 Task: Submit your pick sheet for the the "World Tour Soccer".
Action: Mouse moved to (659, 415)
Screenshot: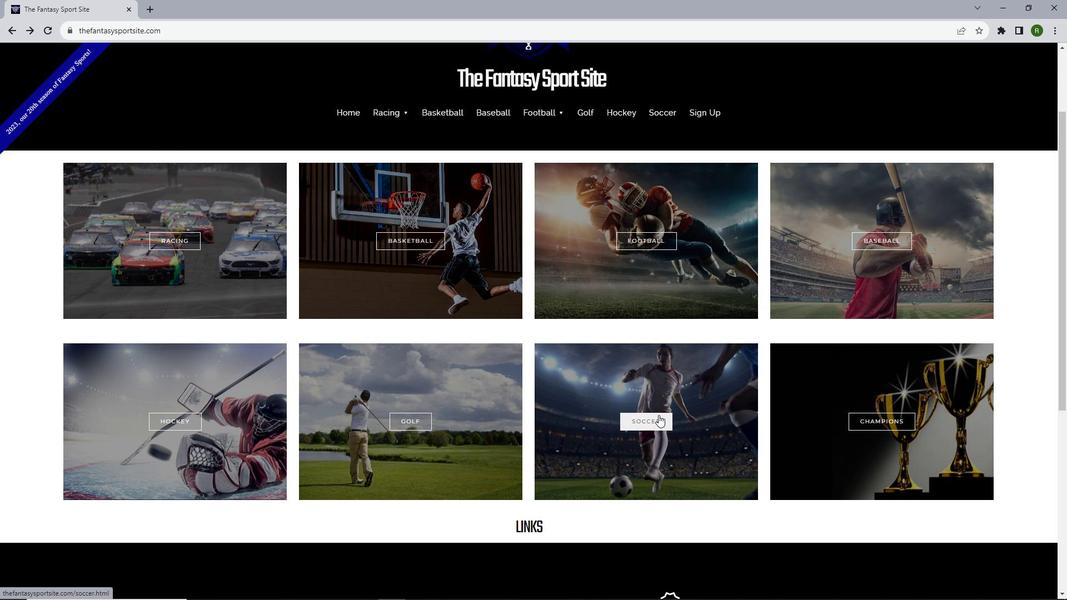 
Action: Mouse pressed left at (659, 415)
Screenshot: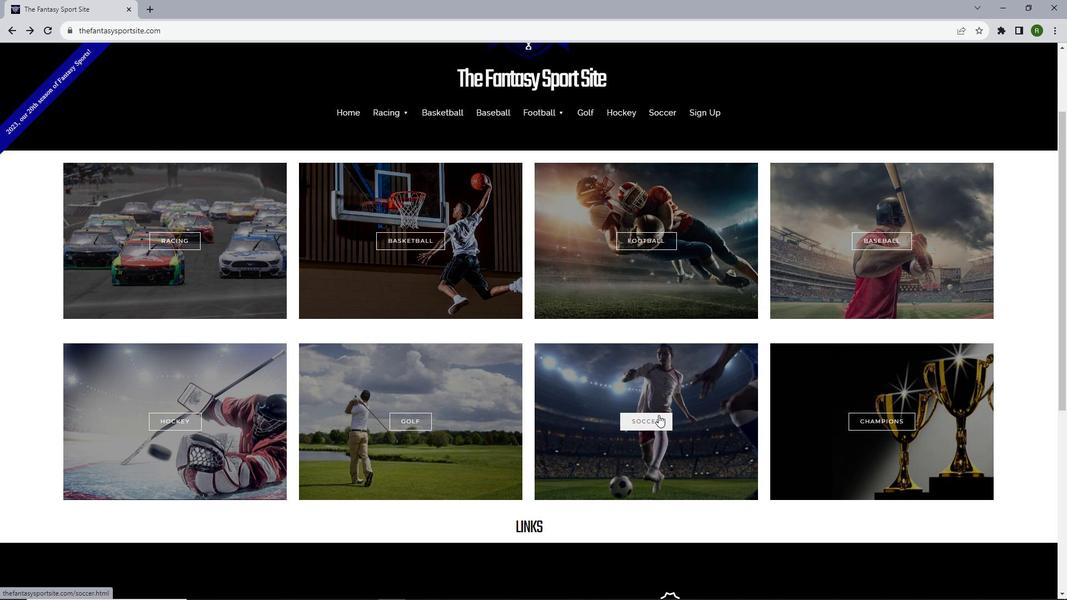 
Action: Mouse moved to (397, 224)
Screenshot: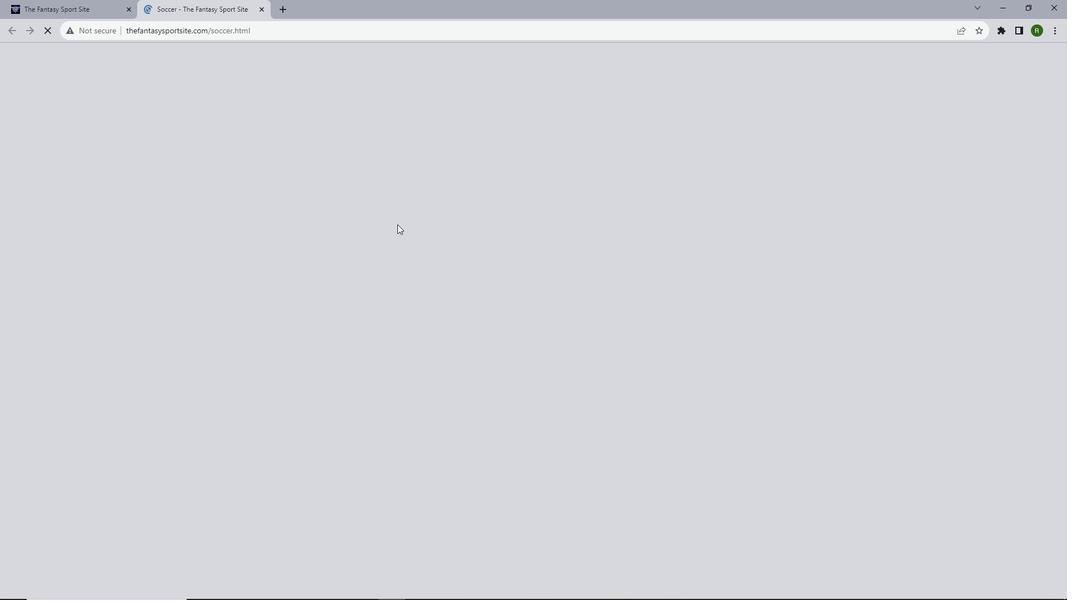 
Action: Mouse scrolled (397, 224) with delta (0, 0)
Screenshot: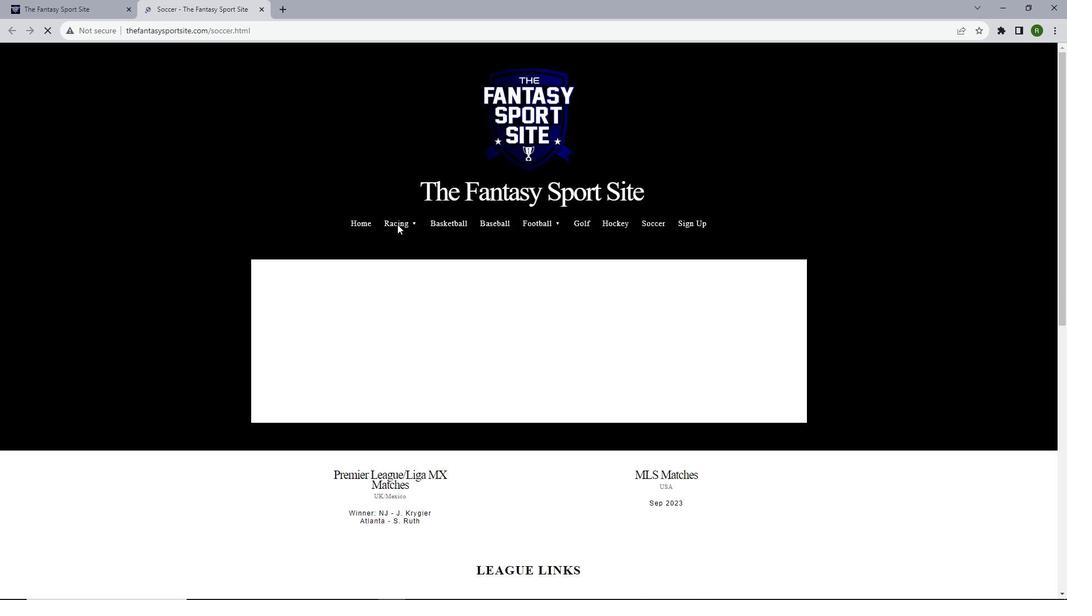 
Action: Mouse scrolled (397, 224) with delta (0, 0)
Screenshot: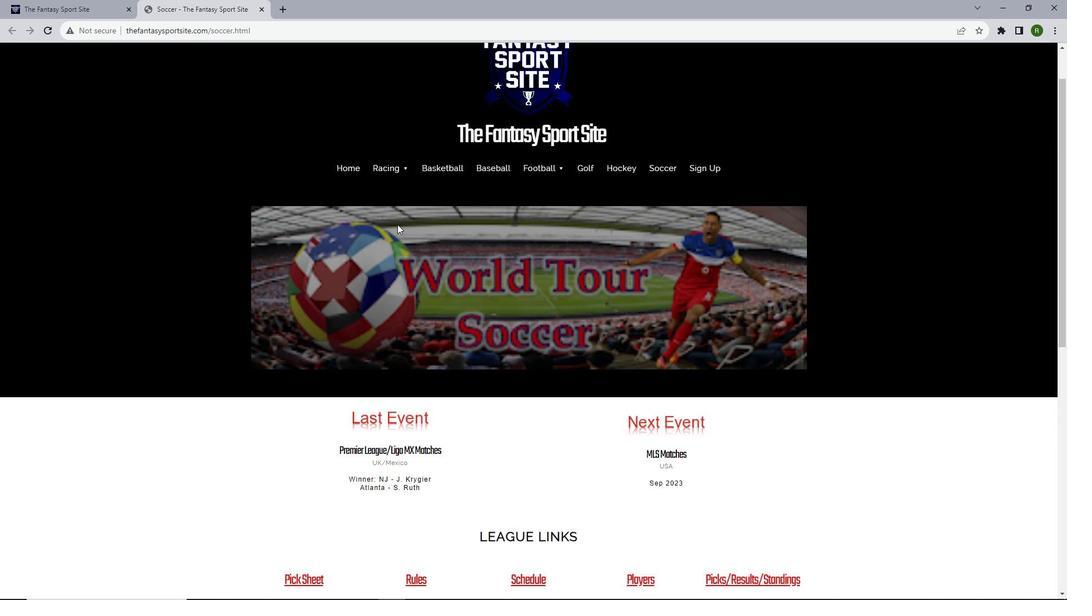 
Action: Mouse scrolled (397, 224) with delta (0, 0)
Screenshot: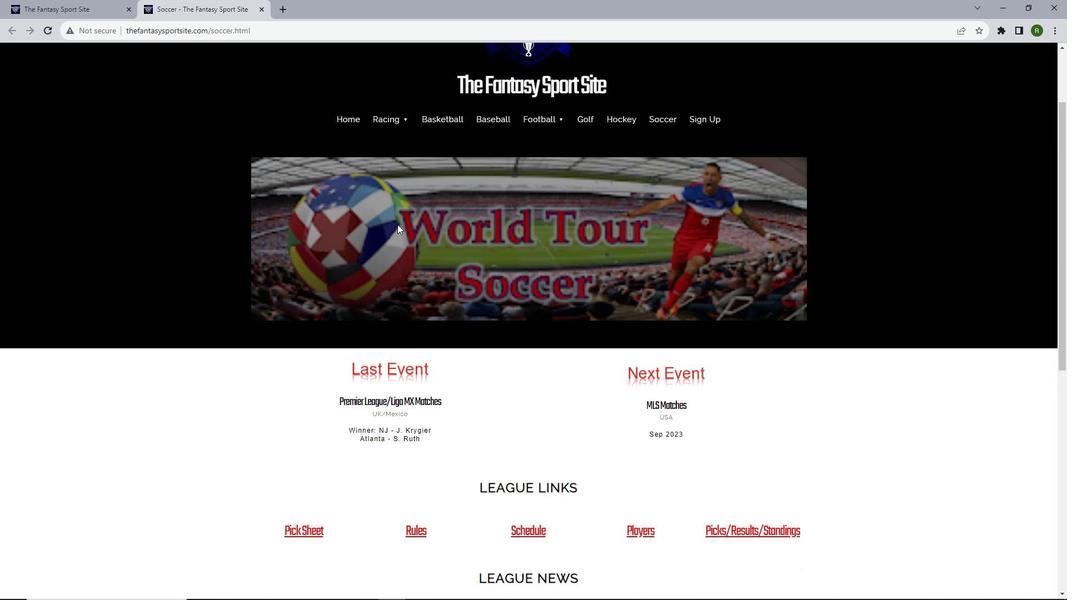
Action: Mouse scrolled (397, 224) with delta (0, 0)
Screenshot: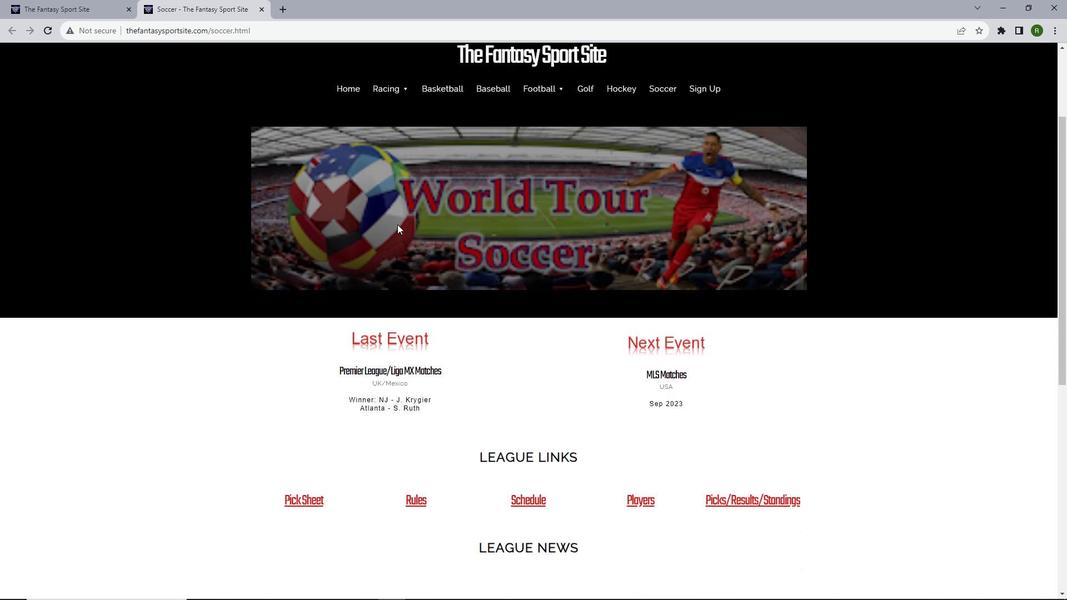 
Action: Mouse moved to (312, 412)
Screenshot: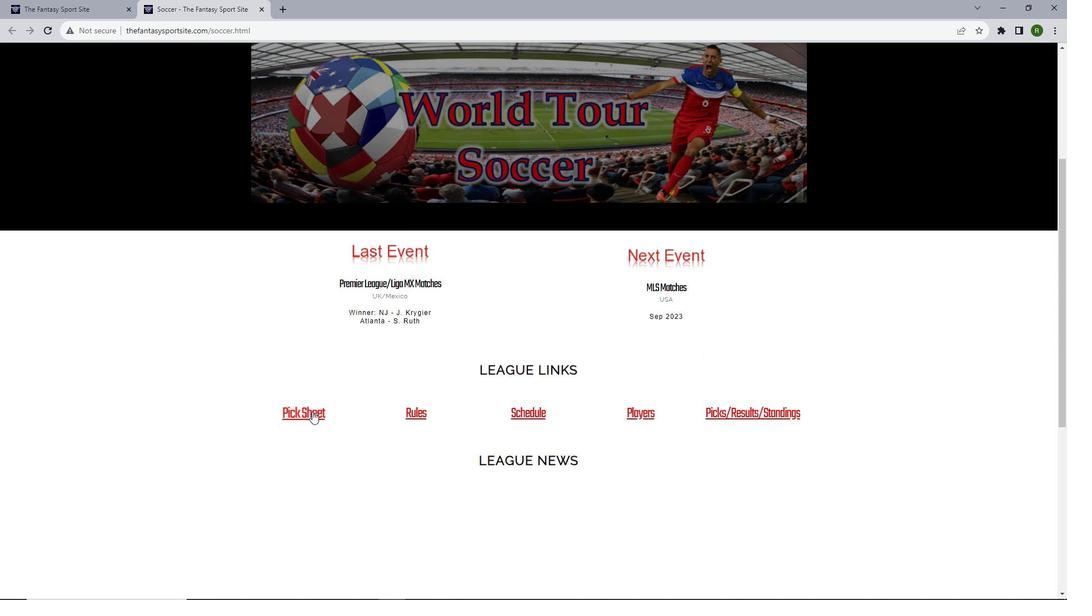 
Action: Mouse pressed left at (312, 412)
Screenshot: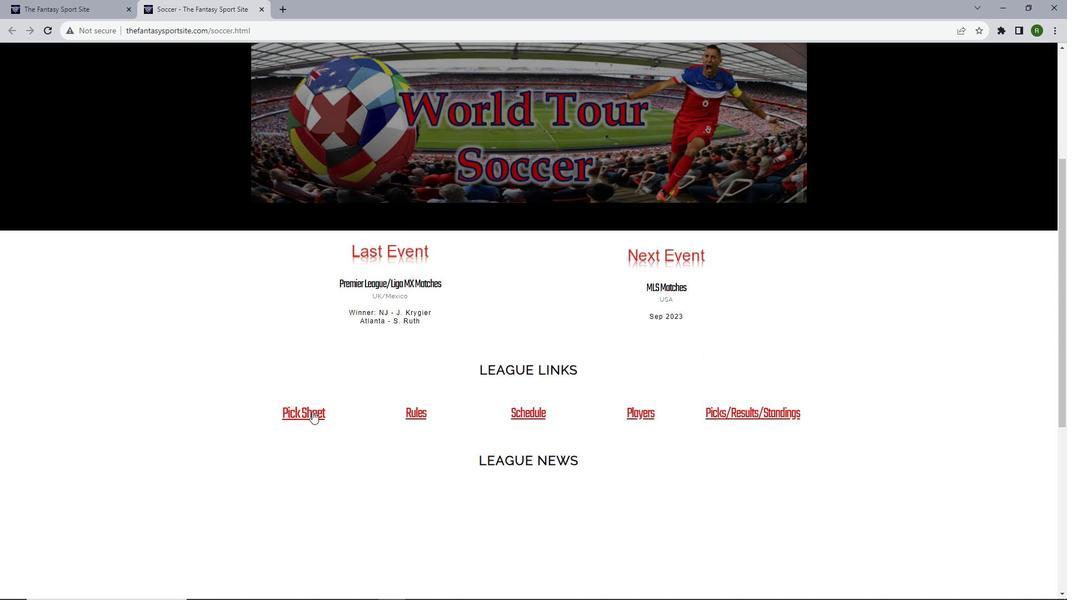 
Action: Mouse moved to (389, 359)
Screenshot: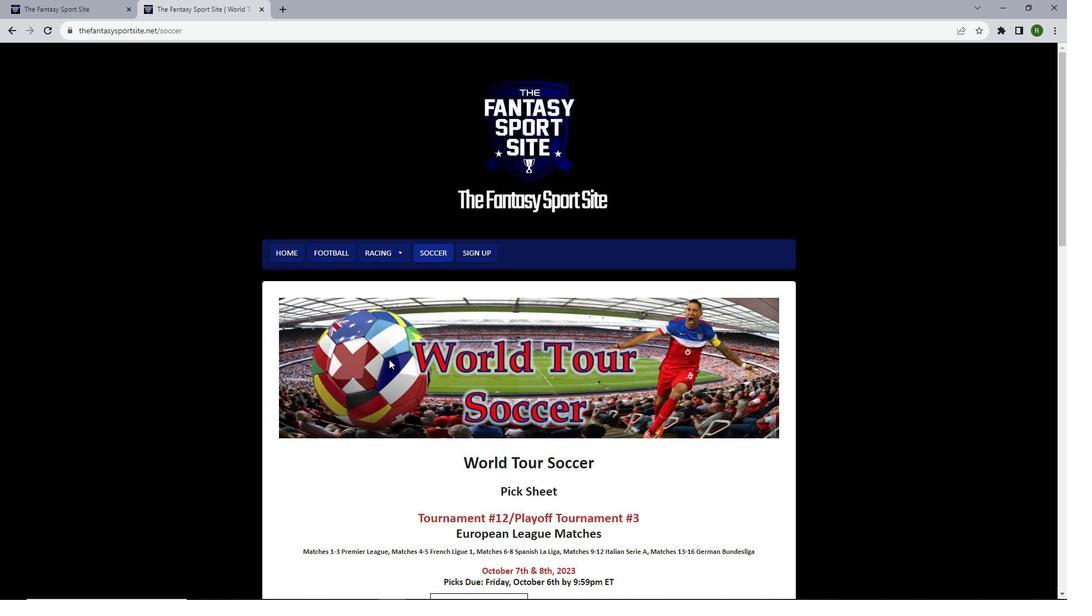 
Action: Mouse scrolled (389, 359) with delta (0, 0)
Screenshot: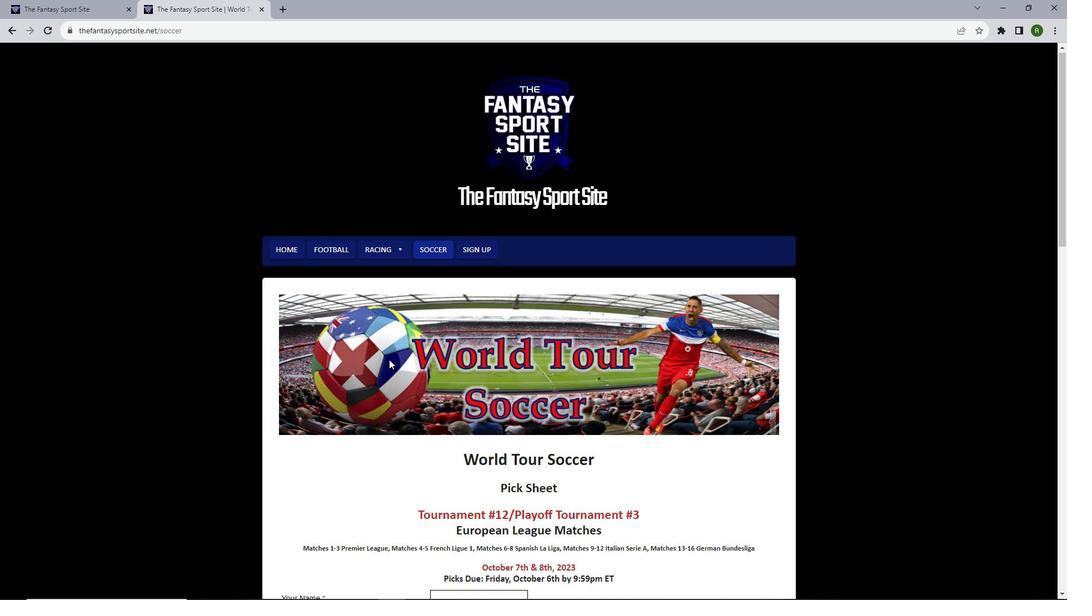 
Action: Mouse scrolled (389, 359) with delta (0, 0)
Screenshot: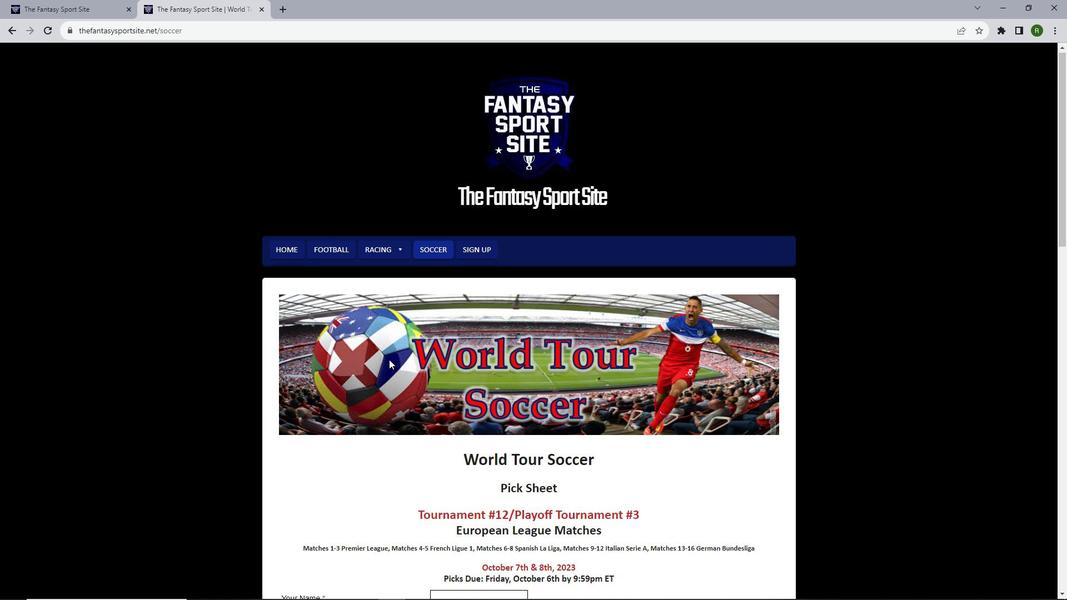
Action: Mouse scrolled (389, 359) with delta (0, 0)
Screenshot: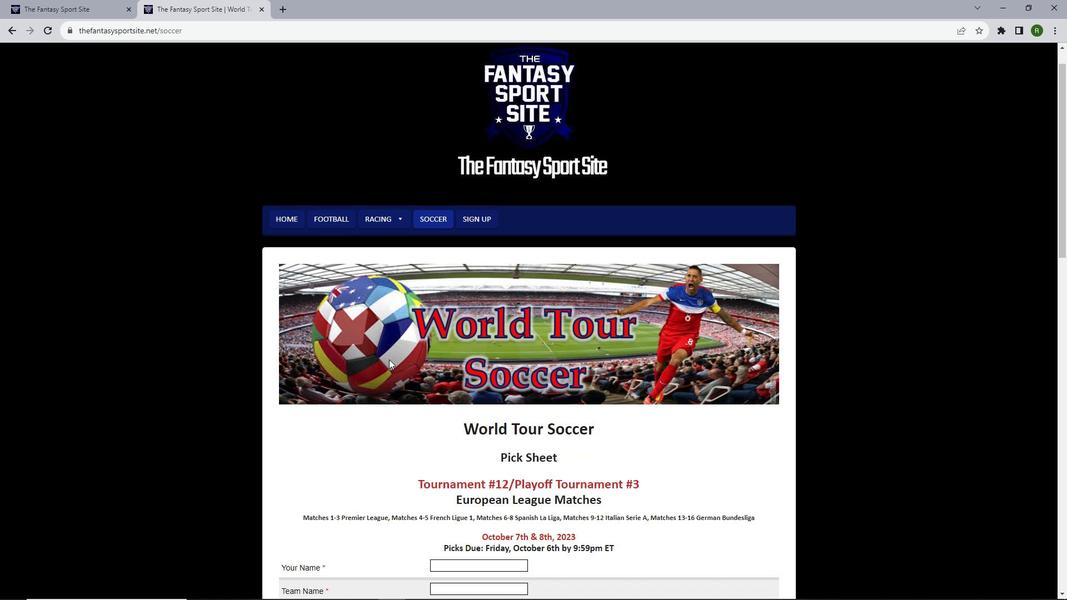 
Action: Mouse moved to (446, 438)
Screenshot: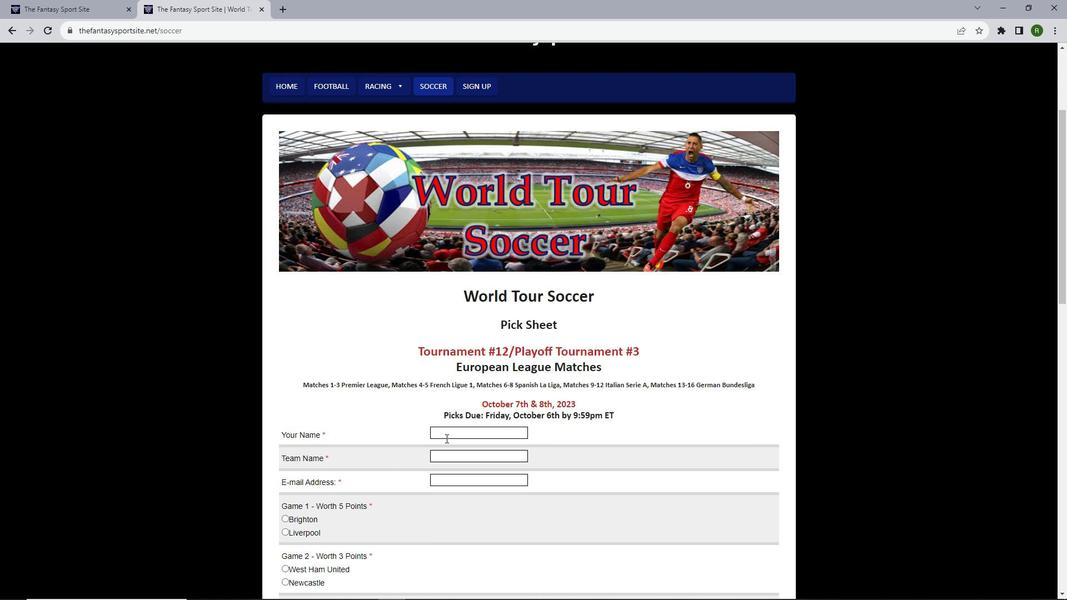 
Action: Mouse pressed left at (446, 438)
Screenshot: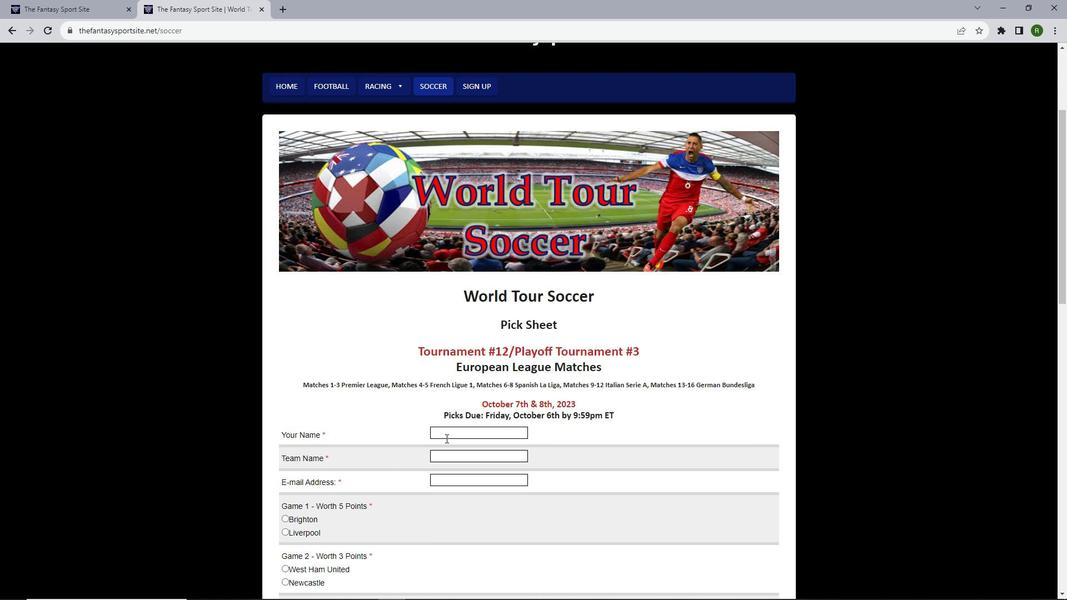
Action: Key pressed <Key.shift>Christian<Key.space><Key.shift>Smith
Screenshot: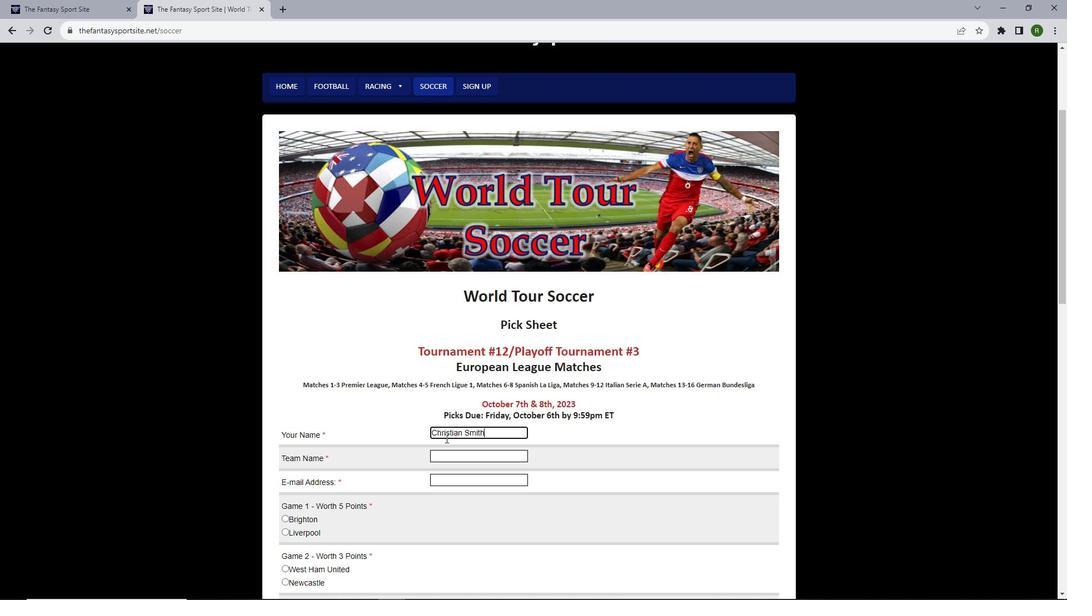 
Action: Mouse moved to (444, 453)
Screenshot: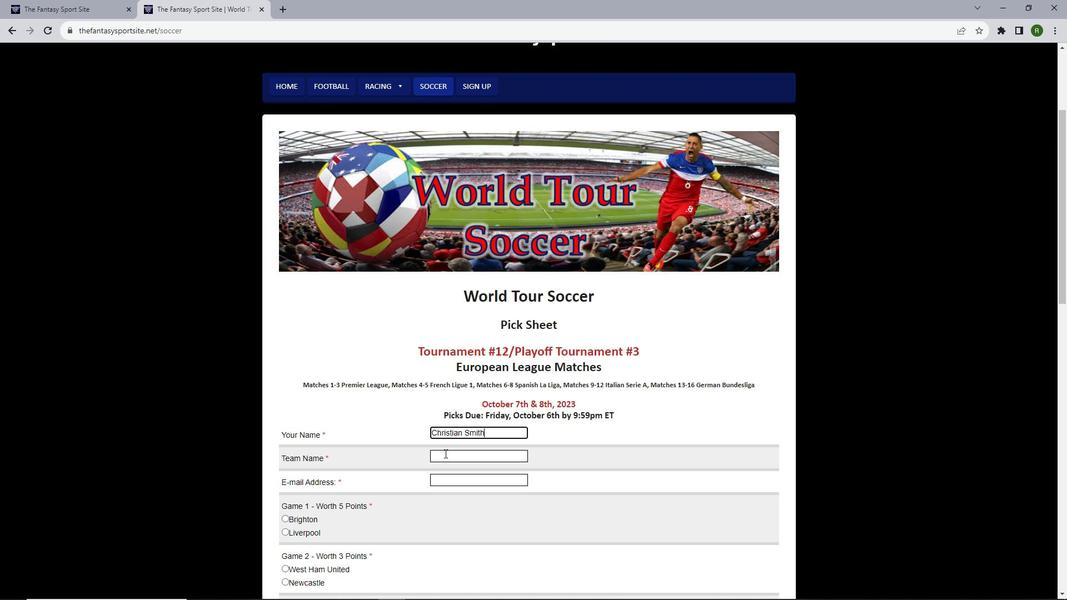 
Action: Mouse pressed left at (444, 453)
Screenshot: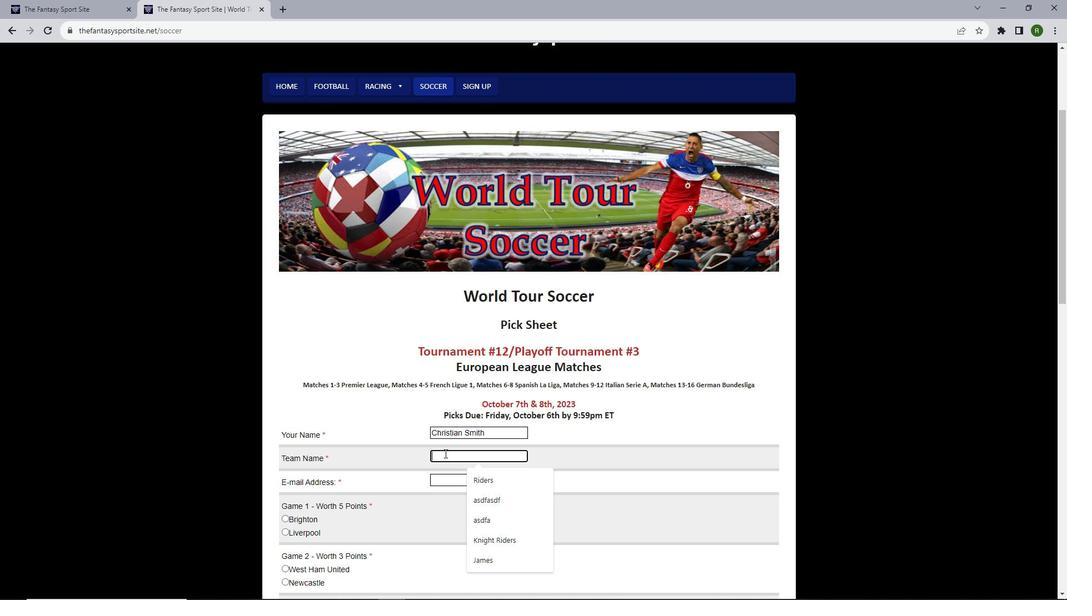 
Action: Mouse pressed left at (444, 453)
Screenshot: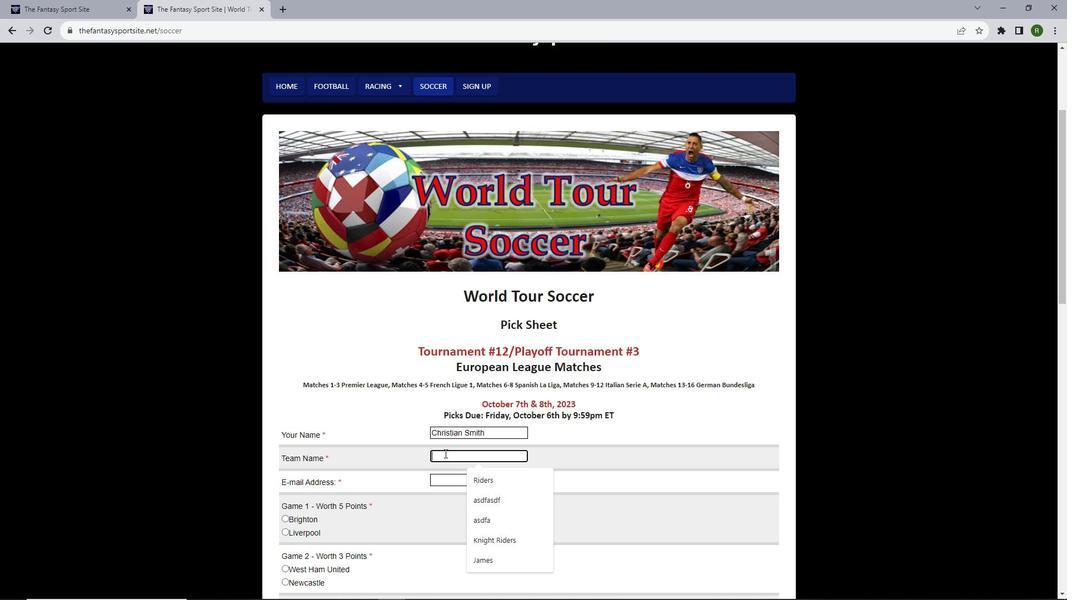 
Action: Mouse moved to (446, 454)
Screenshot: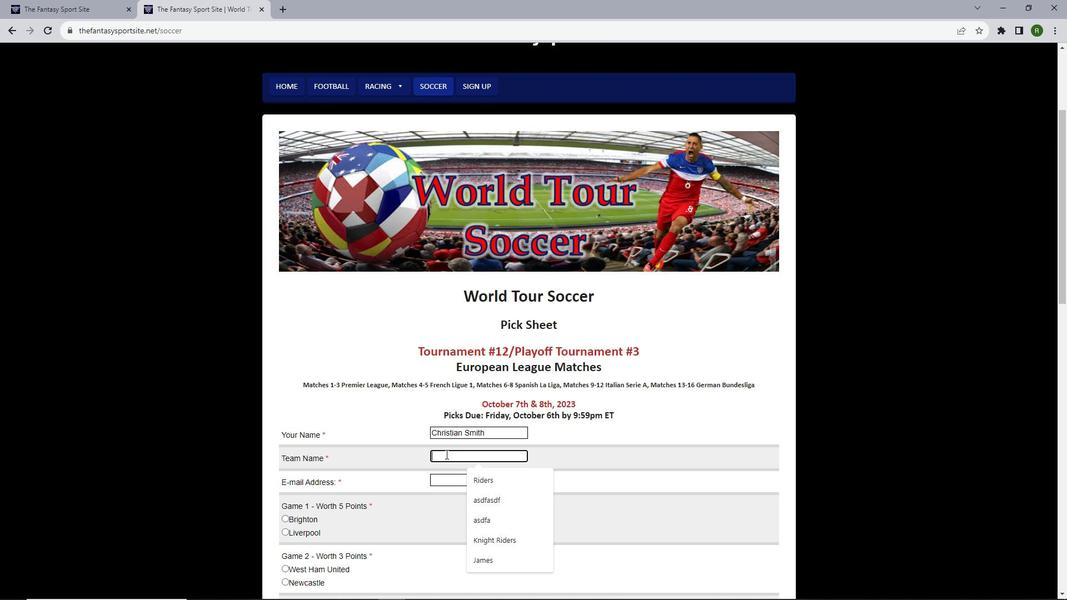 
Action: Mouse pressed left at (446, 454)
Screenshot: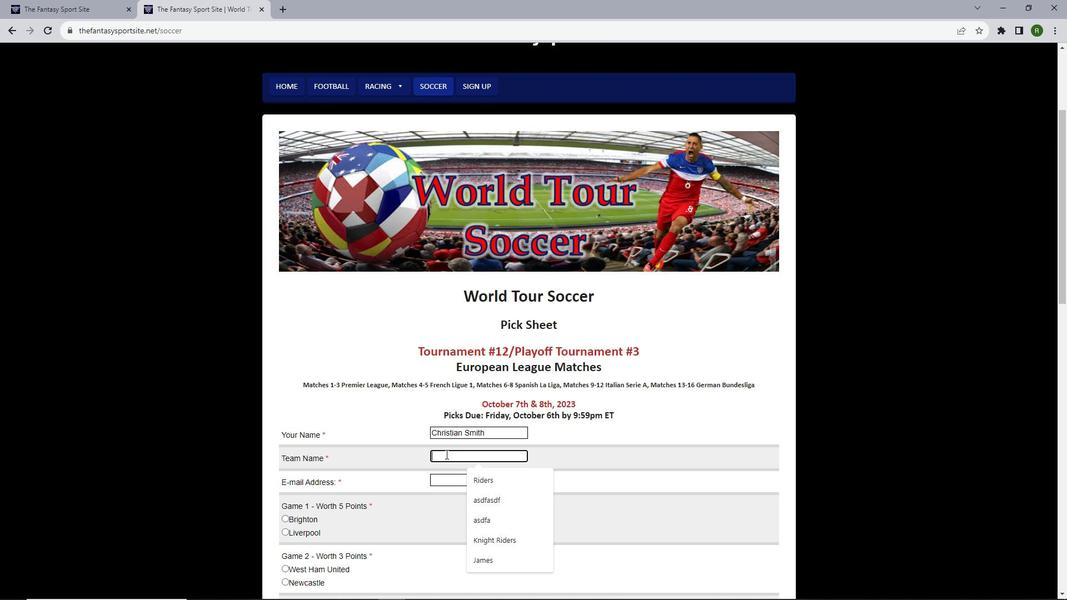 
Action: Key pressed <Key.shift>Manchester<Key.space><Key.shift>Madness
Screenshot: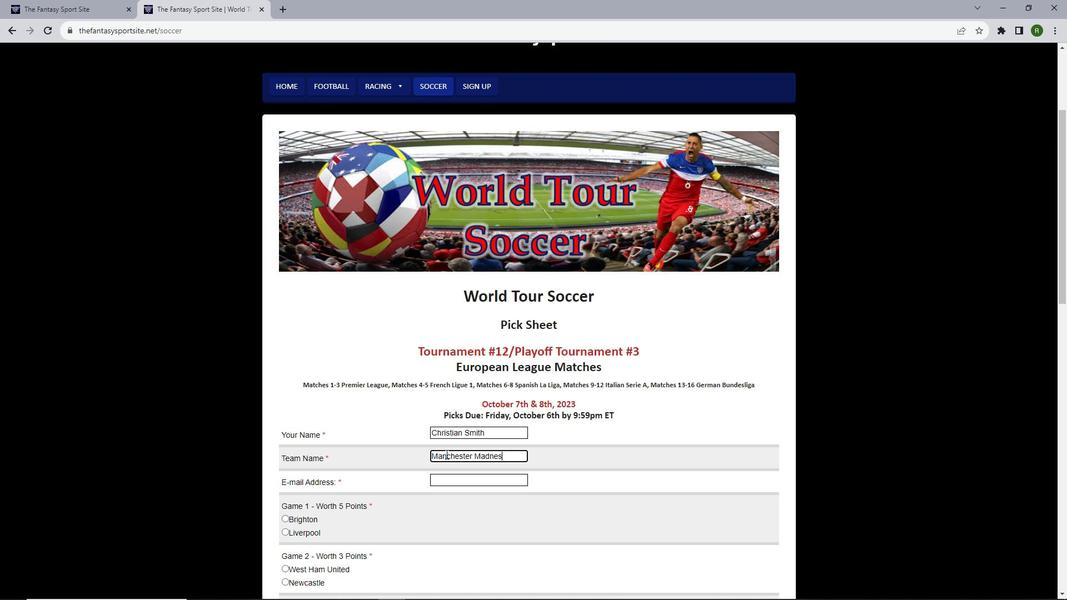 
Action: Mouse moved to (453, 481)
Screenshot: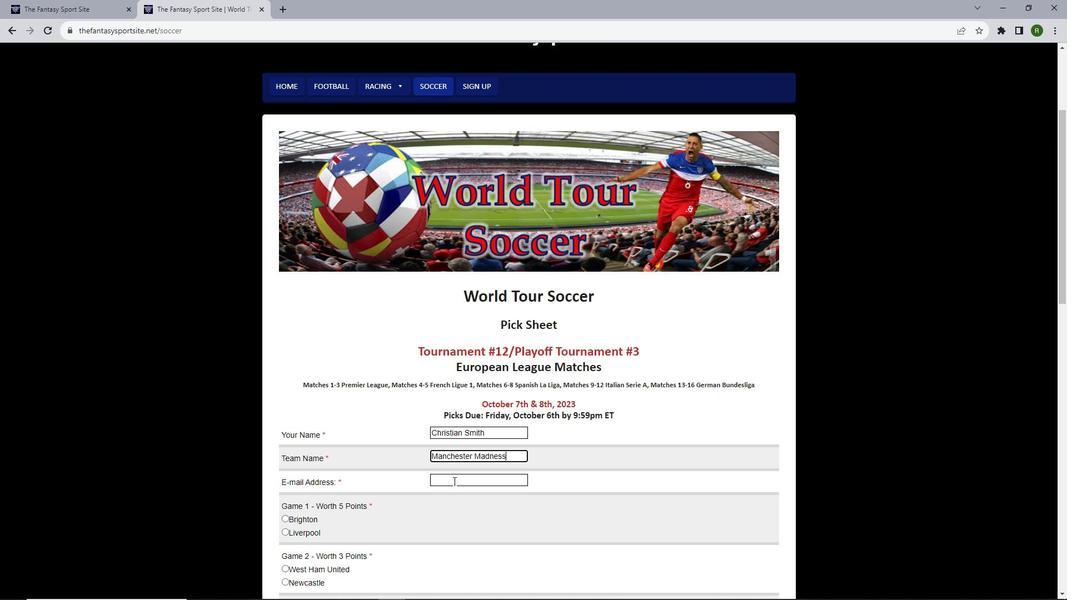 
Action: Mouse pressed left at (453, 481)
Screenshot: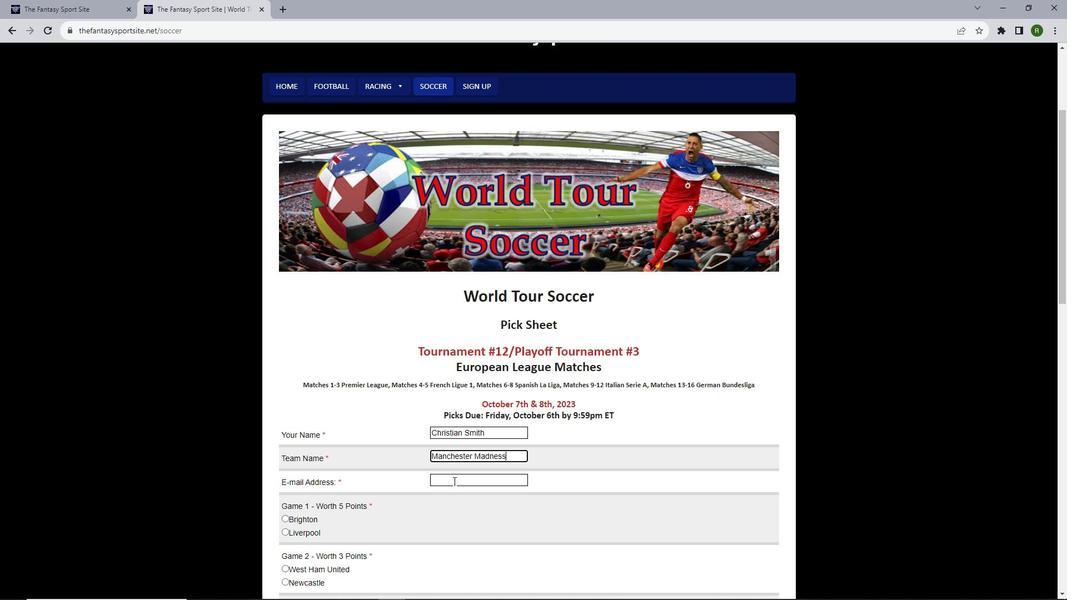 
Action: Key pressed christiansmith192<Key.shift_r>@gmail.com
Screenshot: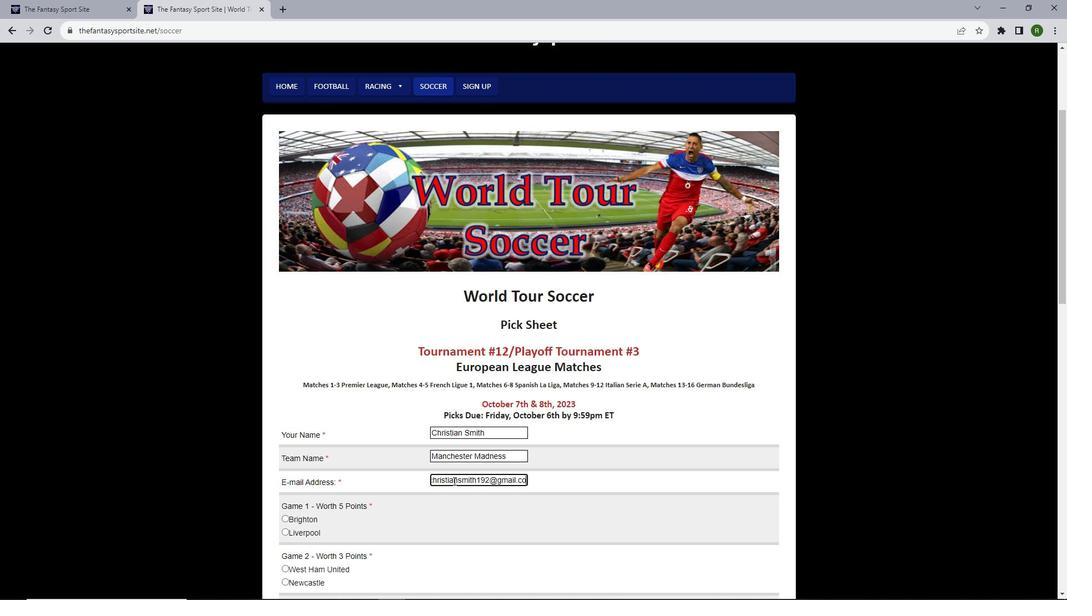 
Action: Mouse moved to (390, 511)
Screenshot: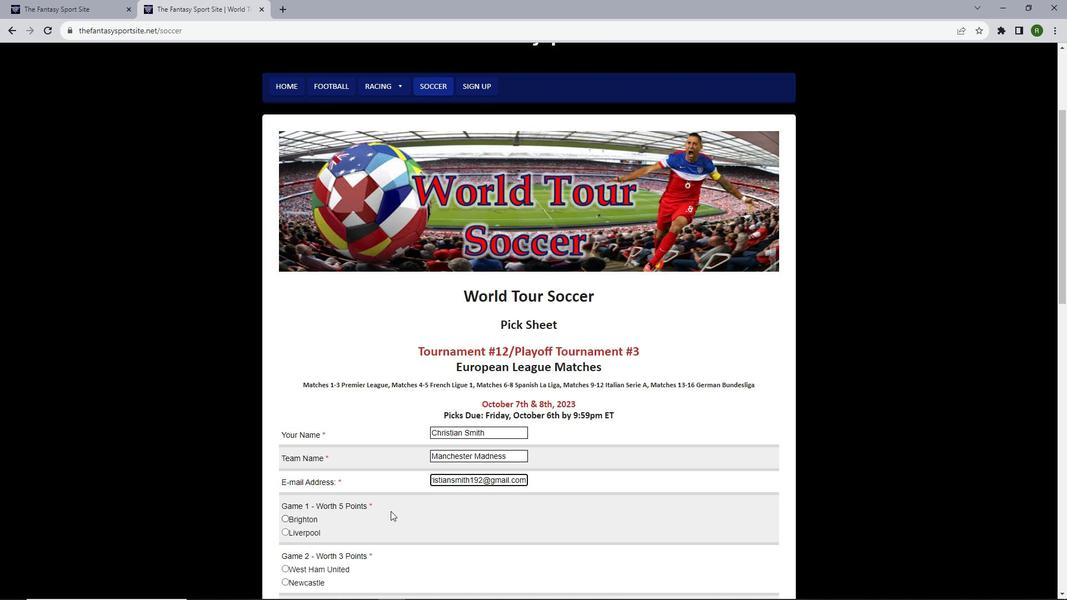 
Action: Mouse pressed left at (390, 511)
Screenshot: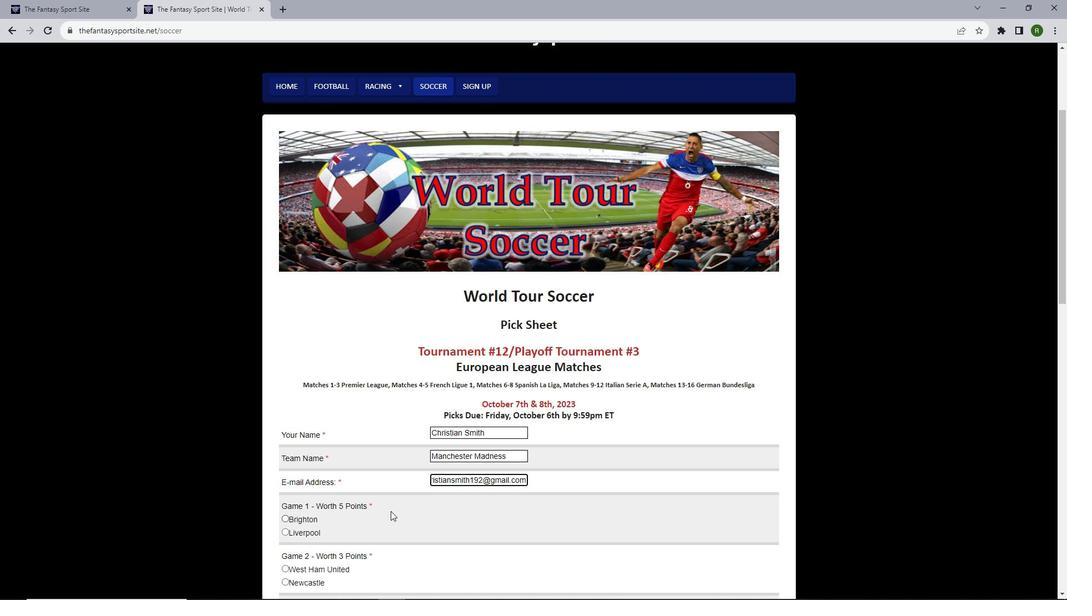 
Action: Mouse scrolled (390, 511) with delta (0, 0)
Screenshot: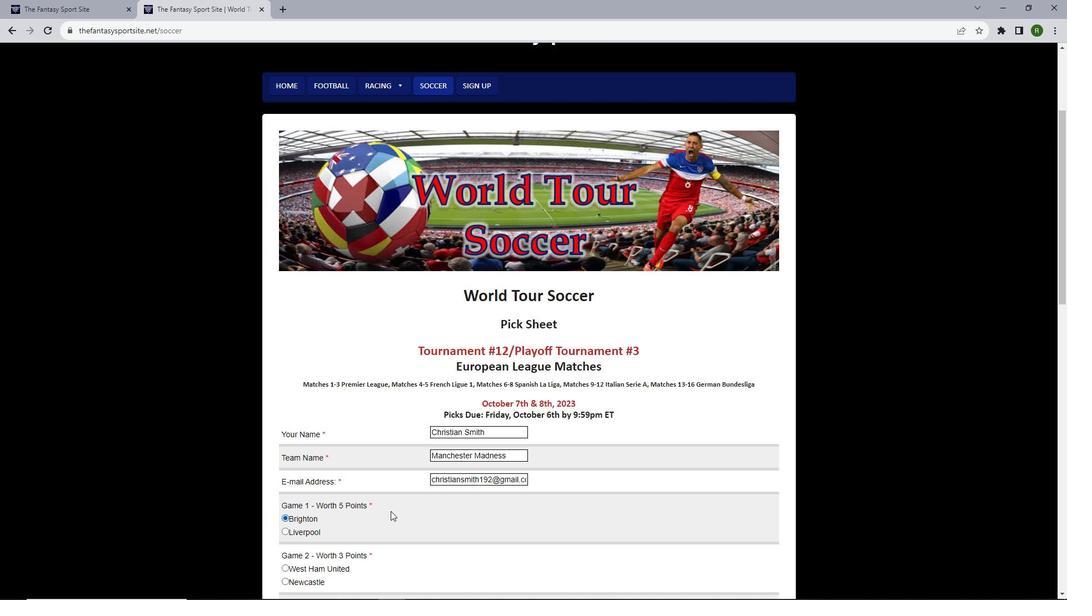 
Action: Mouse scrolled (390, 511) with delta (0, 0)
Screenshot: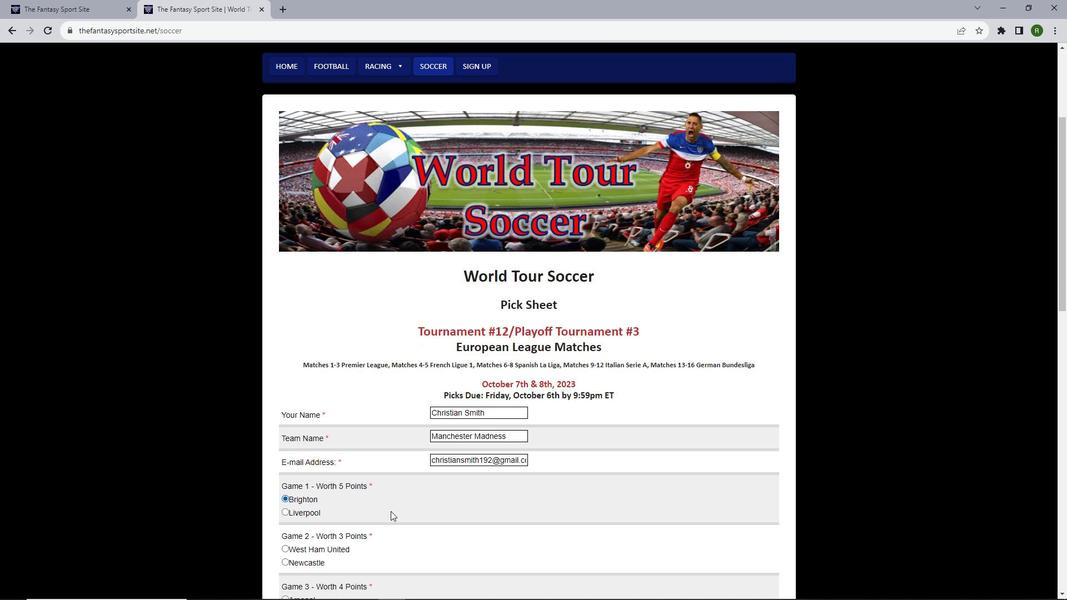 
Action: Mouse moved to (283, 472)
Screenshot: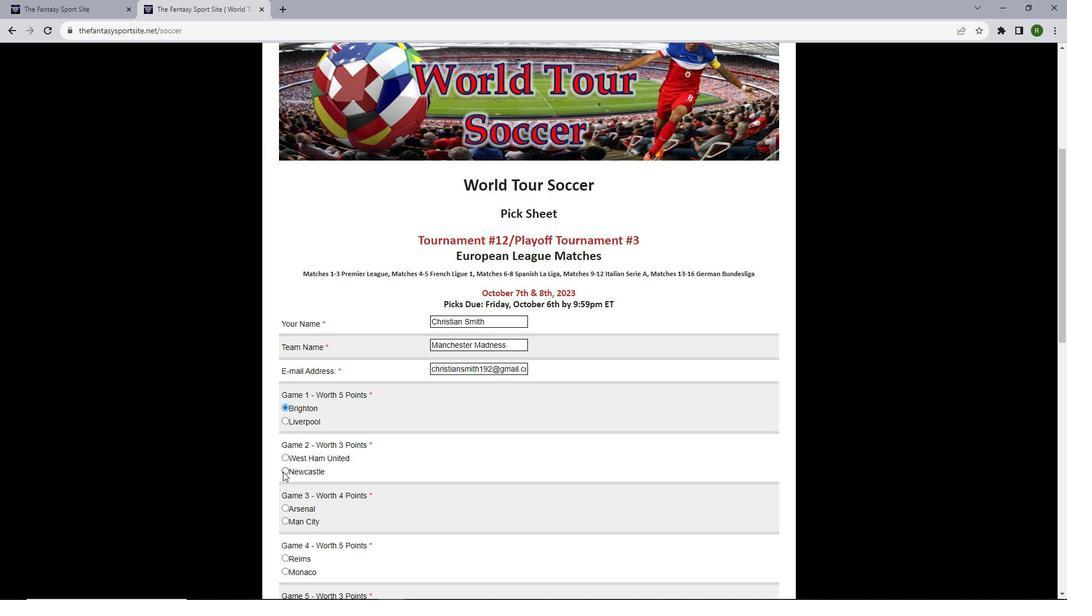 
Action: Mouse pressed left at (283, 472)
Screenshot: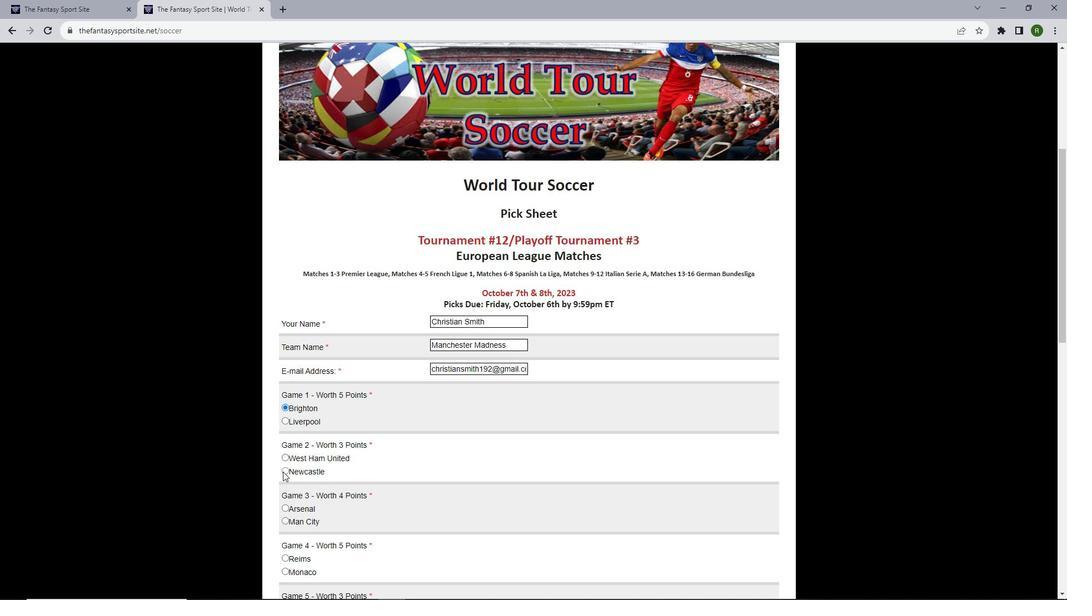 
Action: Mouse moved to (334, 423)
Screenshot: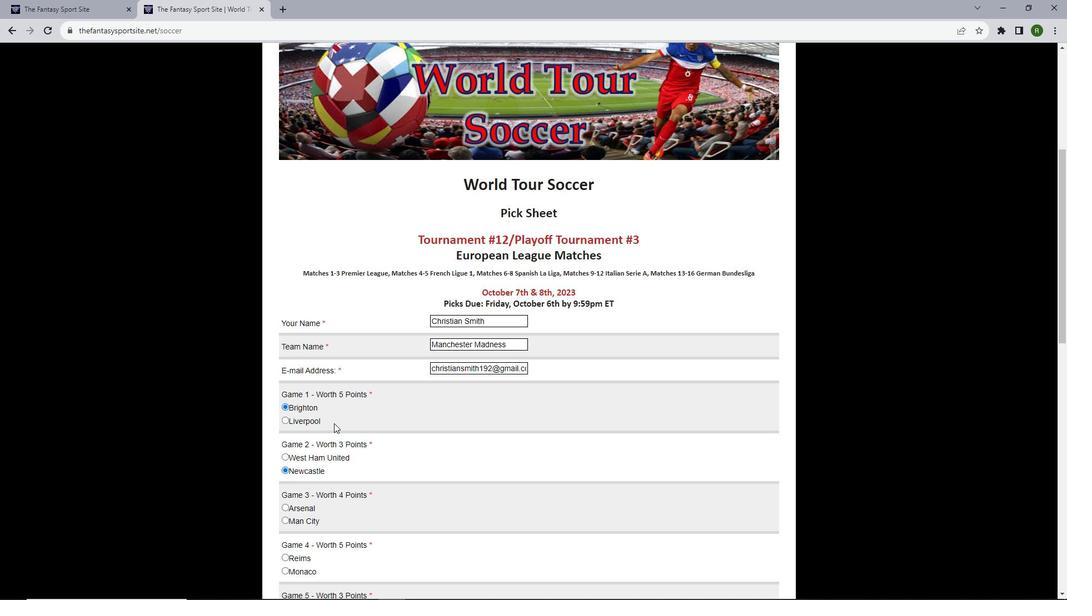 
Action: Mouse scrolled (334, 423) with delta (0, 0)
Screenshot: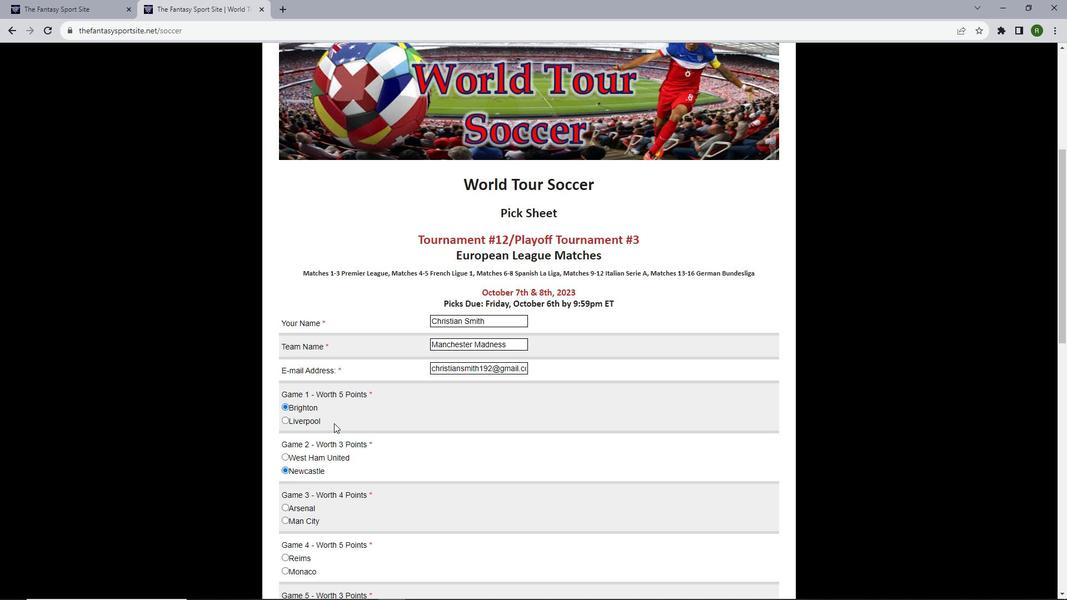 
Action: Mouse scrolled (334, 423) with delta (0, 0)
Screenshot: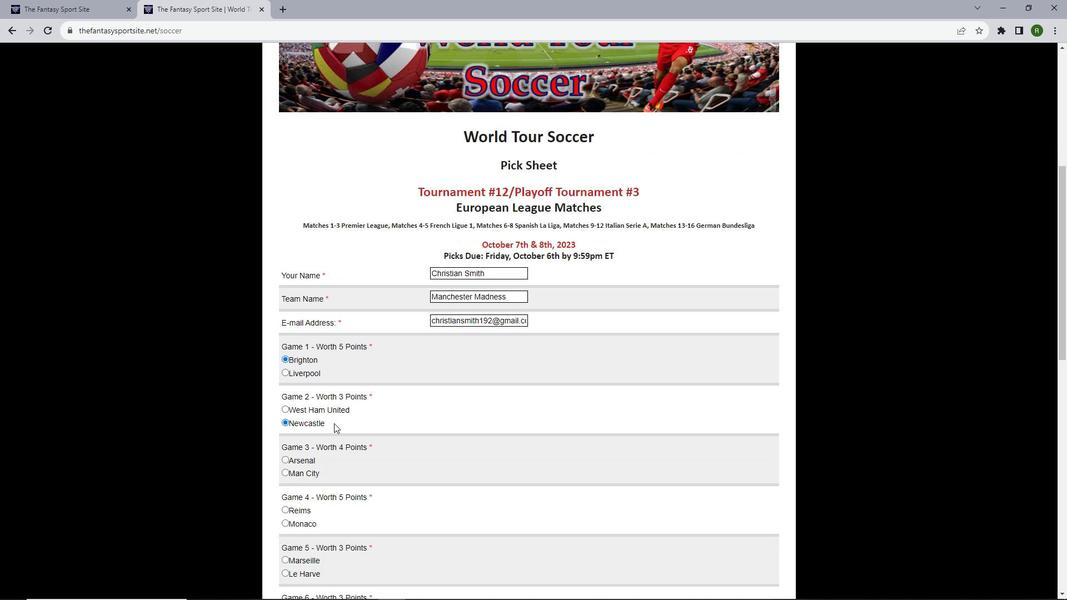 
Action: Mouse moved to (283, 397)
Screenshot: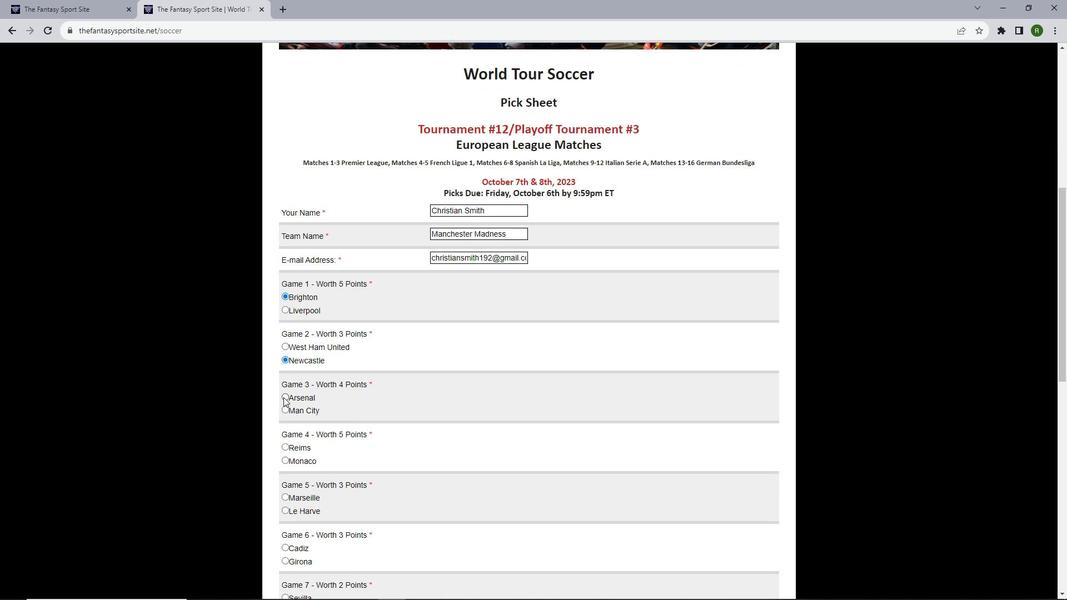 
Action: Mouse pressed left at (283, 397)
Screenshot: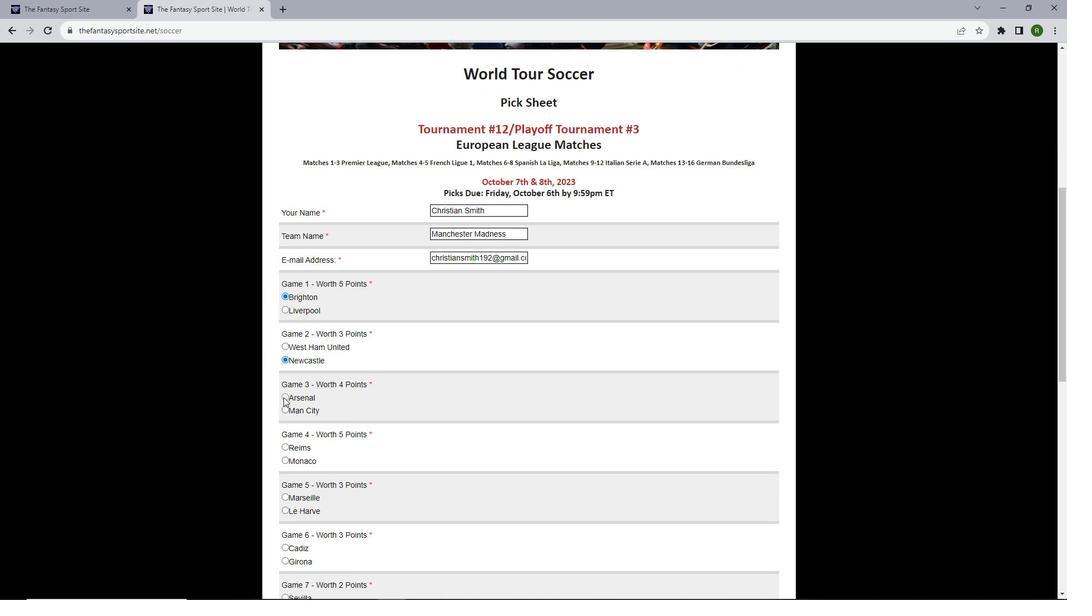 
Action: Mouse moved to (335, 377)
Screenshot: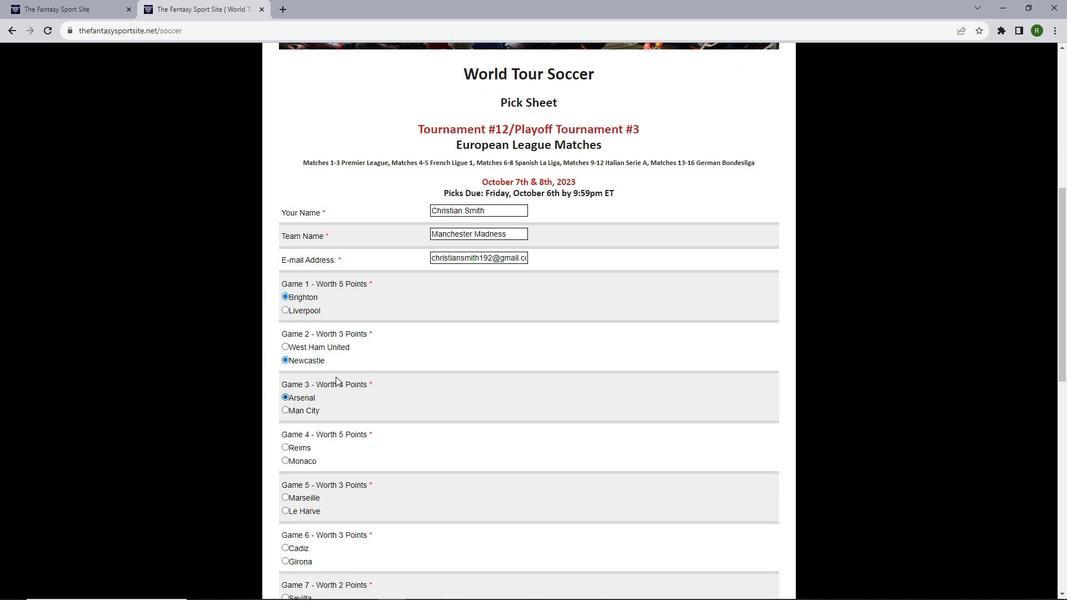 
Action: Mouse scrolled (335, 376) with delta (0, 0)
Screenshot: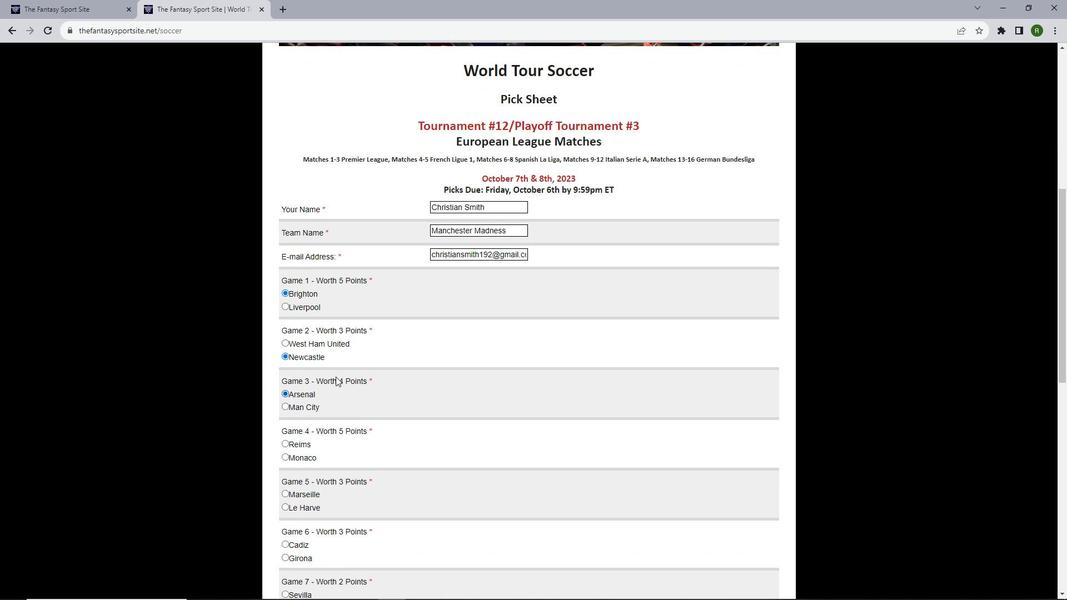 
Action: Mouse scrolled (335, 376) with delta (0, 0)
Screenshot: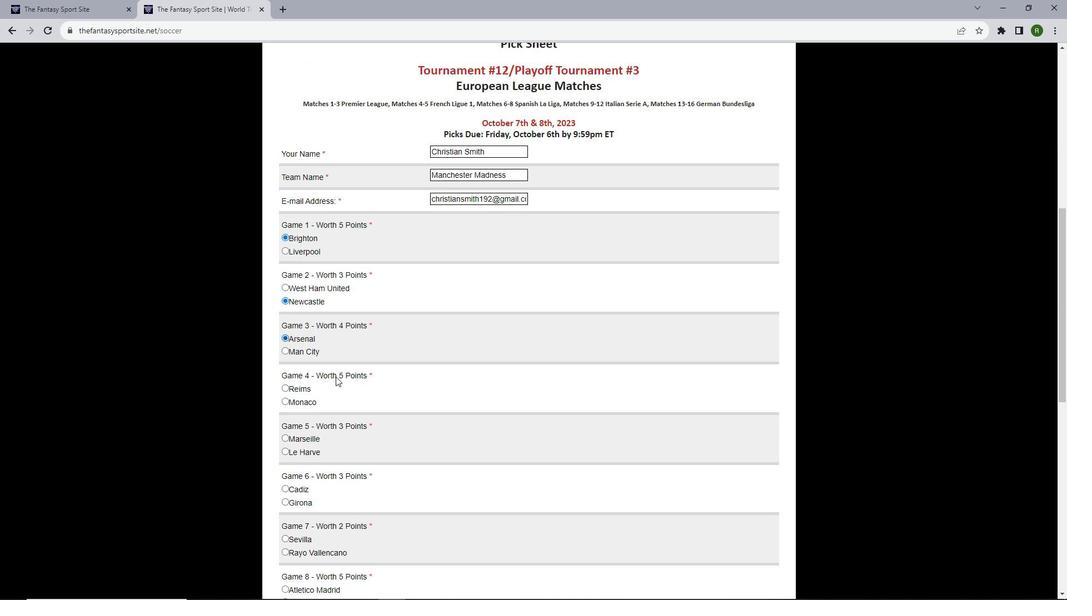 
Action: Mouse moved to (284, 350)
Screenshot: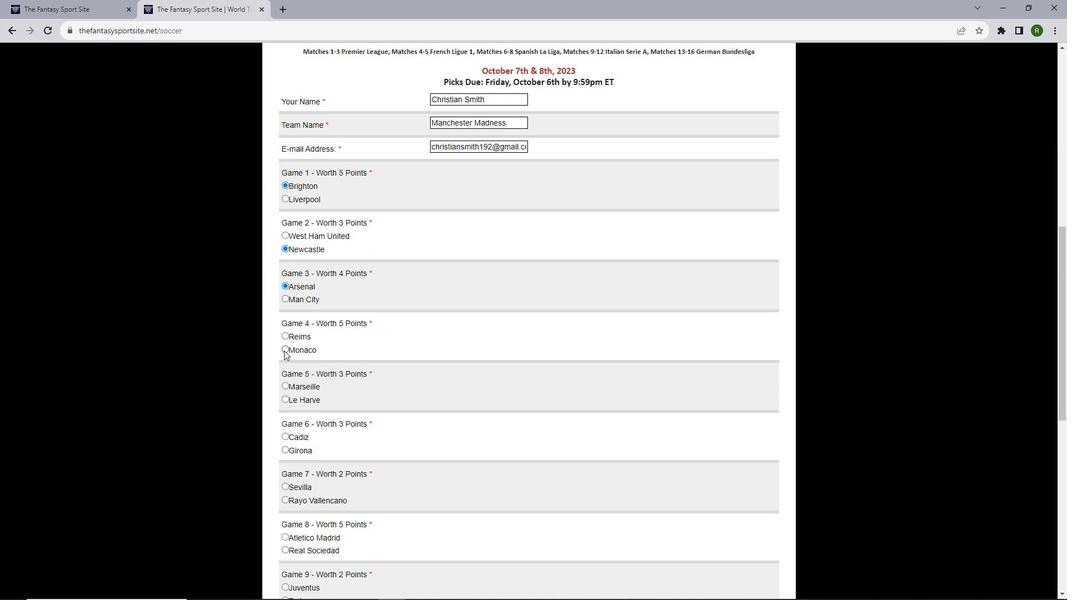
Action: Mouse pressed left at (284, 350)
Screenshot: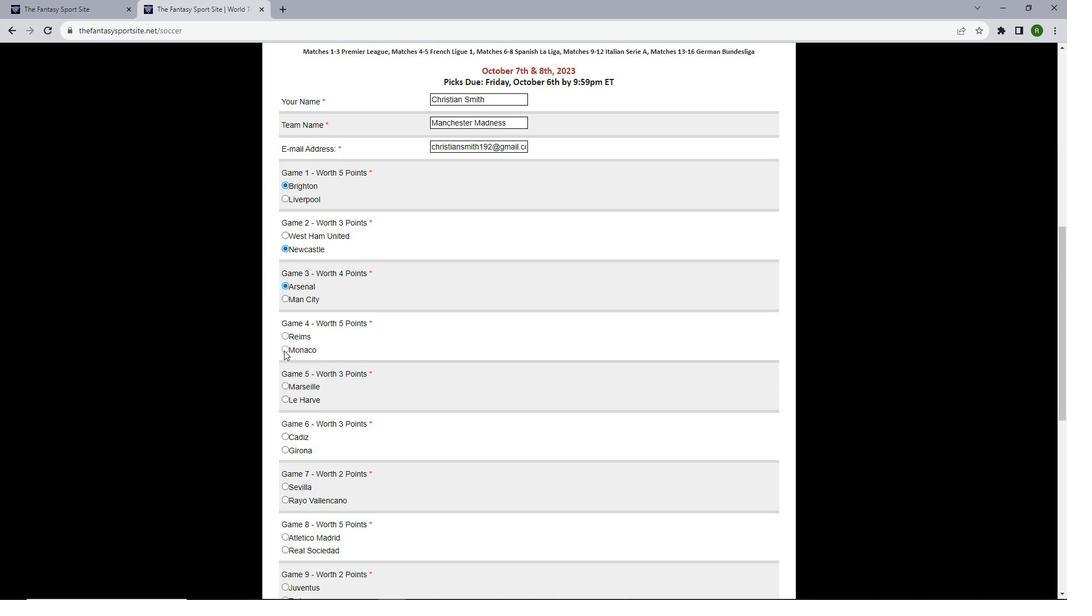 
Action: Mouse moved to (317, 339)
Screenshot: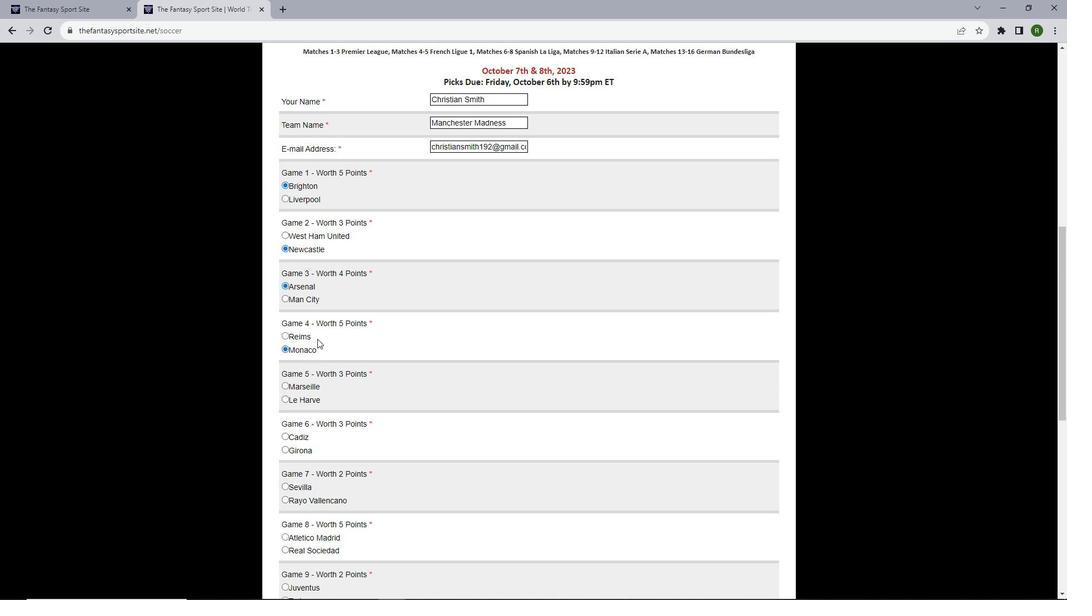 
Action: Mouse scrolled (317, 338) with delta (0, 0)
Screenshot: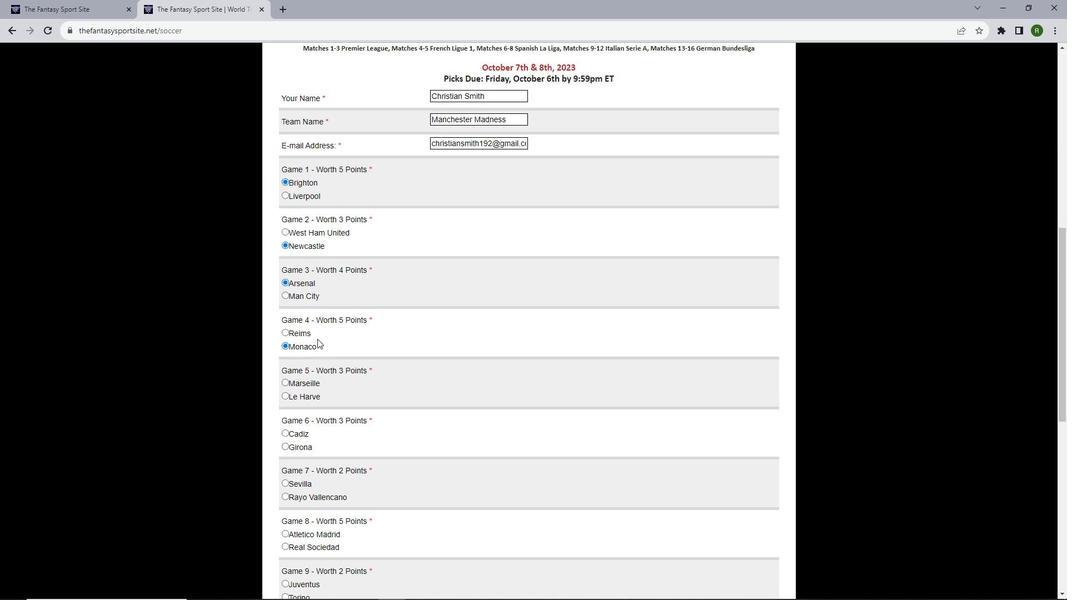 
Action: Mouse scrolled (317, 338) with delta (0, 0)
Screenshot: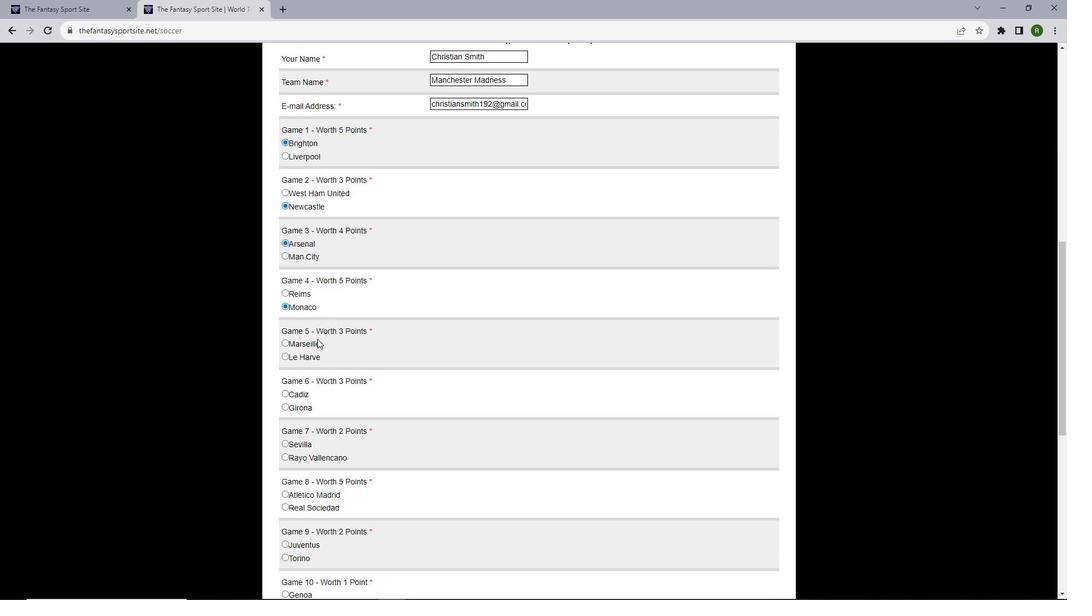 
Action: Mouse moved to (283, 276)
Screenshot: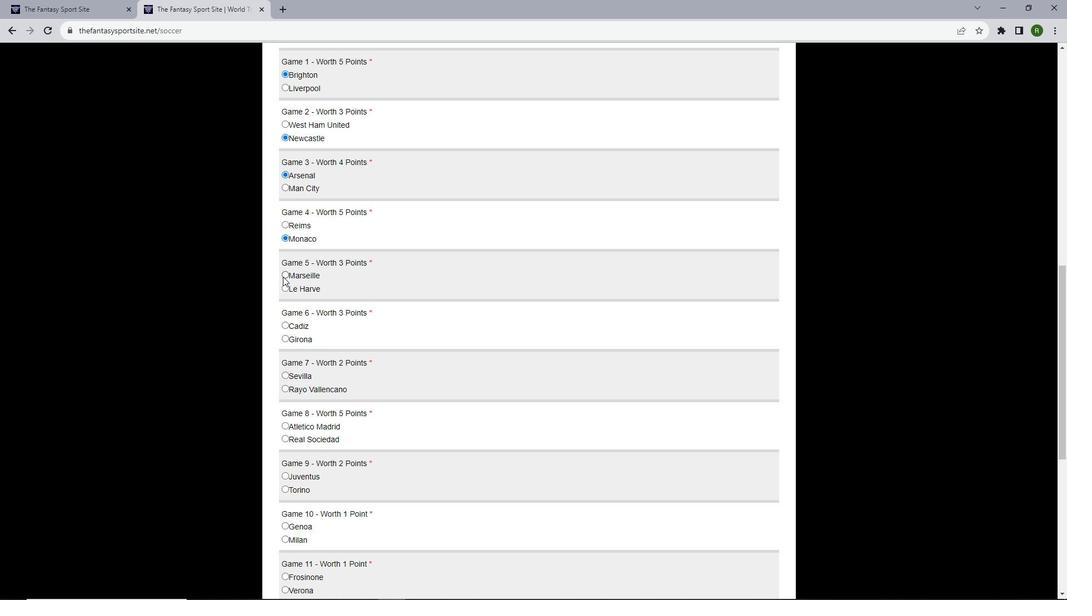 
Action: Mouse pressed left at (283, 276)
Screenshot: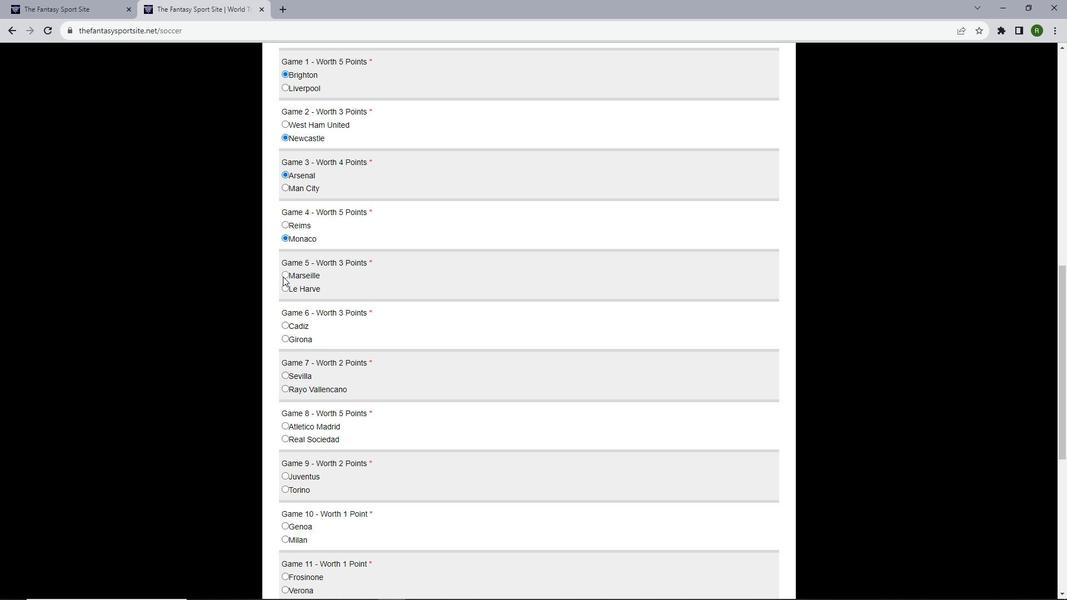 
Action: Mouse moved to (314, 296)
Screenshot: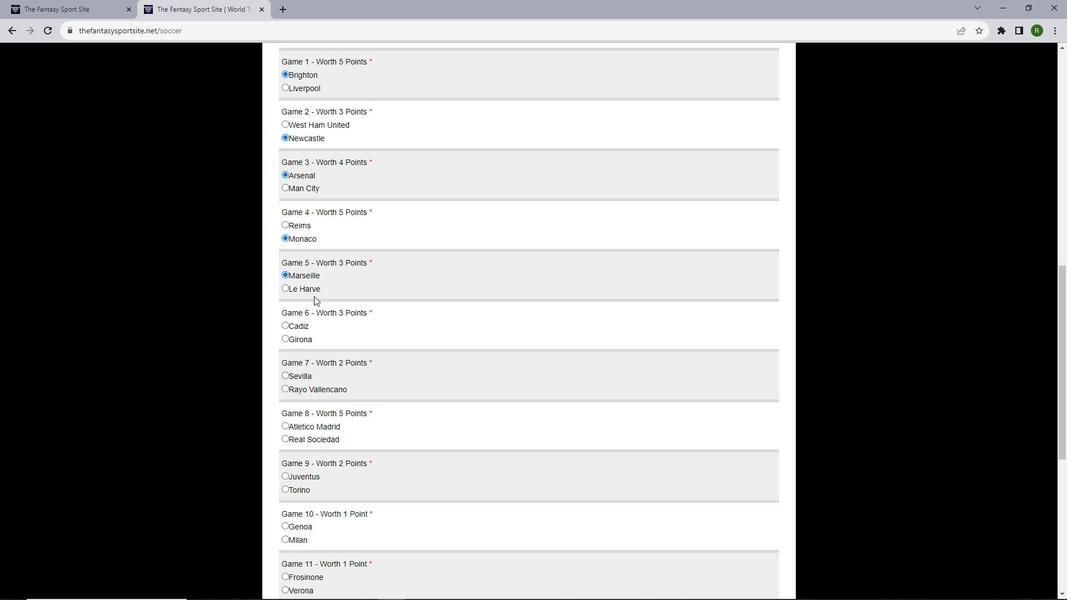 
Action: Mouse scrolled (314, 295) with delta (0, 0)
Screenshot: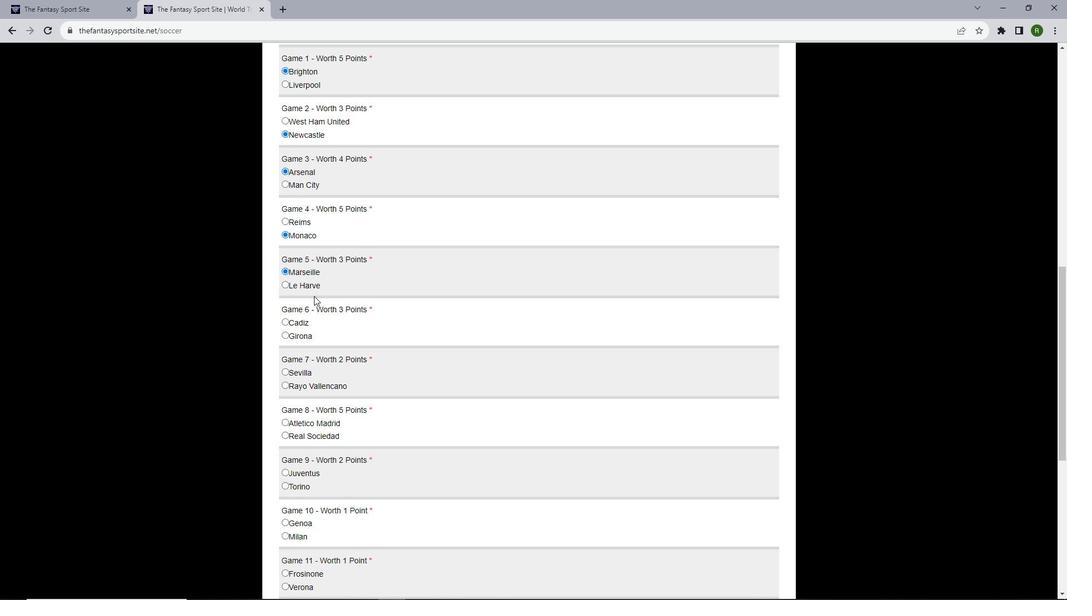 
Action: Mouse scrolled (314, 295) with delta (0, 0)
Screenshot: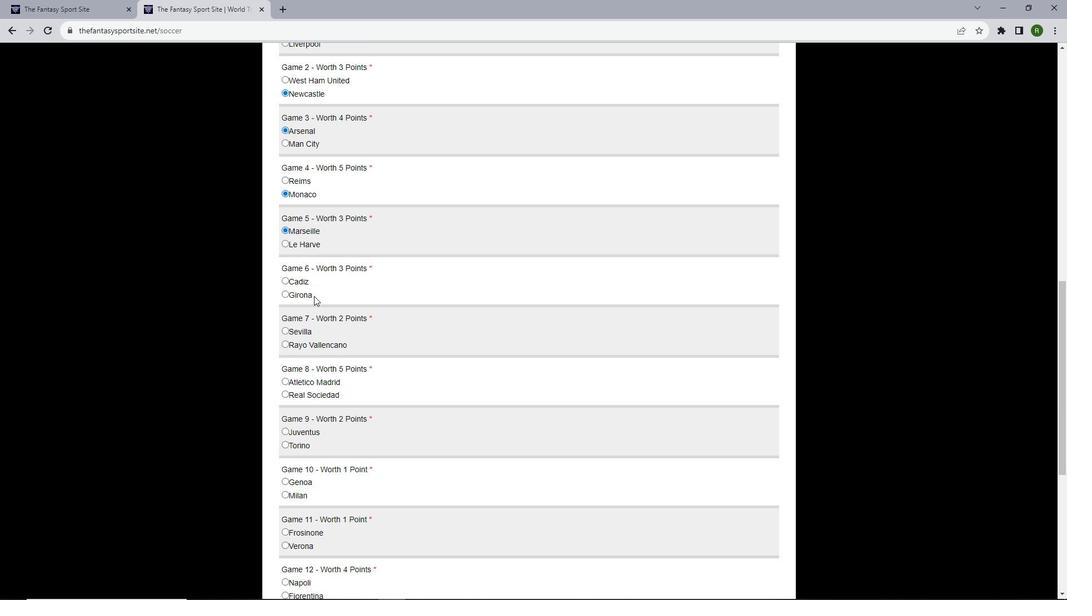 
Action: Mouse moved to (286, 230)
Screenshot: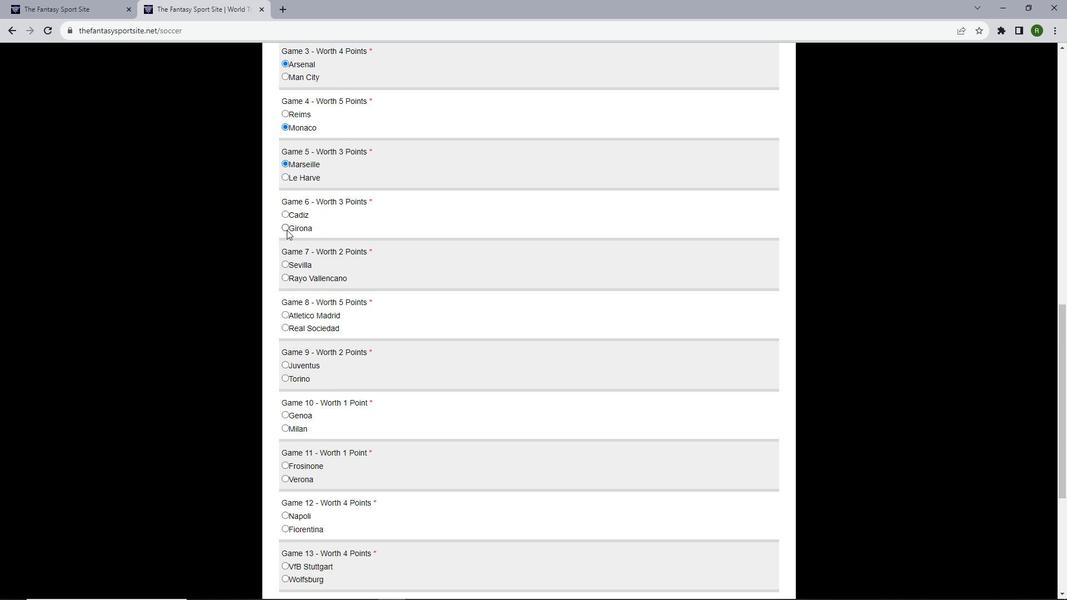 
Action: Mouse pressed left at (286, 230)
Screenshot: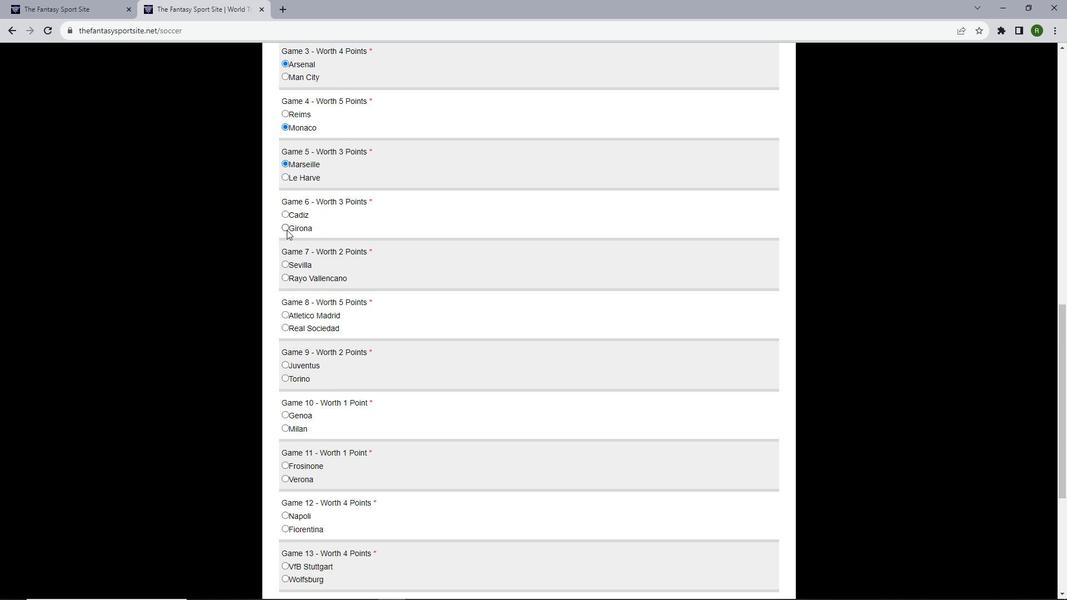 
Action: Mouse moved to (285, 263)
Screenshot: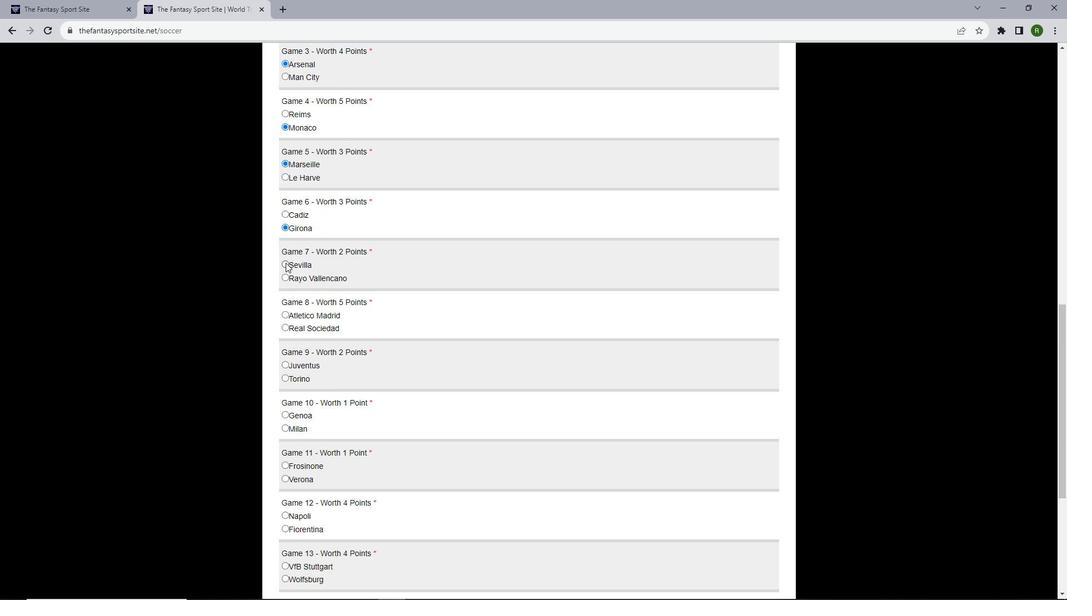 
Action: Mouse pressed left at (285, 263)
Screenshot: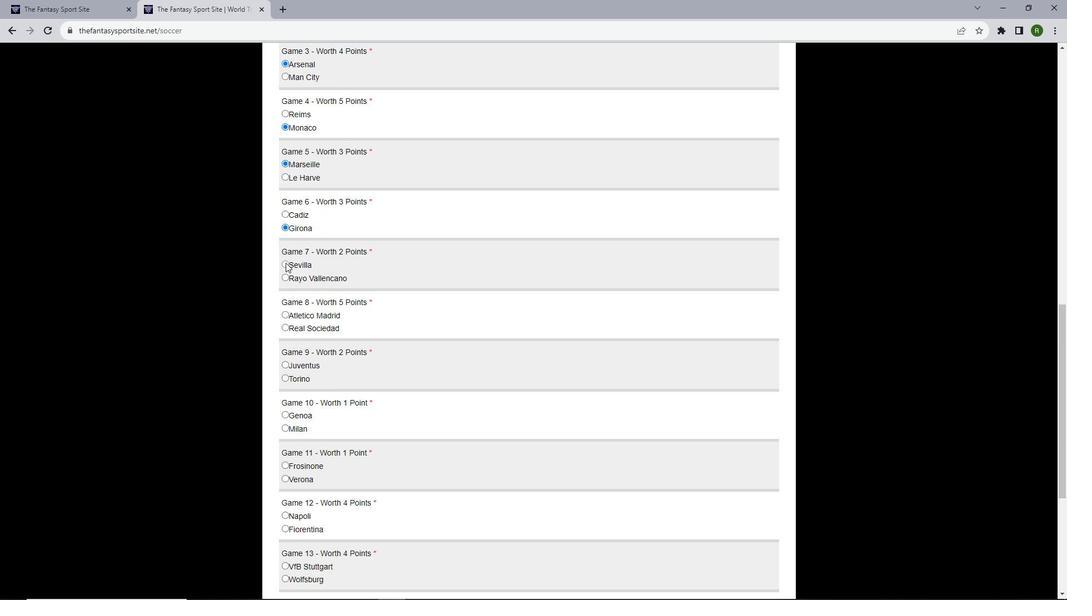 
Action: Mouse moved to (284, 313)
Screenshot: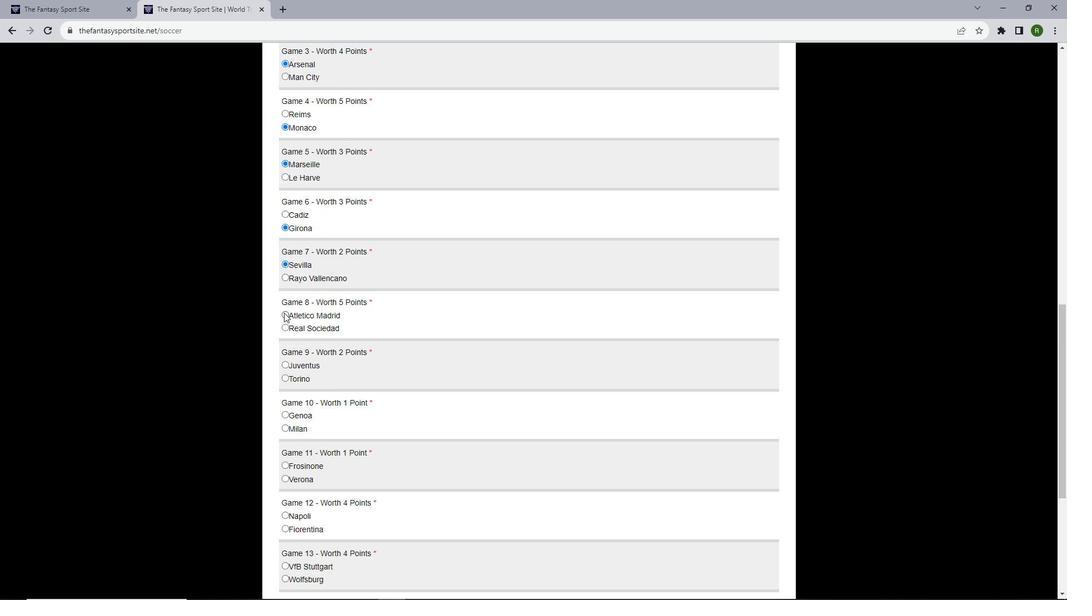 
Action: Mouse pressed left at (284, 313)
Screenshot: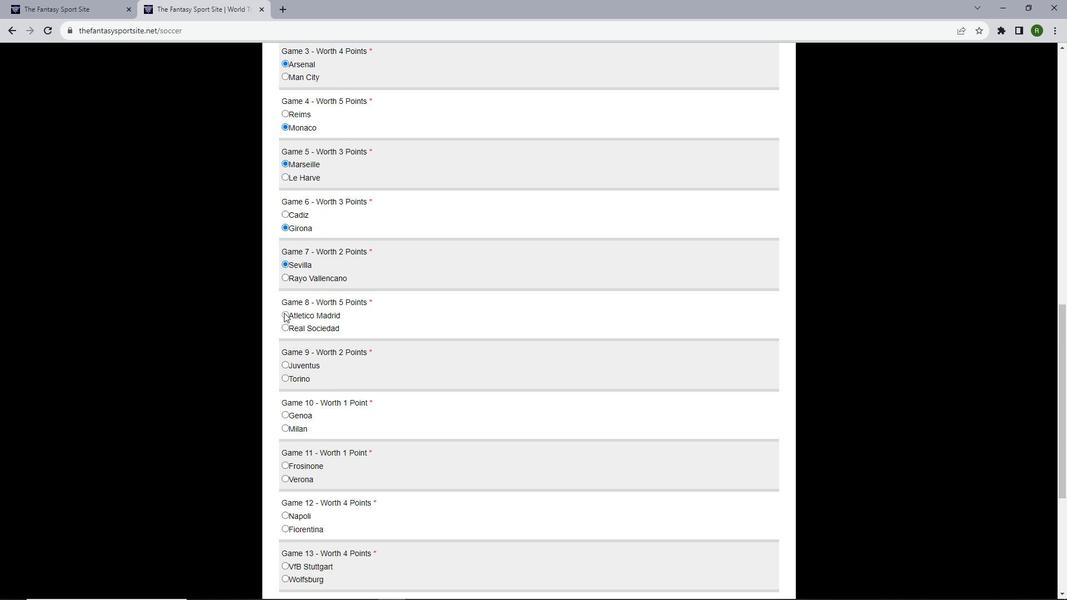 
Action: Mouse moved to (353, 277)
Screenshot: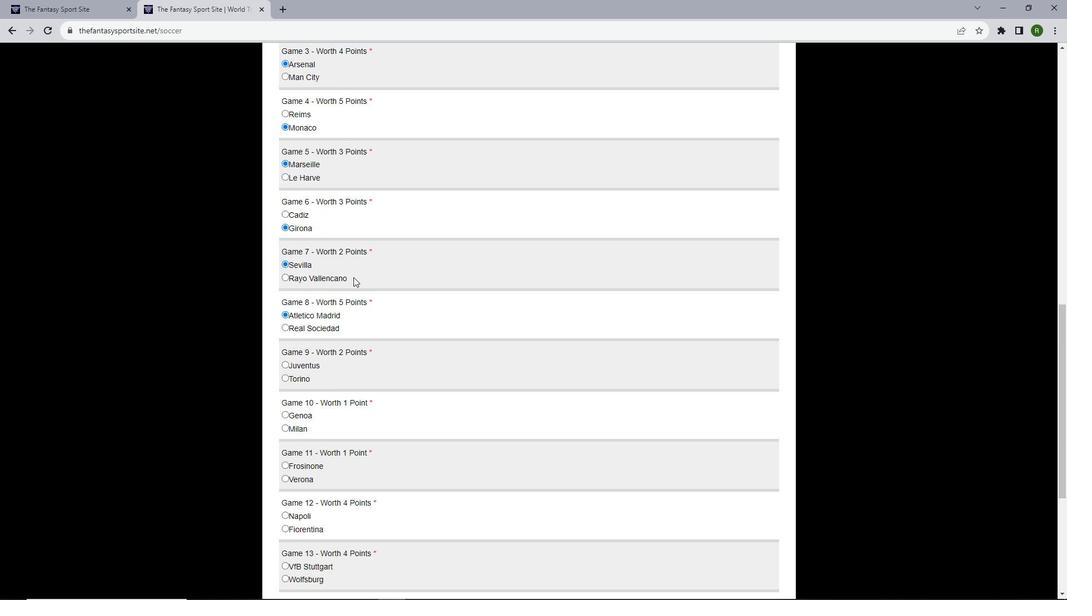 
Action: Mouse scrolled (353, 276) with delta (0, 0)
Screenshot: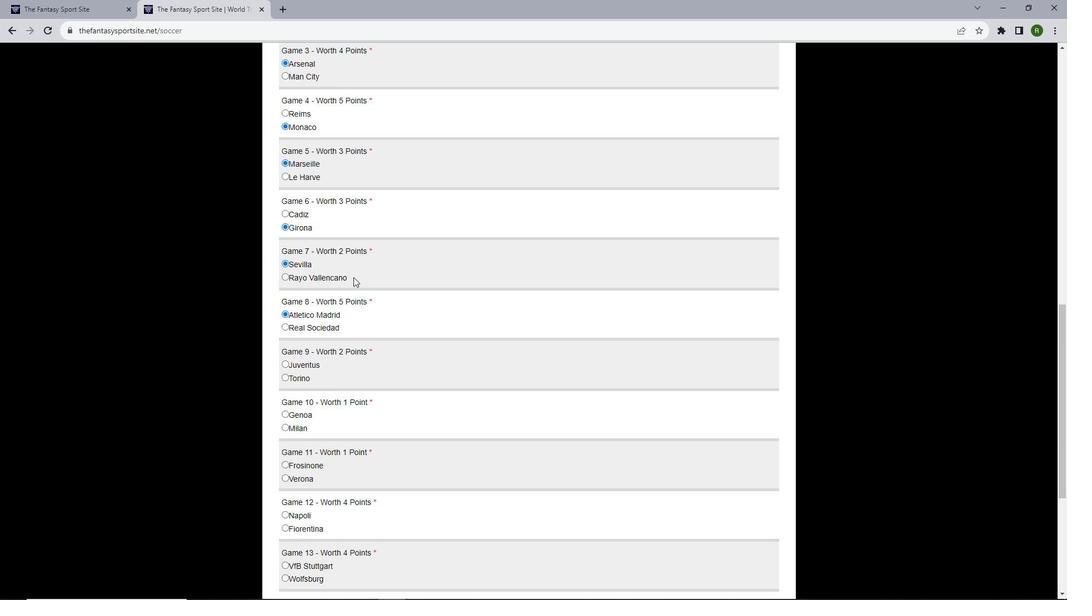 
Action: Mouse scrolled (353, 276) with delta (0, 0)
Screenshot: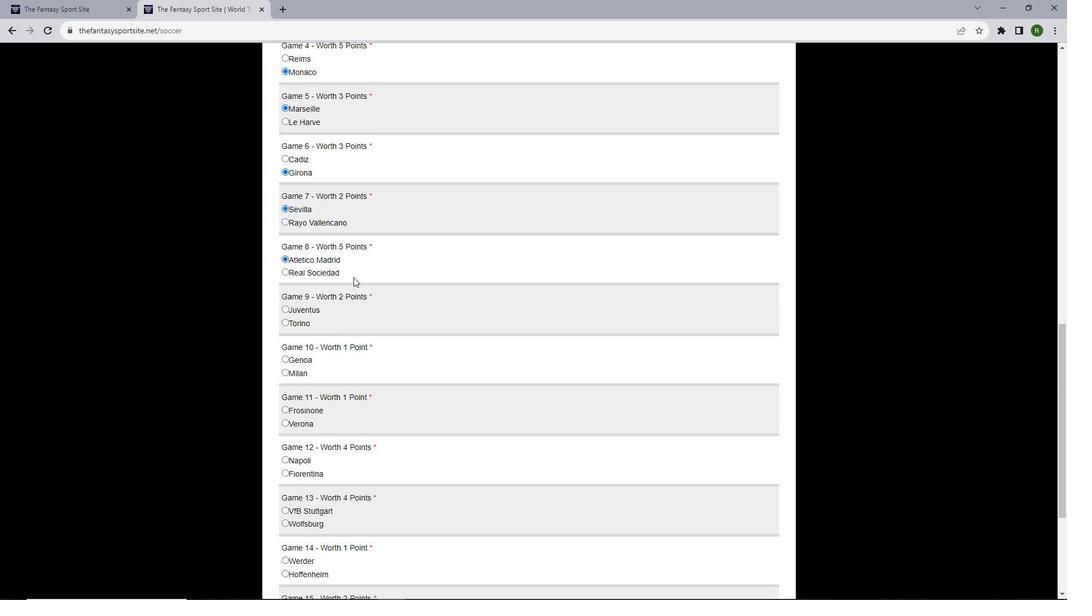 
Action: Mouse scrolled (353, 276) with delta (0, 0)
Screenshot: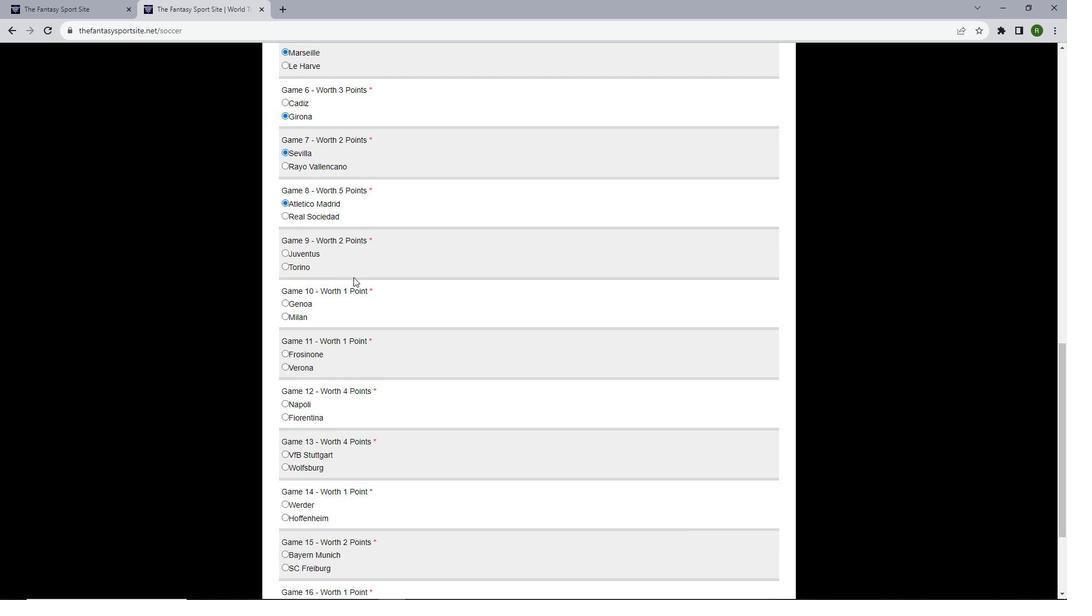 
Action: Mouse scrolled (353, 276) with delta (0, 0)
Screenshot: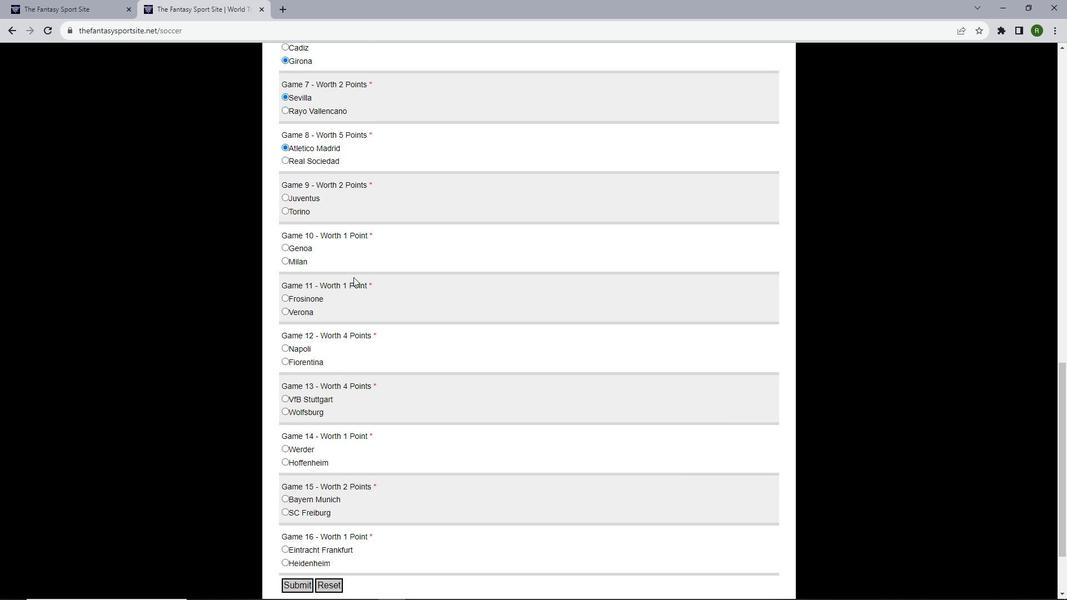 
Action: Mouse scrolled (353, 276) with delta (0, 0)
Screenshot: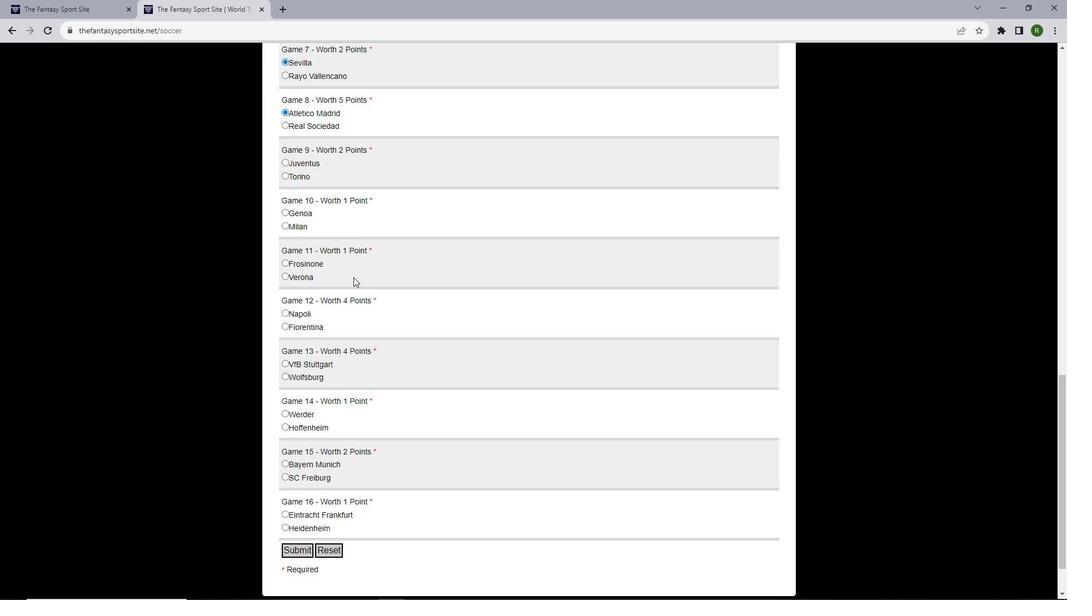
Action: Mouse moved to (285, 100)
Screenshot: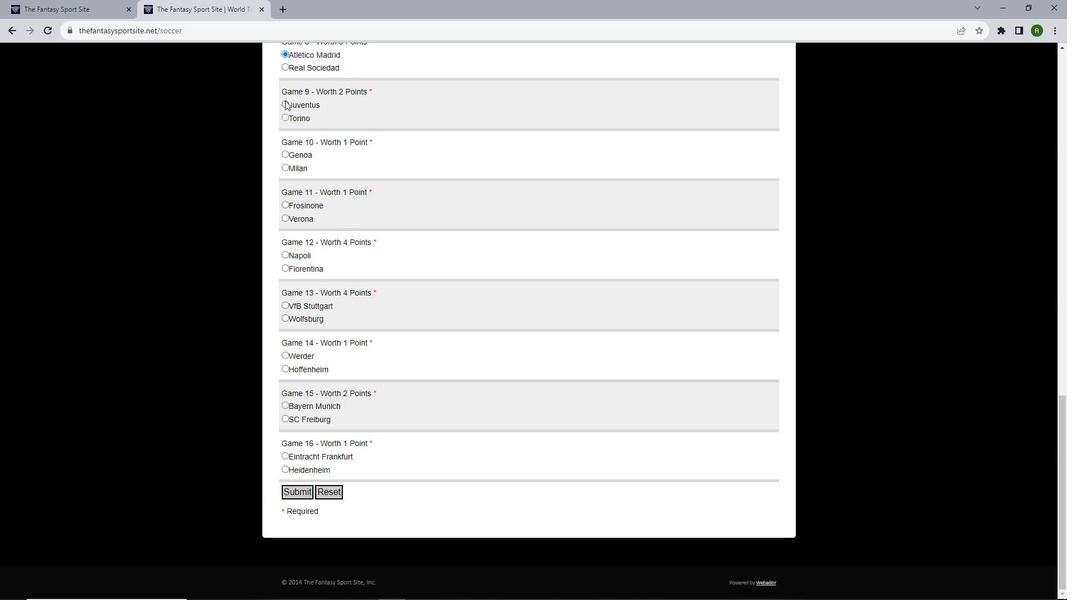 
Action: Mouse pressed left at (285, 100)
Screenshot: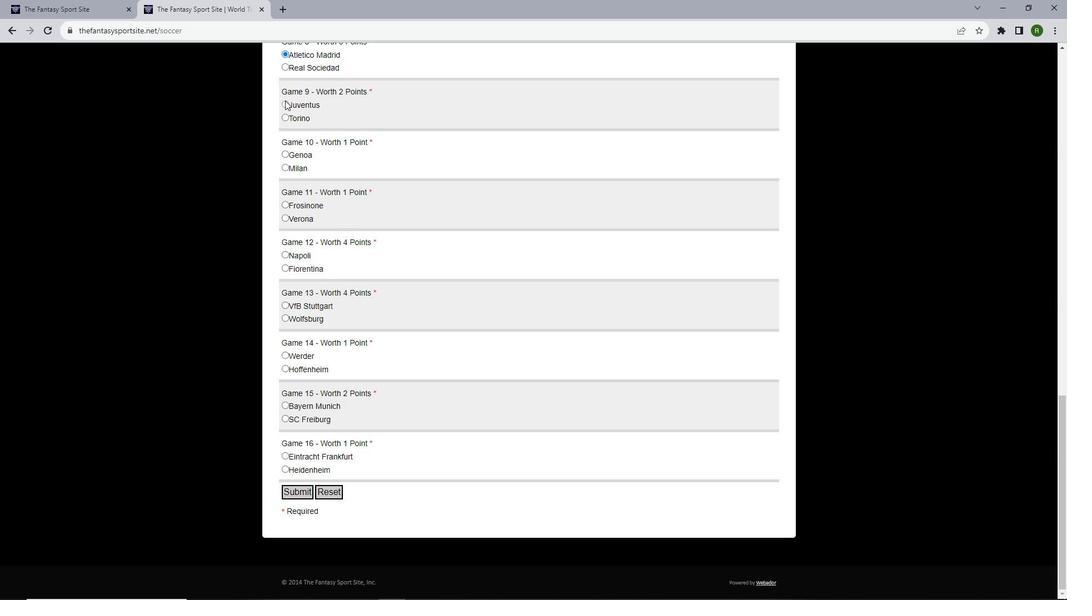 
Action: Mouse moved to (374, 147)
Screenshot: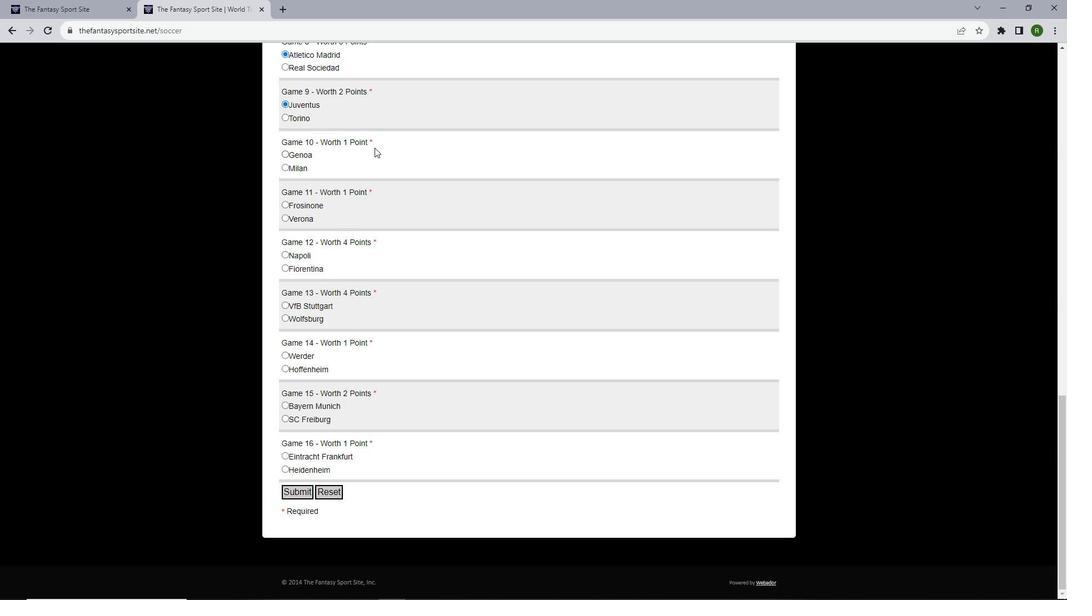
Action: Mouse scrolled (374, 148) with delta (0, 0)
Screenshot: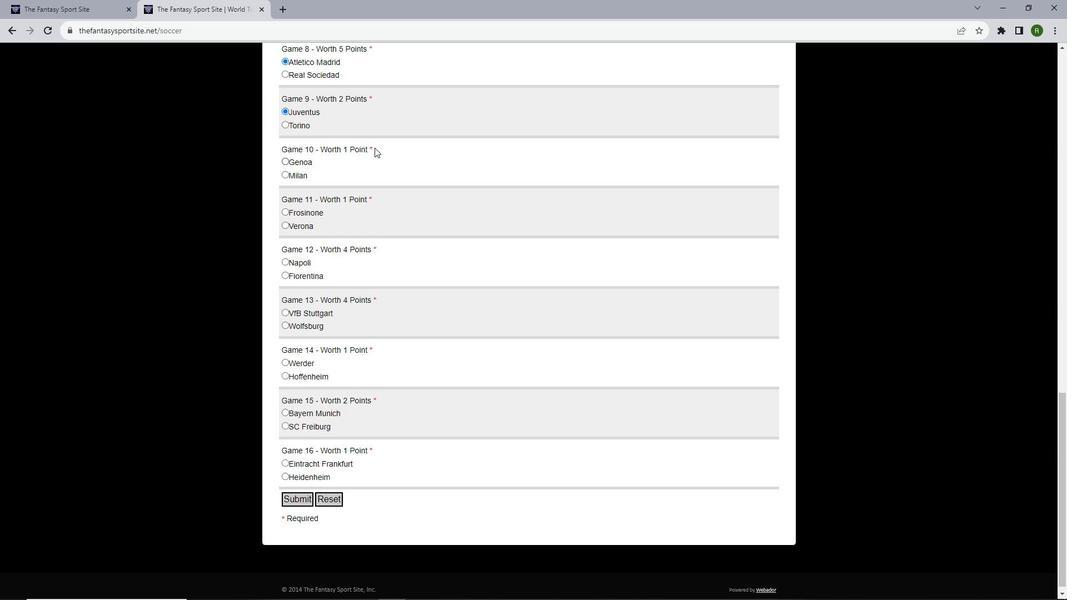 
Action: Mouse scrolled (374, 148) with delta (0, 0)
Screenshot: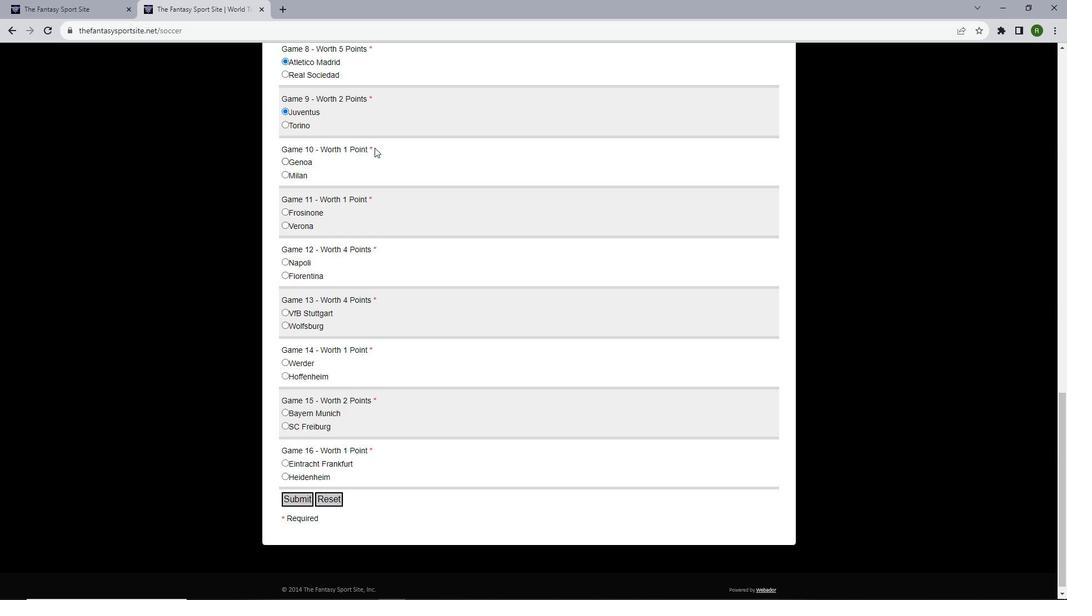 
Action: Mouse scrolled (374, 148) with delta (0, 0)
Screenshot: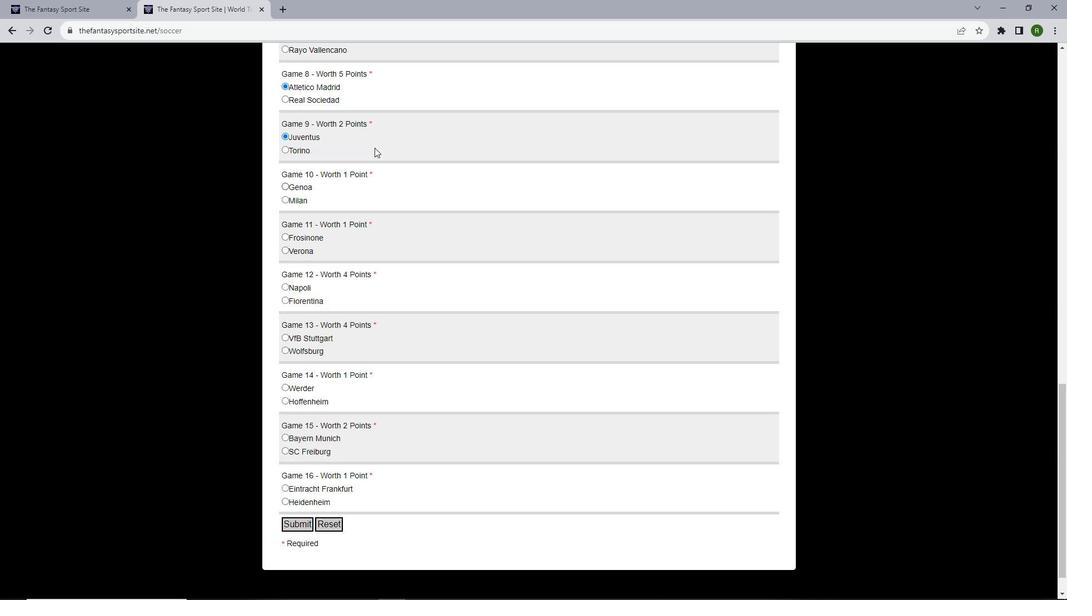 
Action: Mouse scrolled (374, 148) with delta (0, 0)
Screenshot: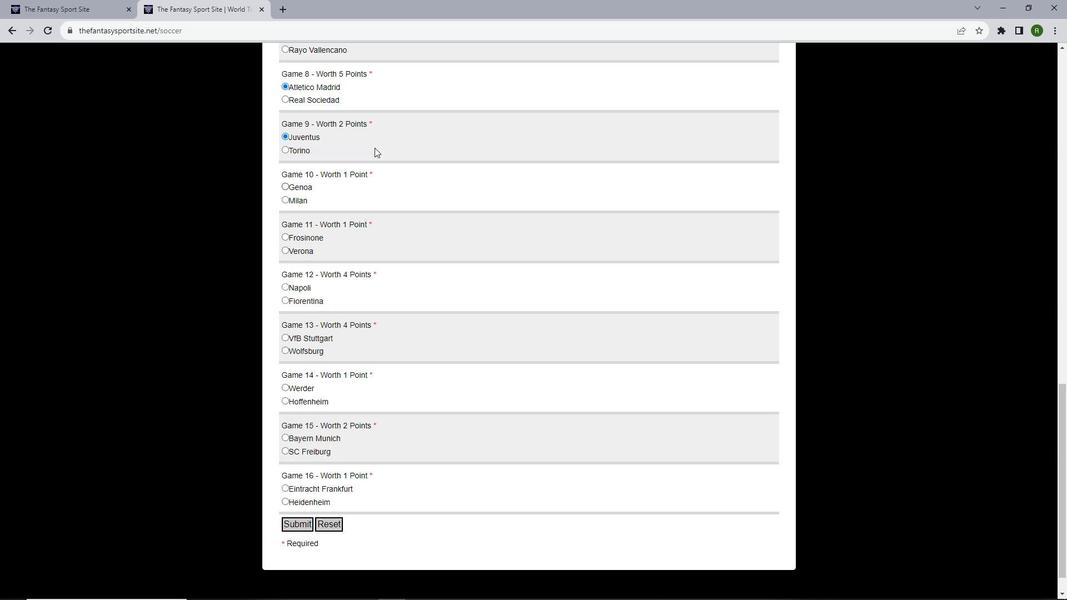 
Action: Mouse scrolled (374, 148) with delta (0, 0)
Screenshot: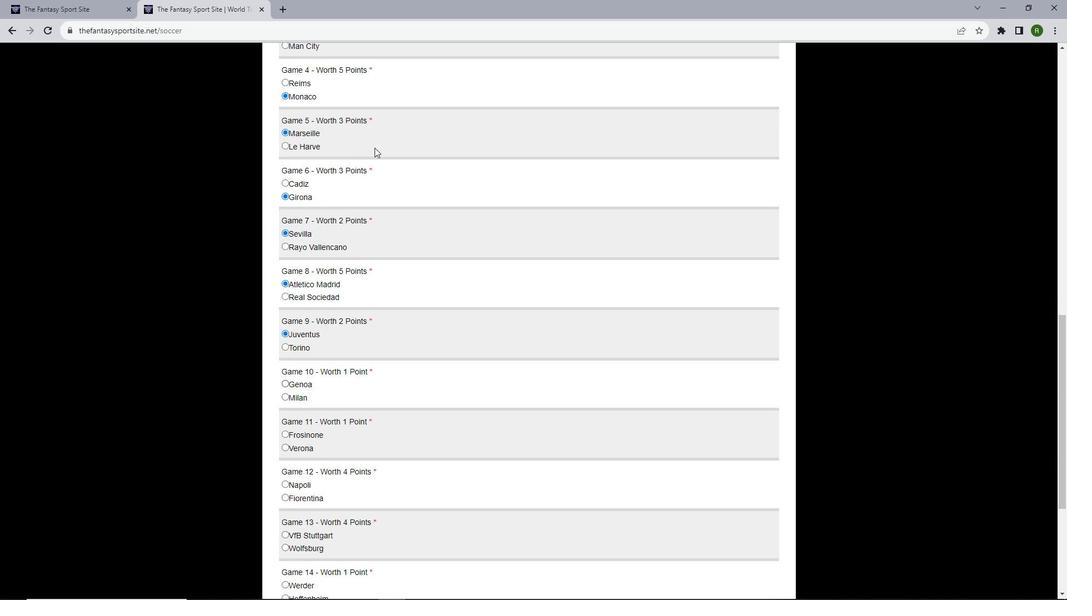 
Action: Mouse scrolled (374, 148) with delta (0, 0)
Screenshot: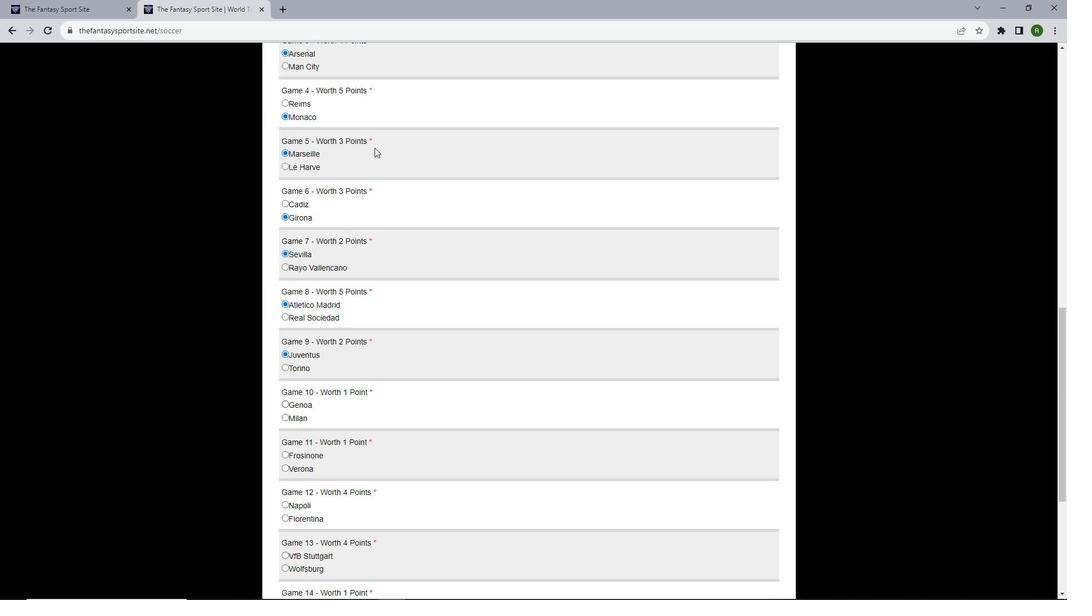 
Action: Mouse scrolled (374, 148) with delta (0, 0)
Screenshot: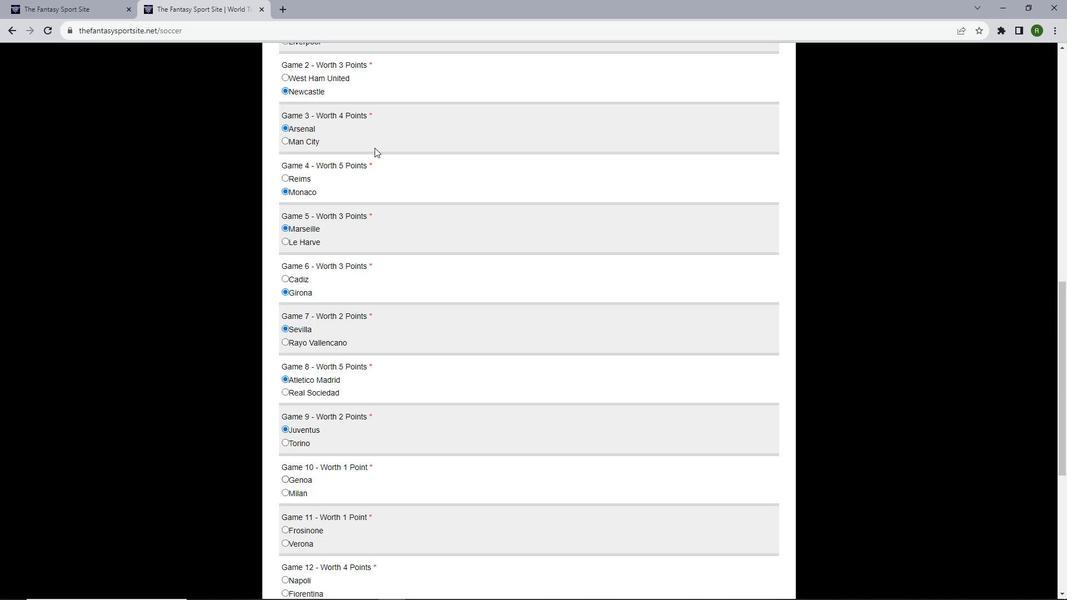 
Action: Mouse scrolled (374, 147) with delta (0, 0)
Screenshot: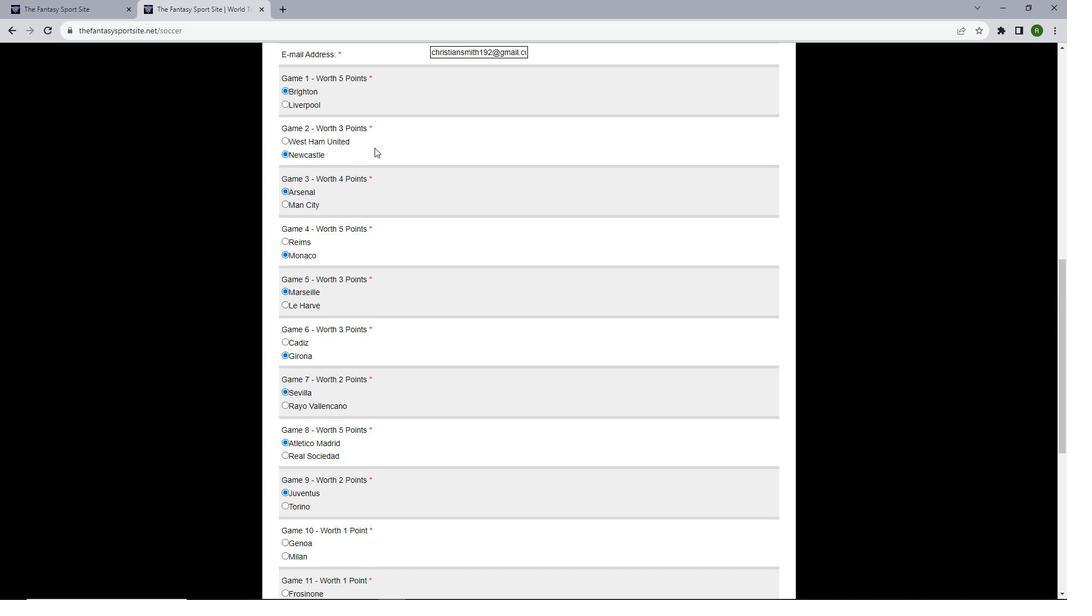 
Action: Mouse scrolled (374, 147) with delta (0, 0)
Screenshot: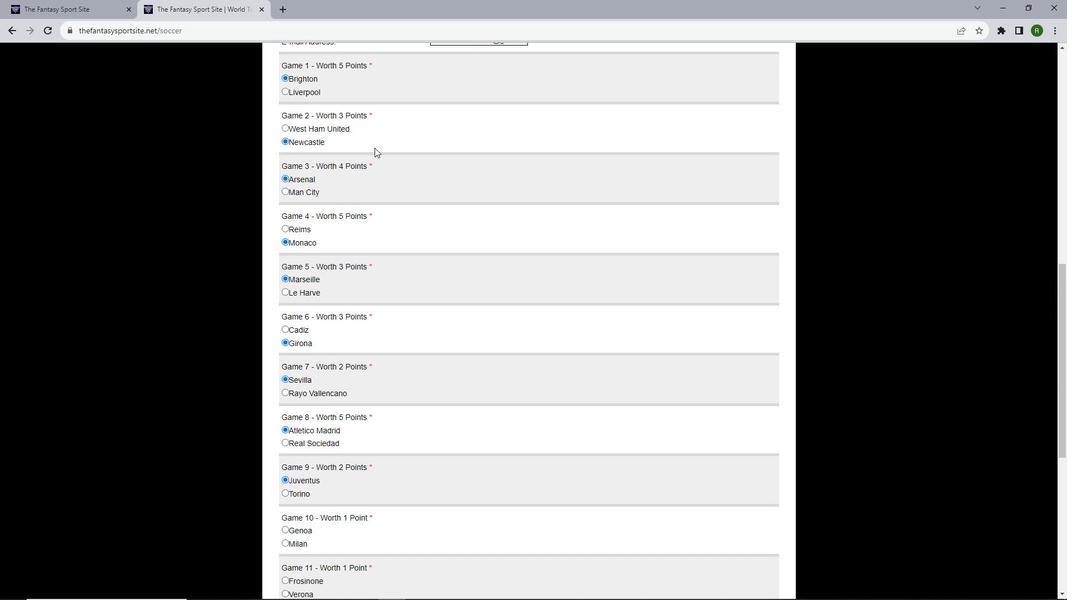 
Action: Mouse scrolled (374, 147) with delta (0, 0)
Screenshot: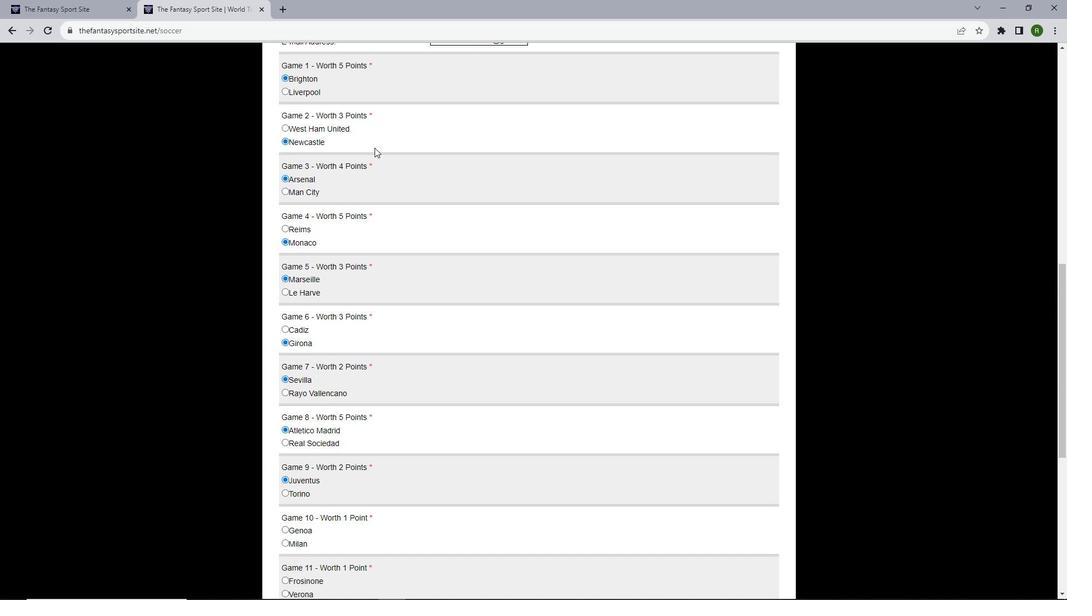 
Action: Mouse scrolled (374, 147) with delta (0, 0)
Screenshot: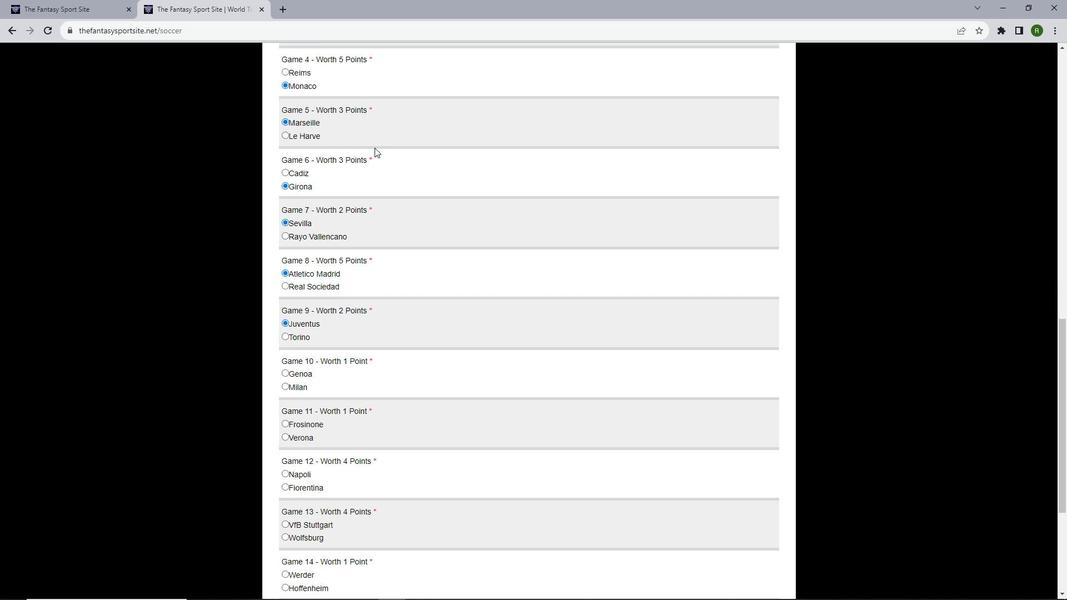 
Action: Mouse scrolled (374, 147) with delta (0, 0)
Screenshot: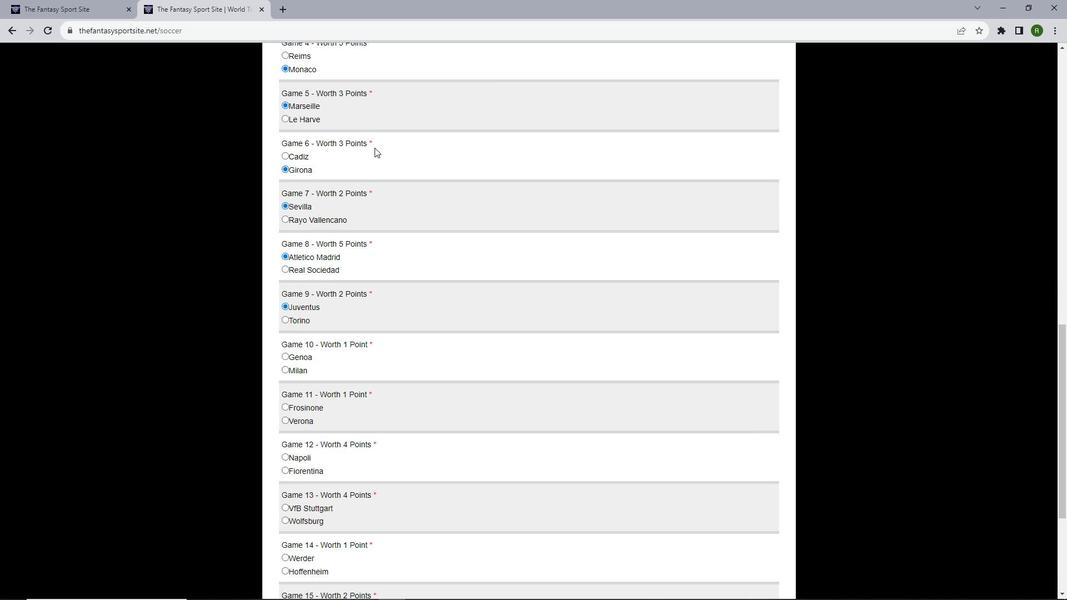 
Action: Mouse scrolled (374, 147) with delta (0, 0)
Screenshot: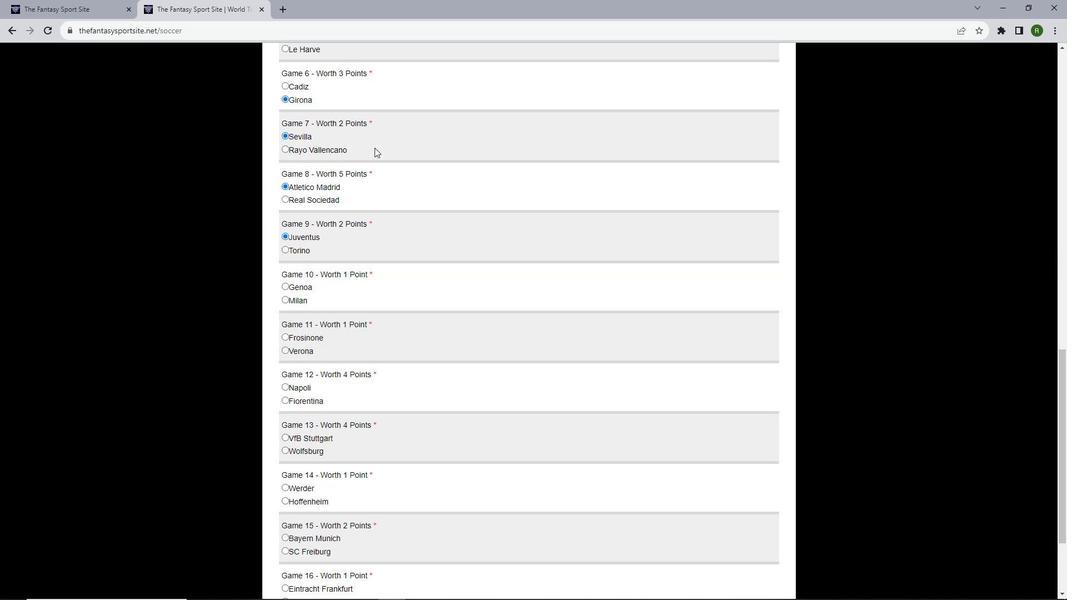 
Action: Mouse moved to (281, 221)
Screenshot: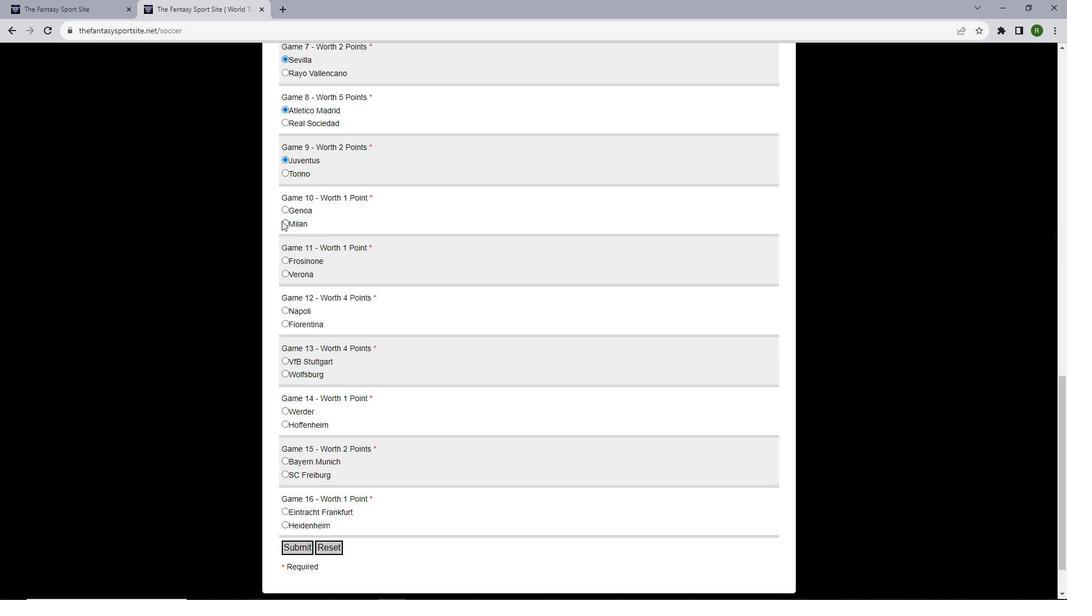 
Action: Mouse pressed left at (281, 221)
Screenshot: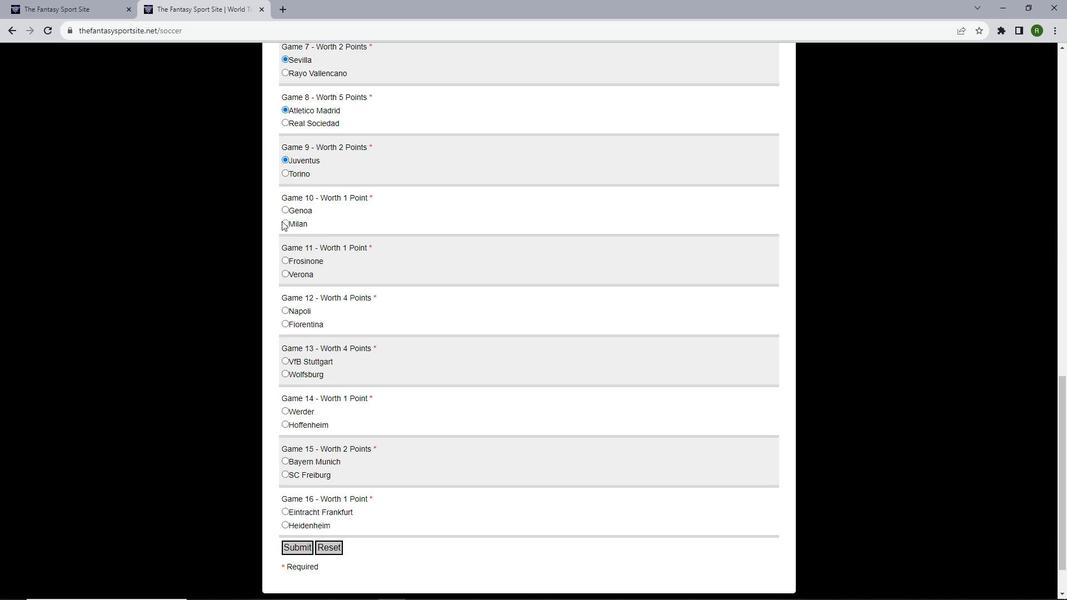
Action: Mouse moved to (287, 256)
Screenshot: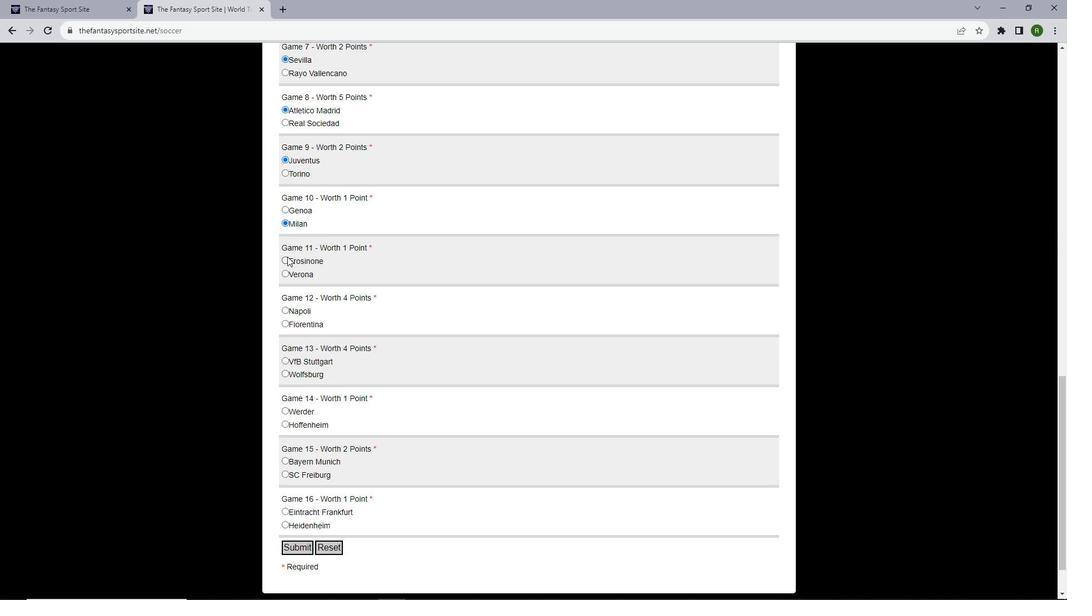 
Action: Mouse pressed left at (287, 256)
Screenshot: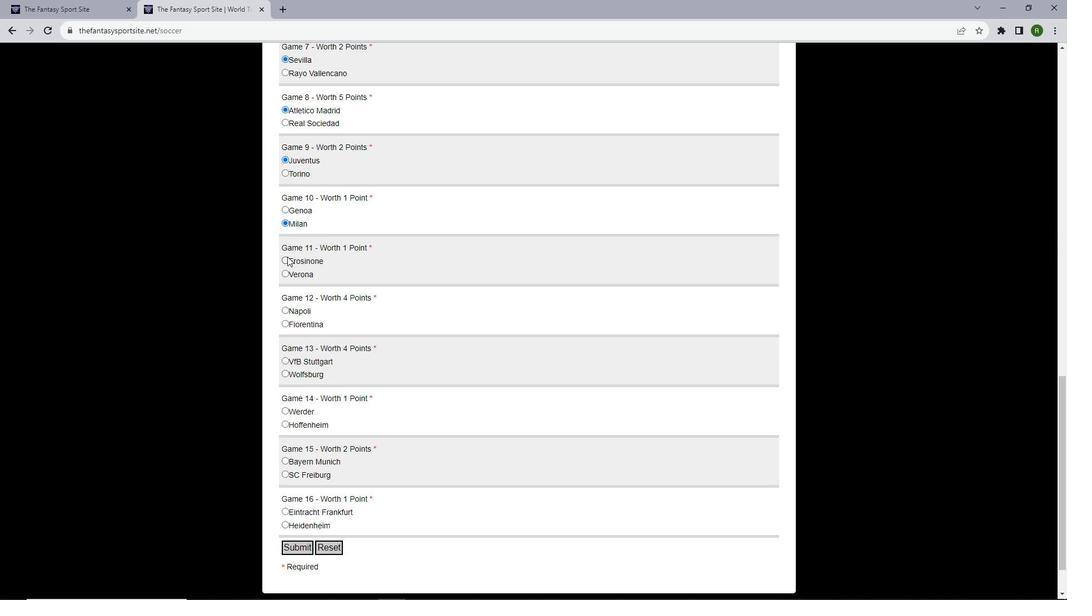 
Action: Mouse moved to (289, 257)
Screenshot: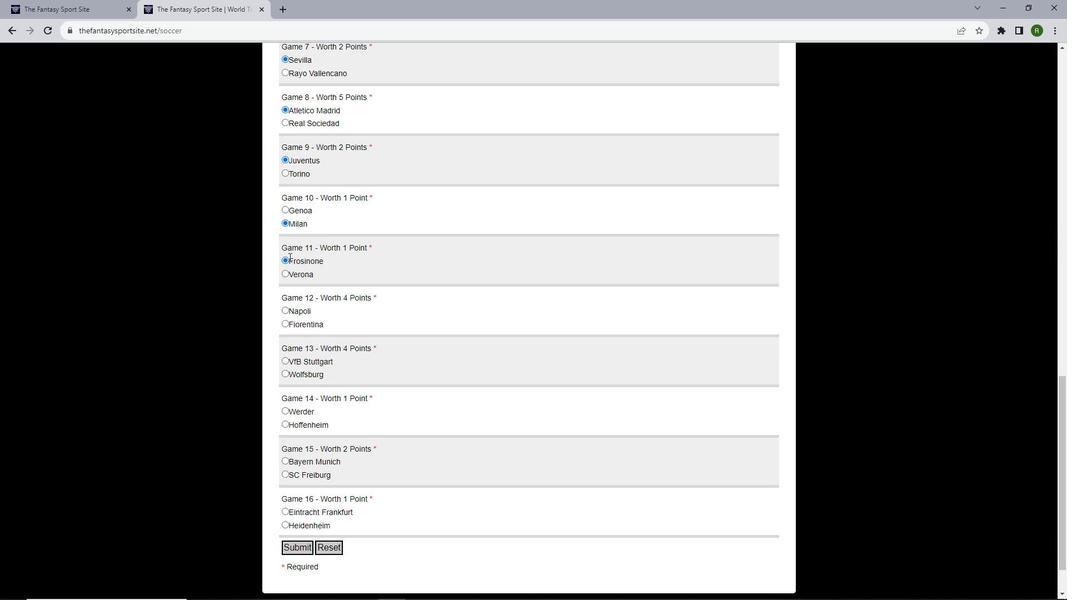 
Action: Mouse scrolled (289, 256) with delta (0, 0)
Screenshot: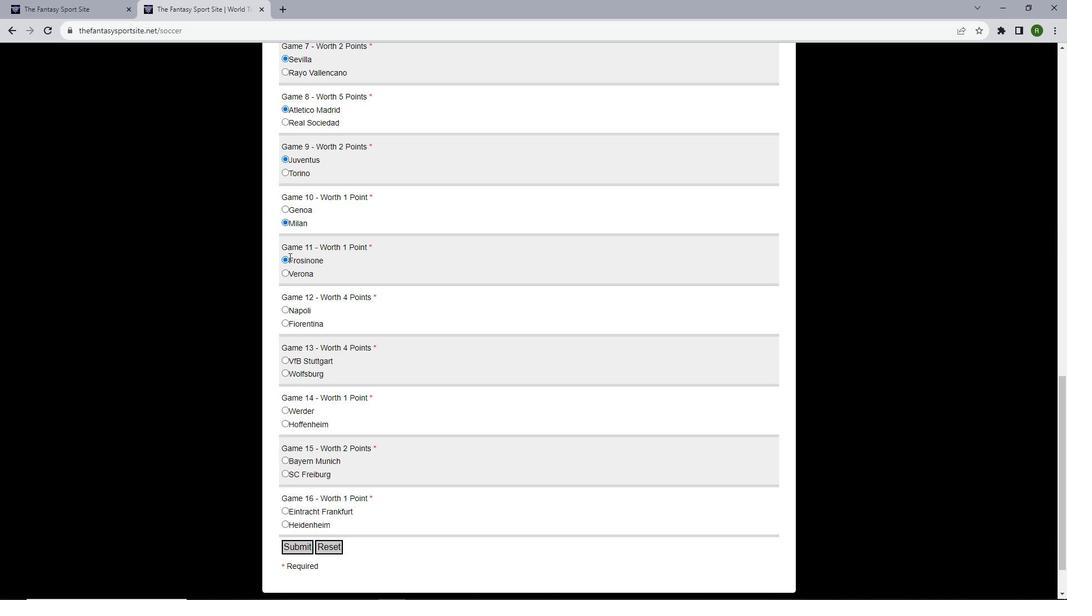 
Action: Mouse scrolled (289, 256) with delta (0, 0)
Screenshot: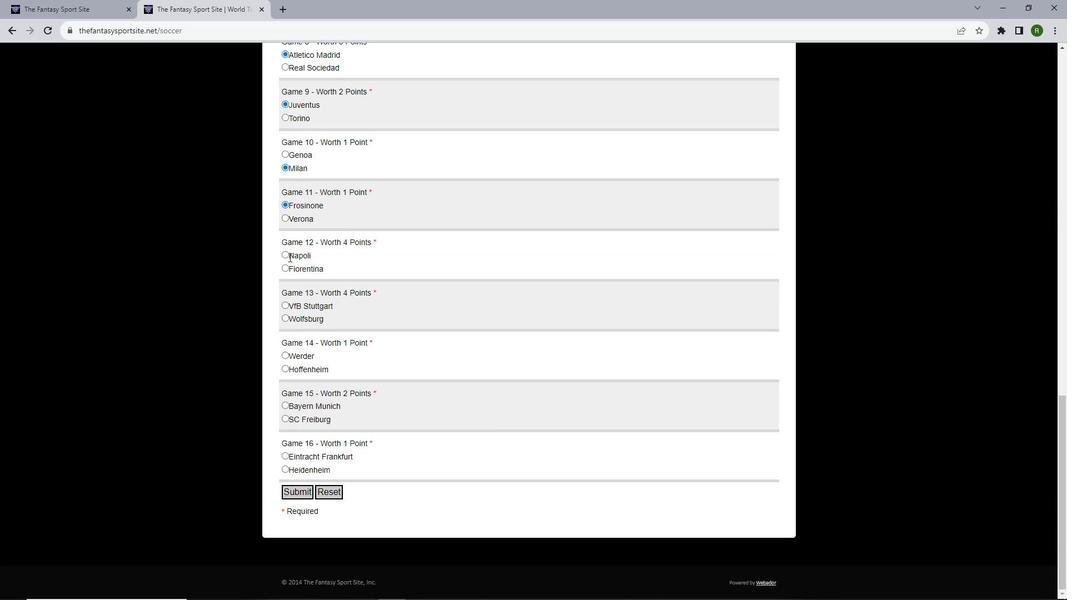 
Action: Mouse moved to (286, 267)
Screenshot: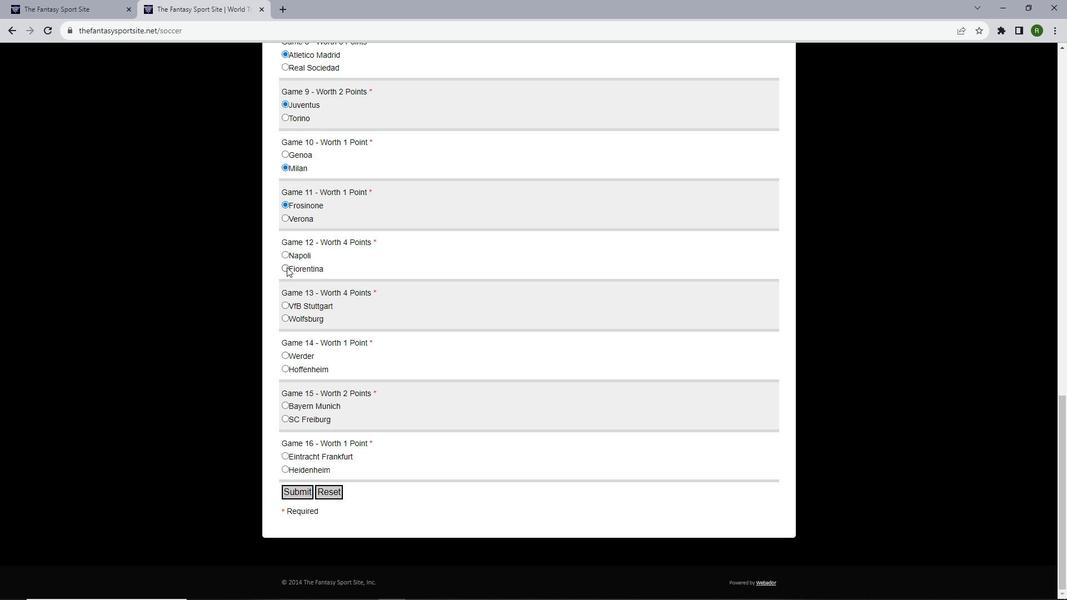 
Action: Mouse pressed left at (286, 267)
Screenshot: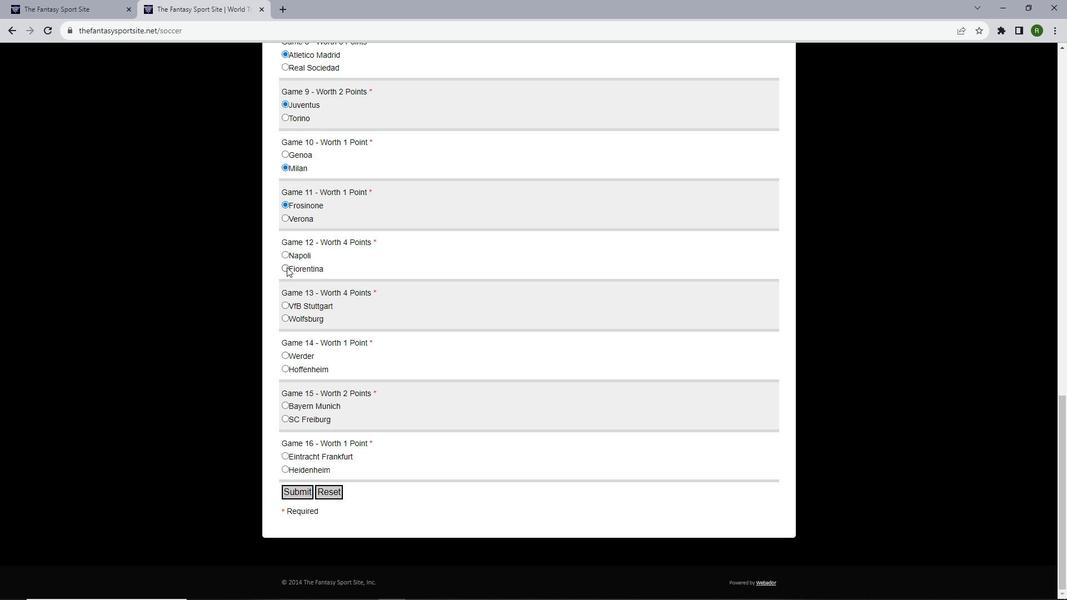 
Action: Mouse moved to (284, 305)
Screenshot: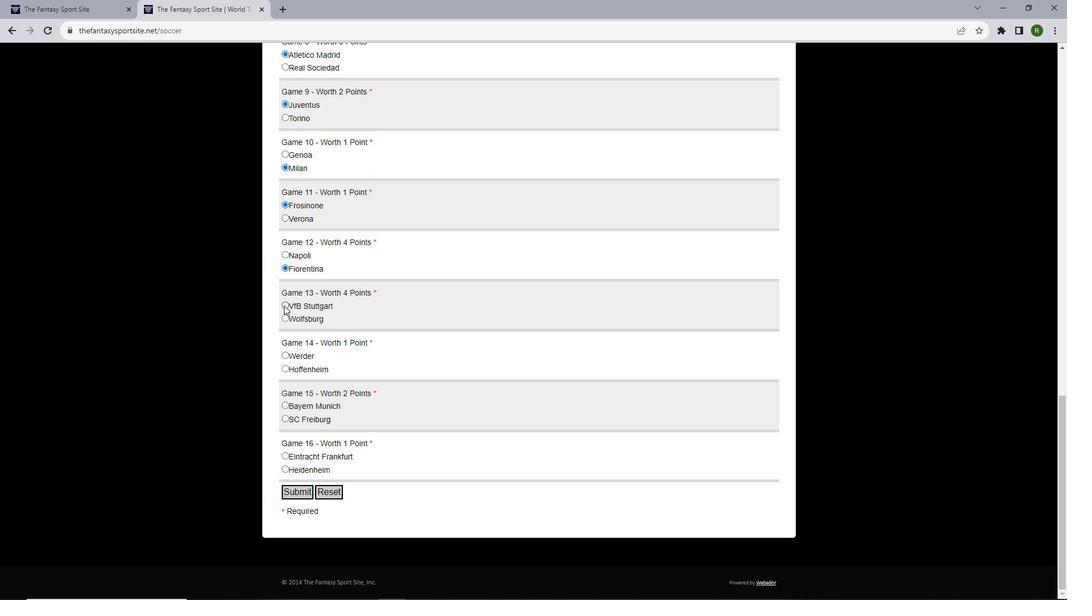 
Action: Mouse pressed left at (284, 305)
Screenshot: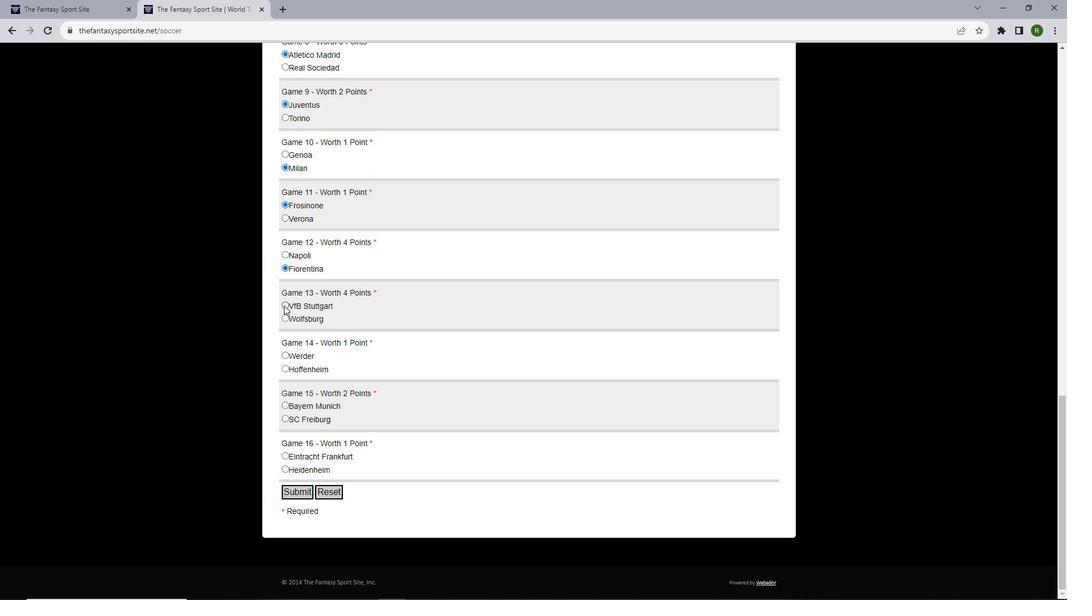 
Action: Mouse moved to (283, 367)
Screenshot: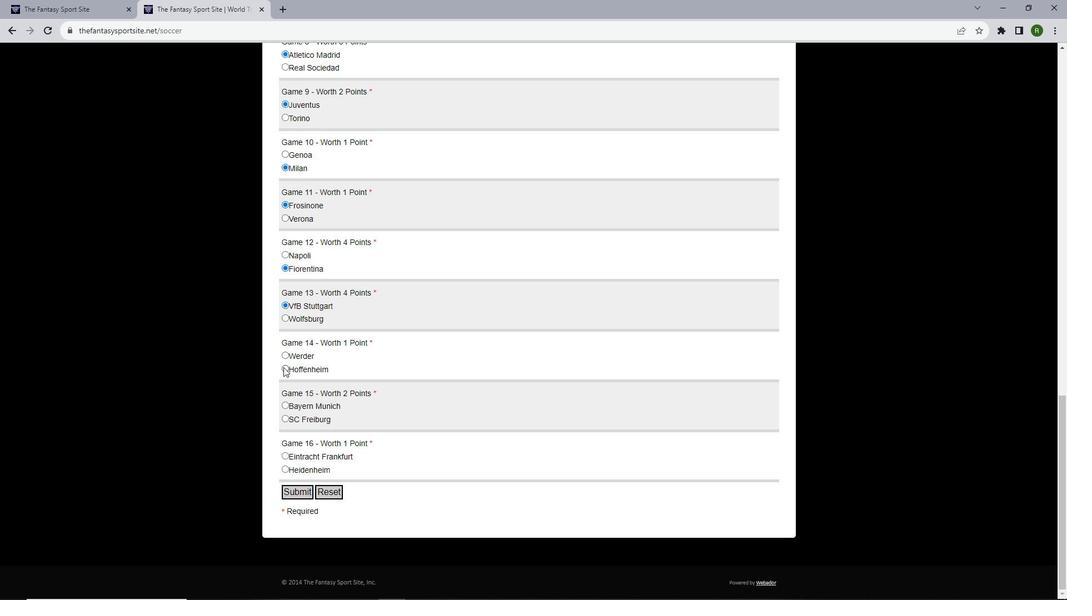 
Action: Mouse pressed left at (283, 367)
Screenshot: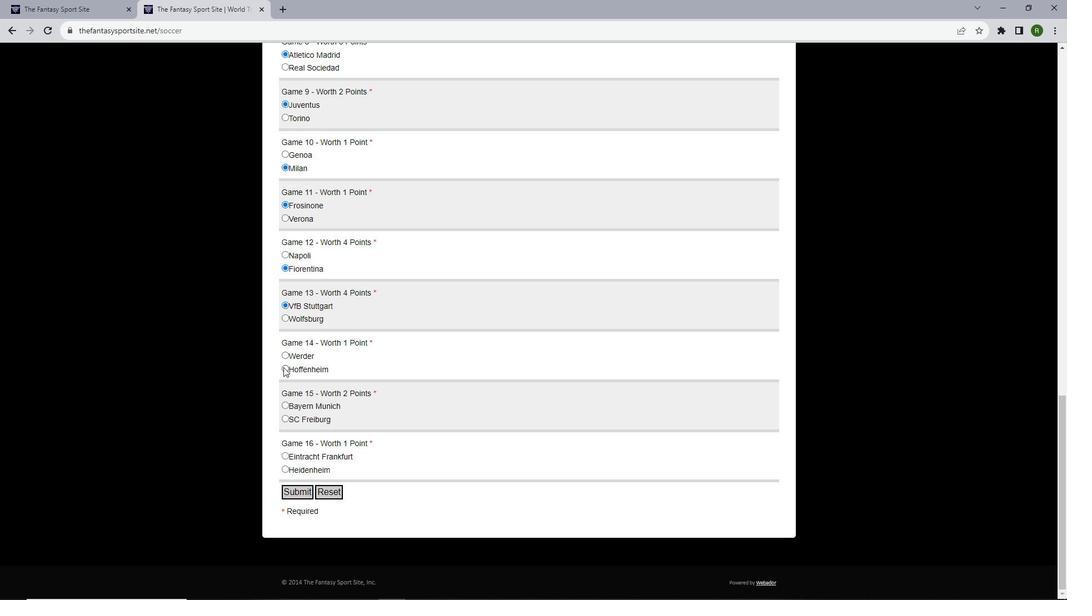 
Action: Mouse moved to (285, 402)
Screenshot: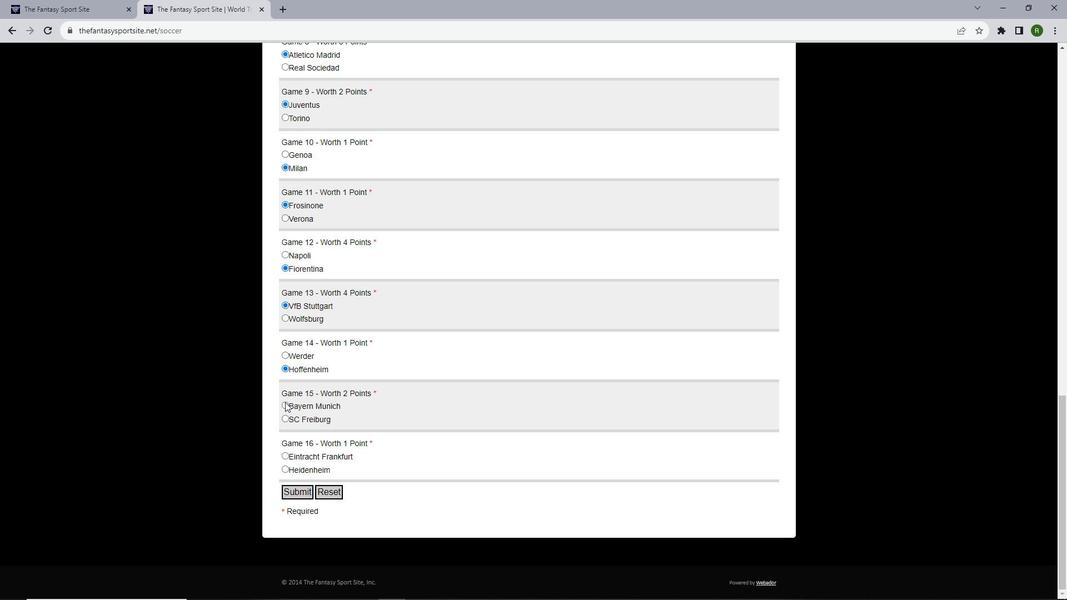 
Action: Mouse pressed left at (285, 402)
Screenshot: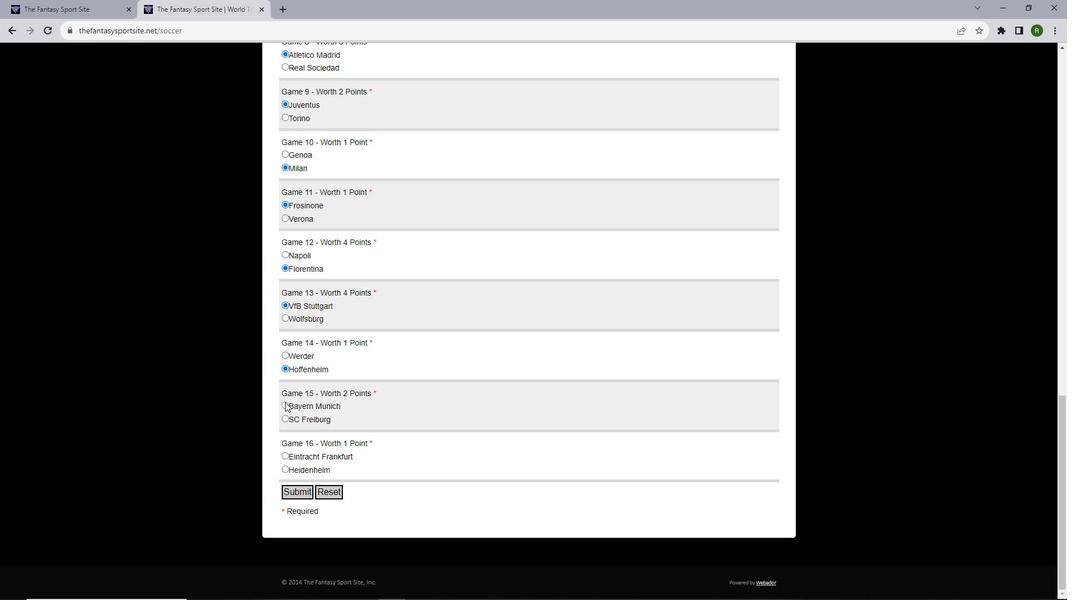 
Action: Mouse moved to (285, 455)
Screenshot: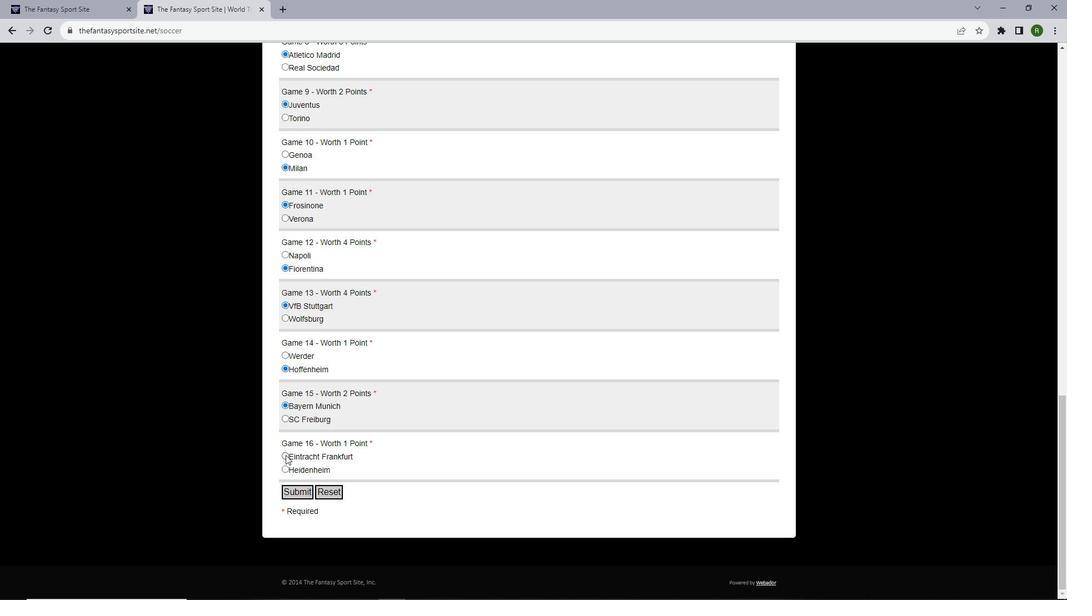 
Action: Mouse pressed left at (285, 455)
Screenshot: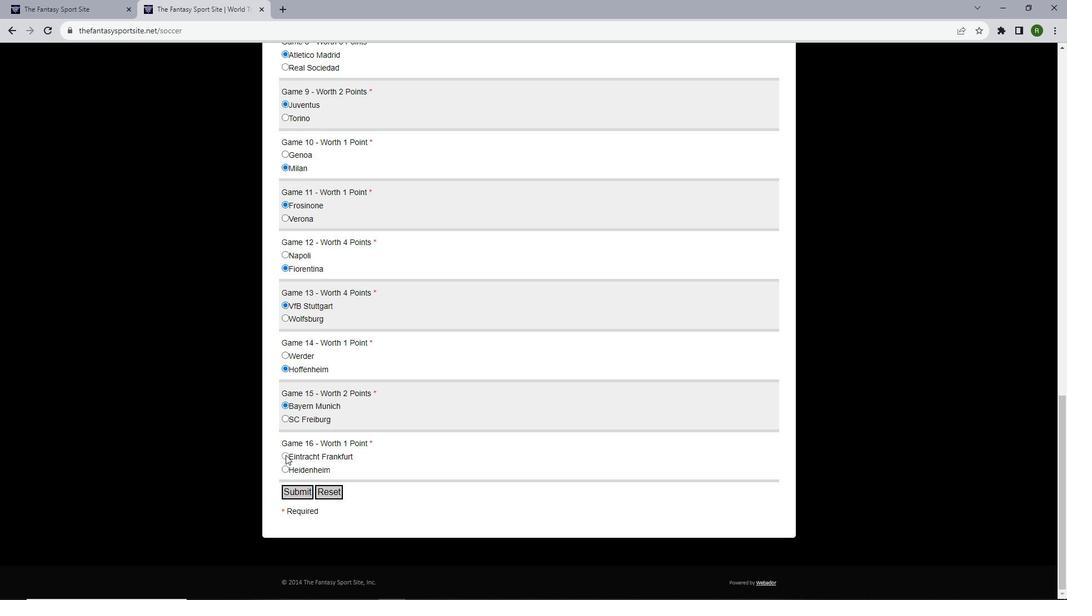 
Action: Mouse moved to (348, 431)
Screenshot: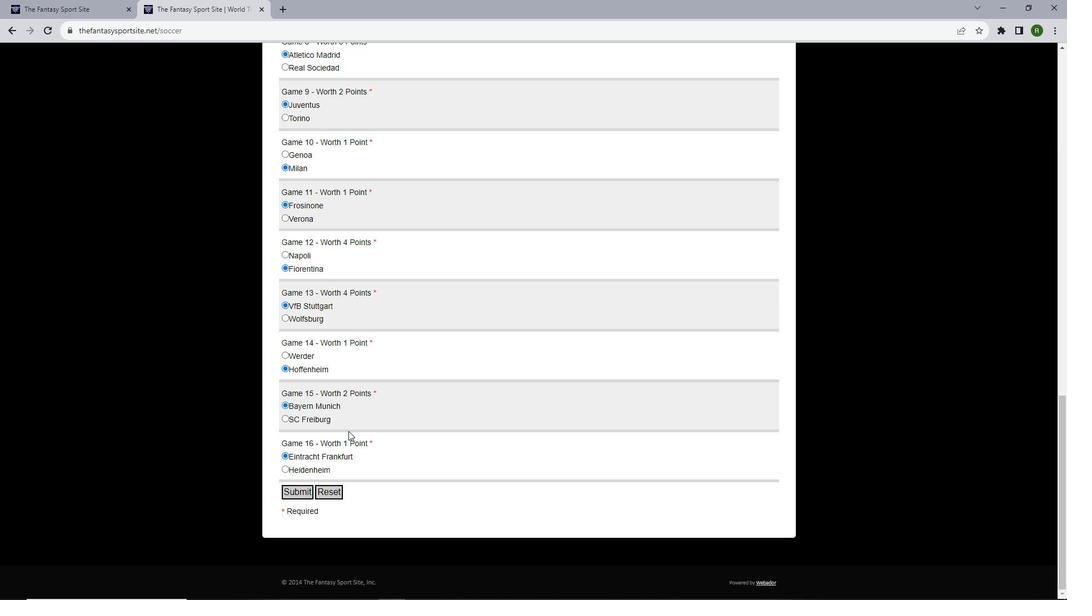 
Action: Mouse scrolled (348, 432) with delta (0, 0)
Screenshot: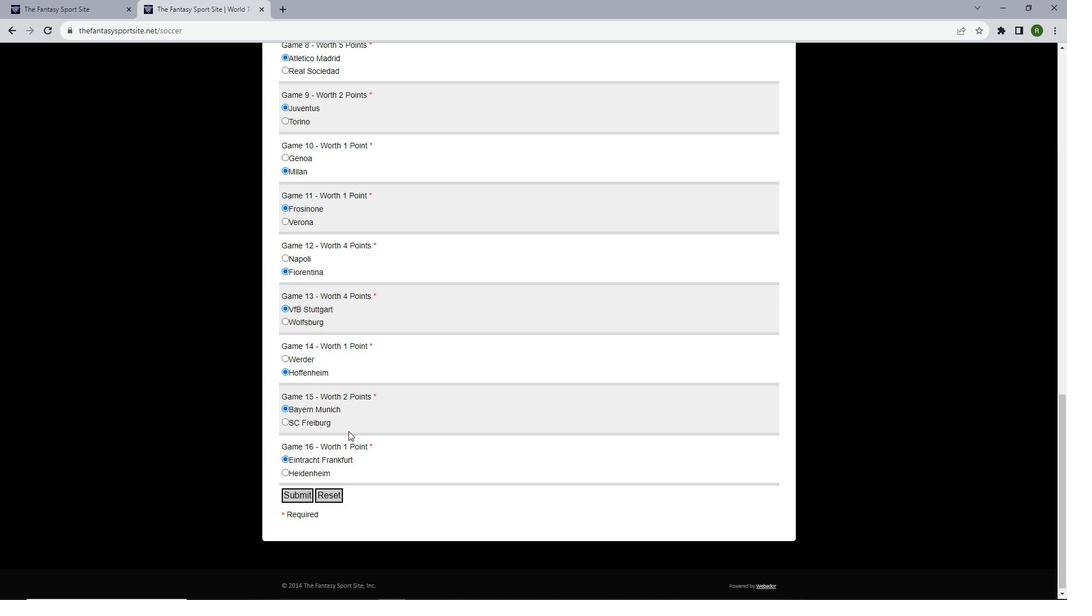 
Action: Mouse scrolled (348, 432) with delta (0, 0)
Screenshot: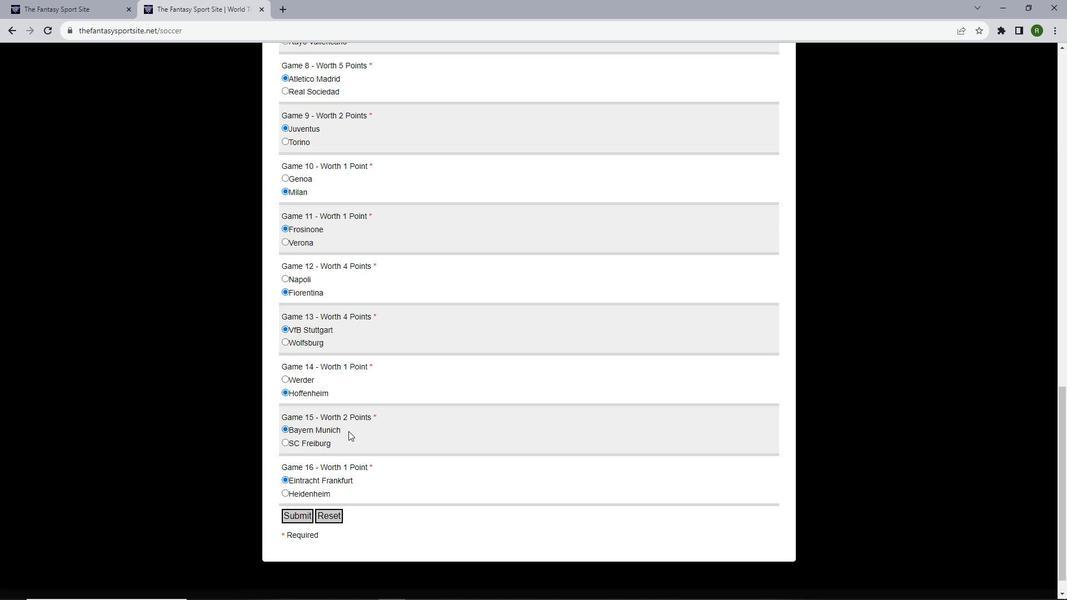 
Action: Mouse scrolled (348, 432) with delta (0, 0)
Screenshot: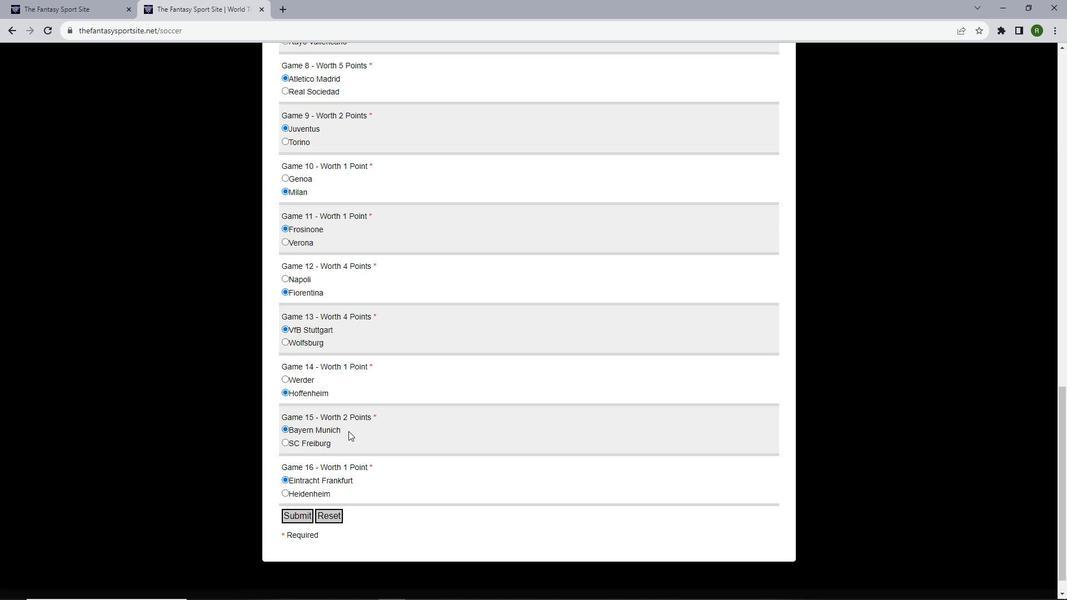 
Action: Mouse scrolled (348, 432) with delta (0, 0)
Screenshot: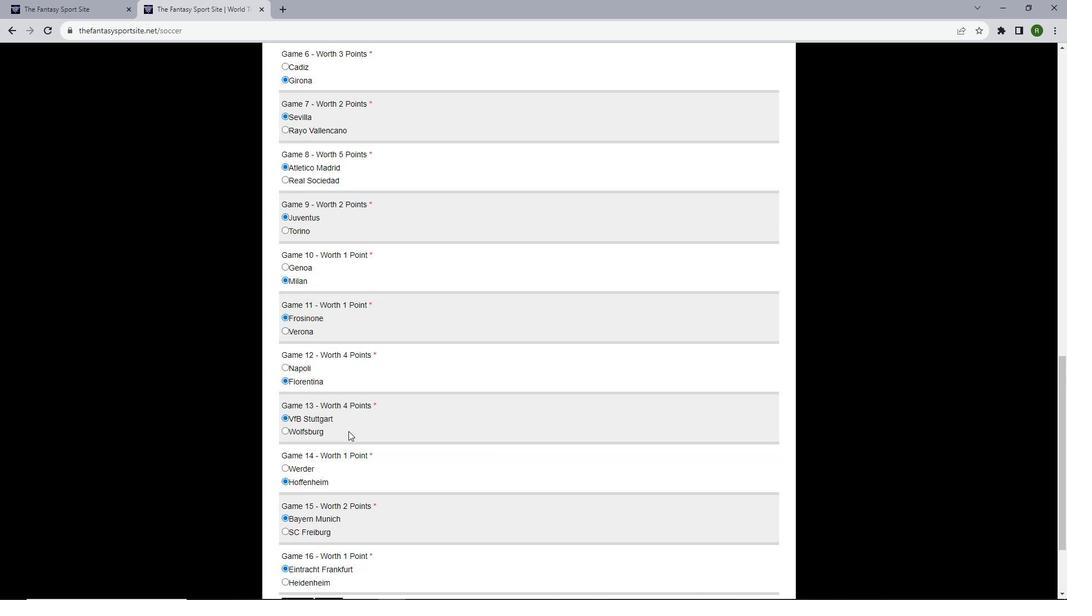 
Action: Mouse scrolled (348, 432) with delta (0, 0)
Screenshot: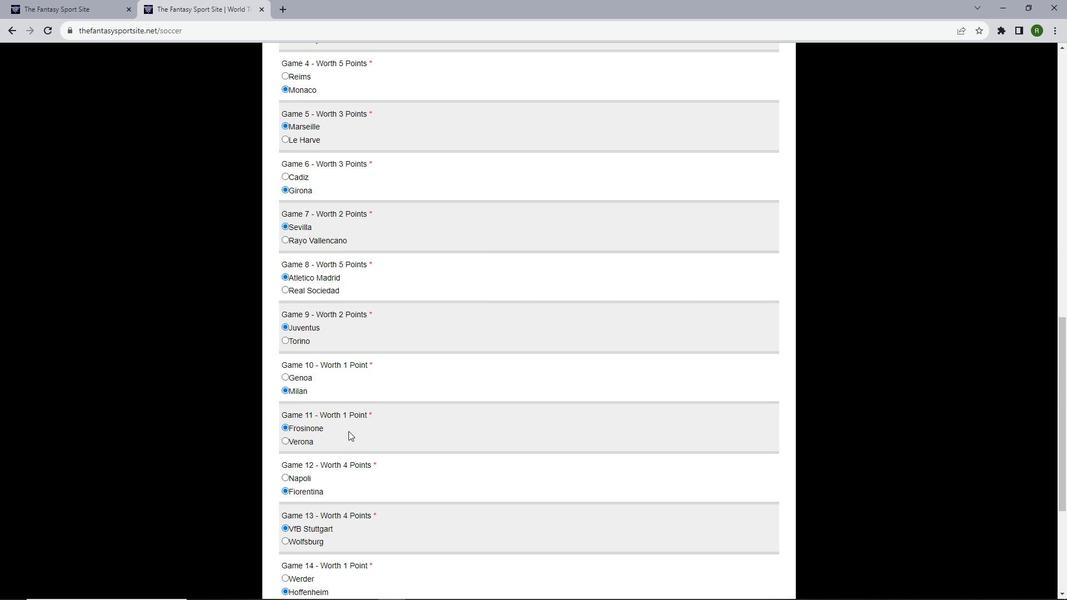 
Action: Mouse scrolled (348, 432) with delta (0, 0)
Screenshot: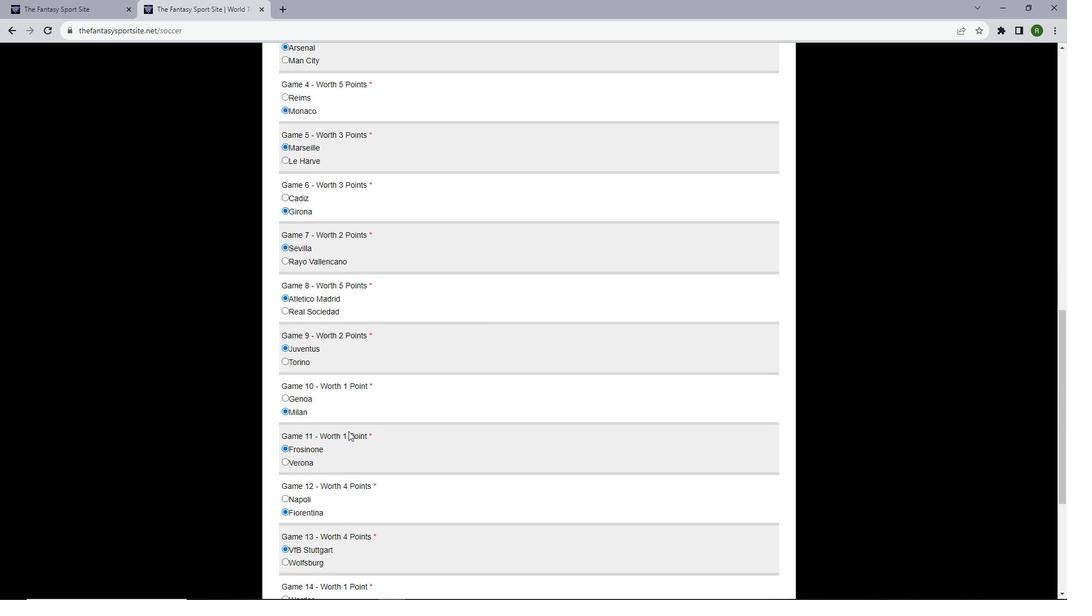 
Action: Mouse scrolled (348, 432) with delta (0, 0)
Screenshot: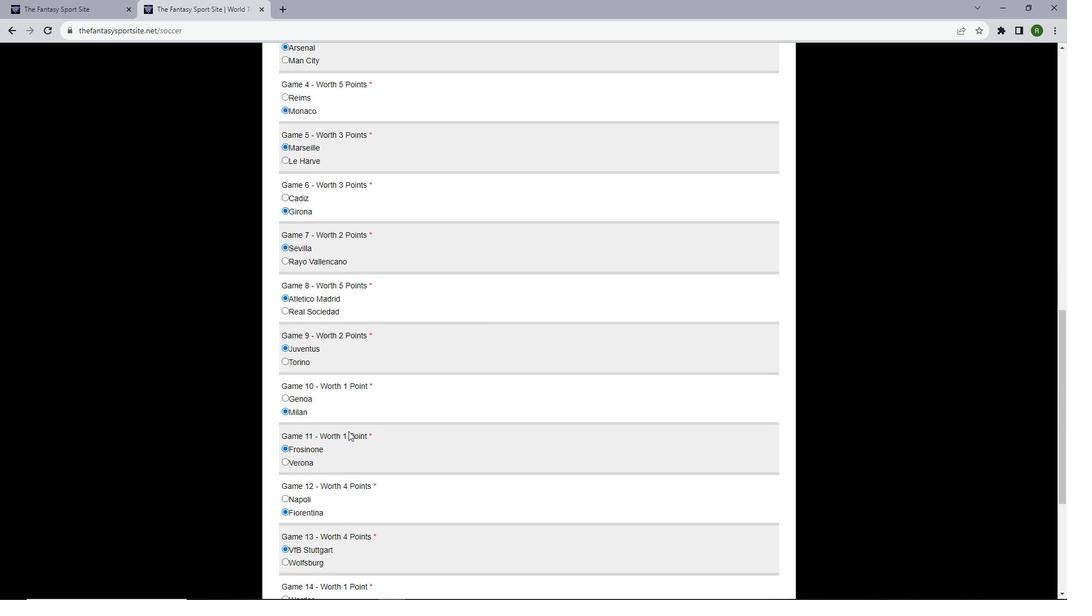 
Action: Mouse scrolled (348, 432) with delta (0, 0)
Screenshot: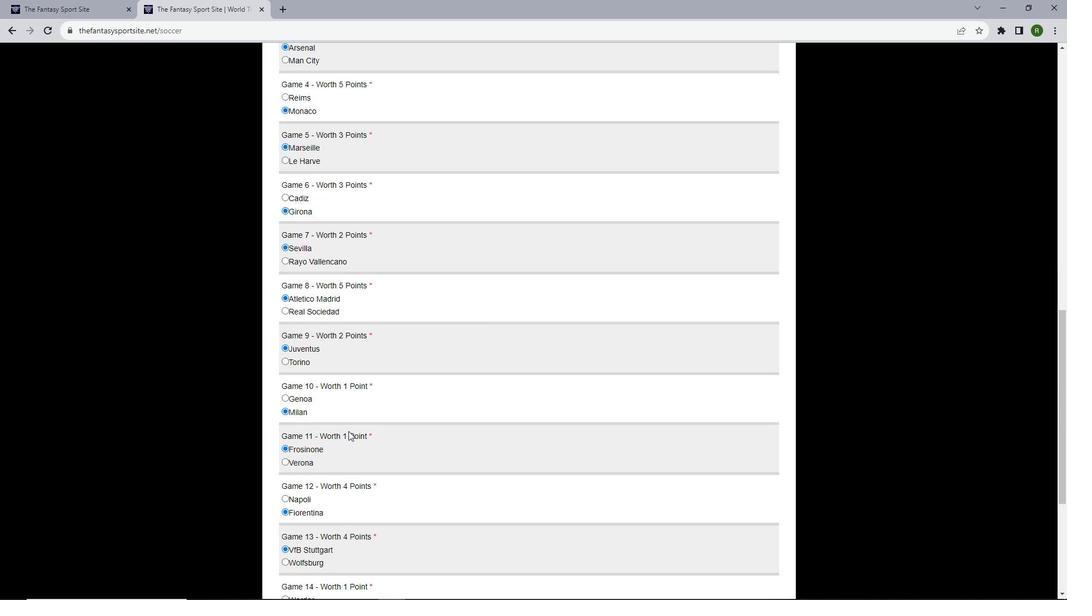 
Action: Mouse scrolled (348, 432) with delta (0, 0)
Screenshot: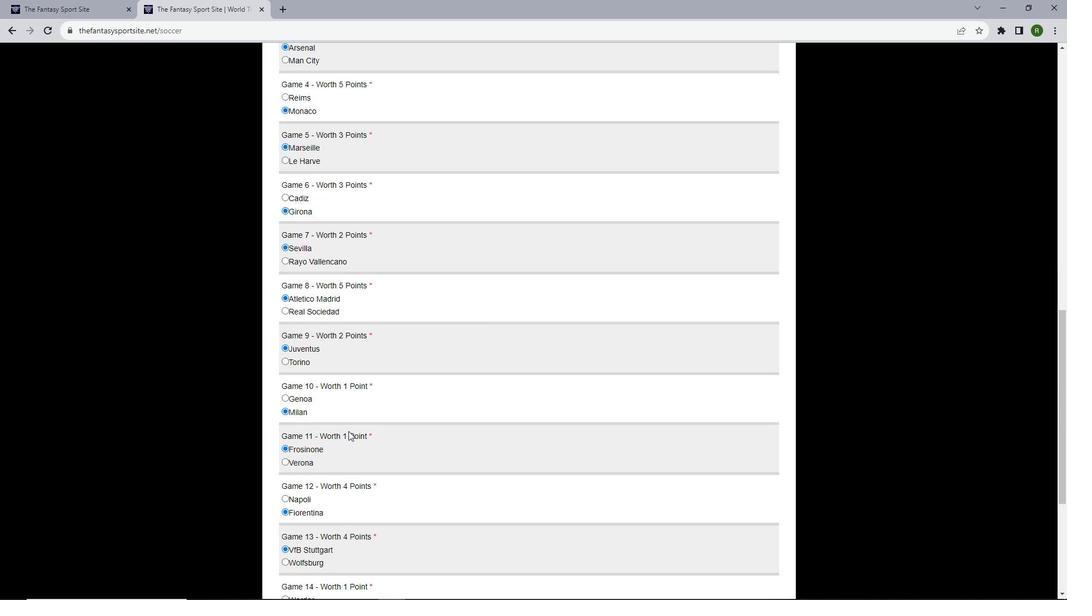 
Action: Mouse scrolled (348, 432) with delta (0, 0)
Screenshot: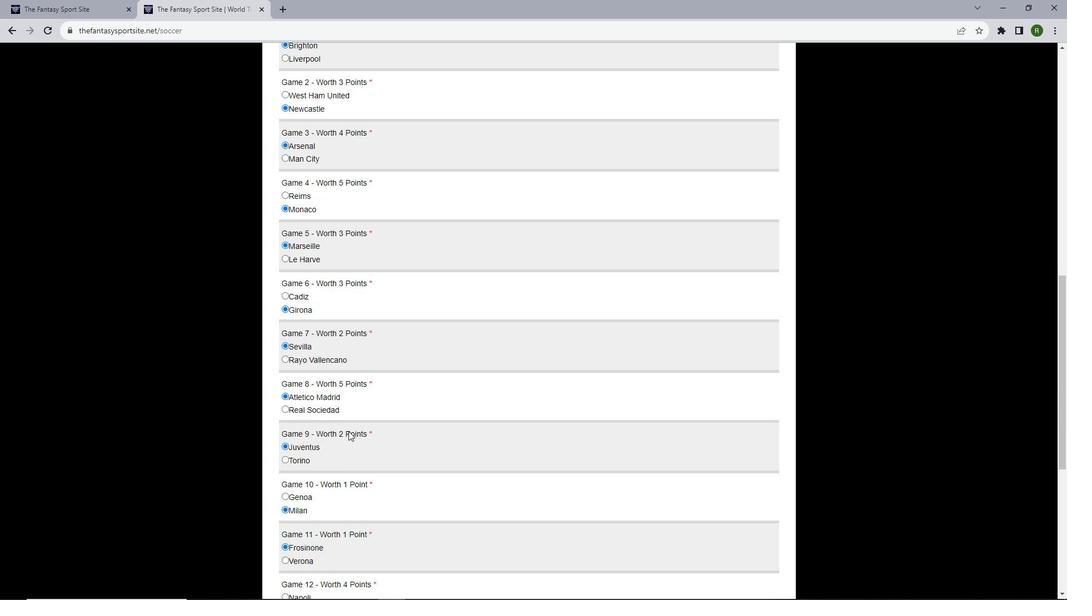 
Action: Mouse scrolled (348, 431) with delta (0, 0)
Screenshot: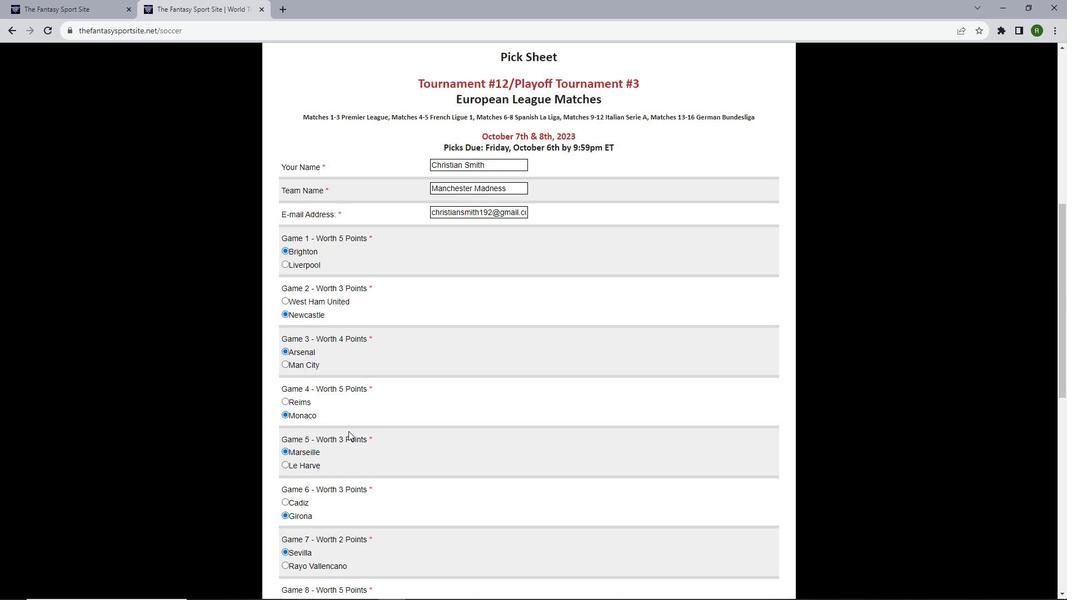
Action: Mouse scrolled (348, 431) with delta (0, 0)
Screenshot: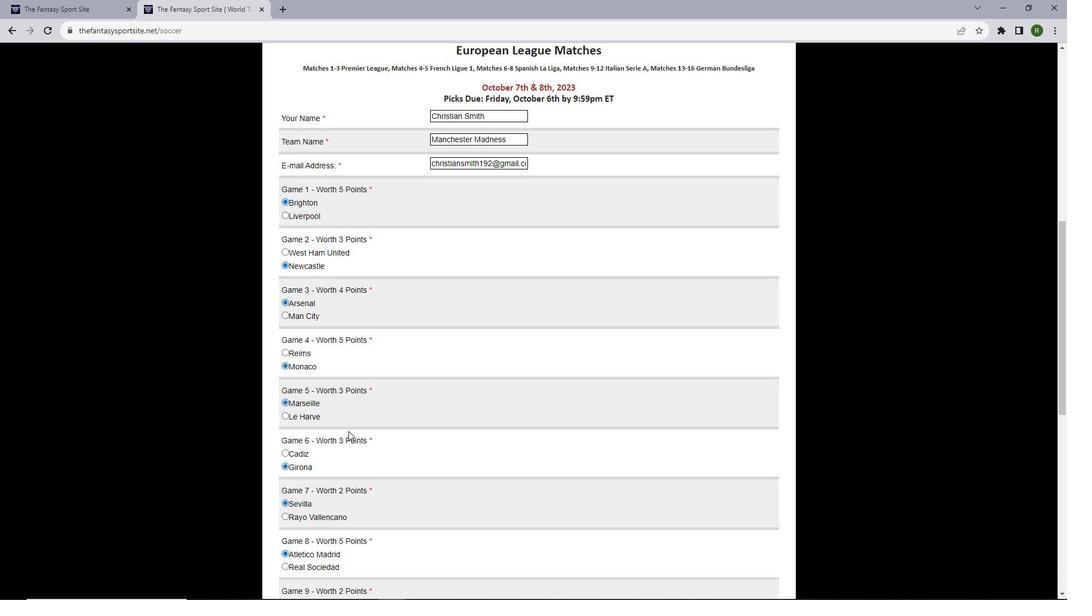 
Action: Mouse scrolled (348, 431) with delta (0, 0)
Screenshot: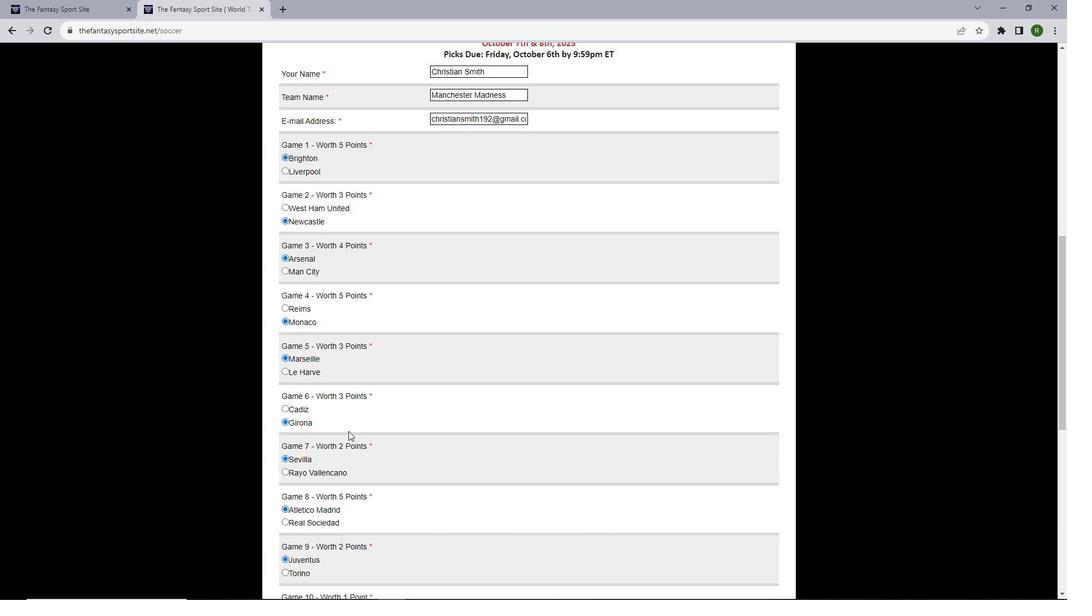
Action: Mouse scrolled (348, 431) with delta (0, 0)
Screenshot: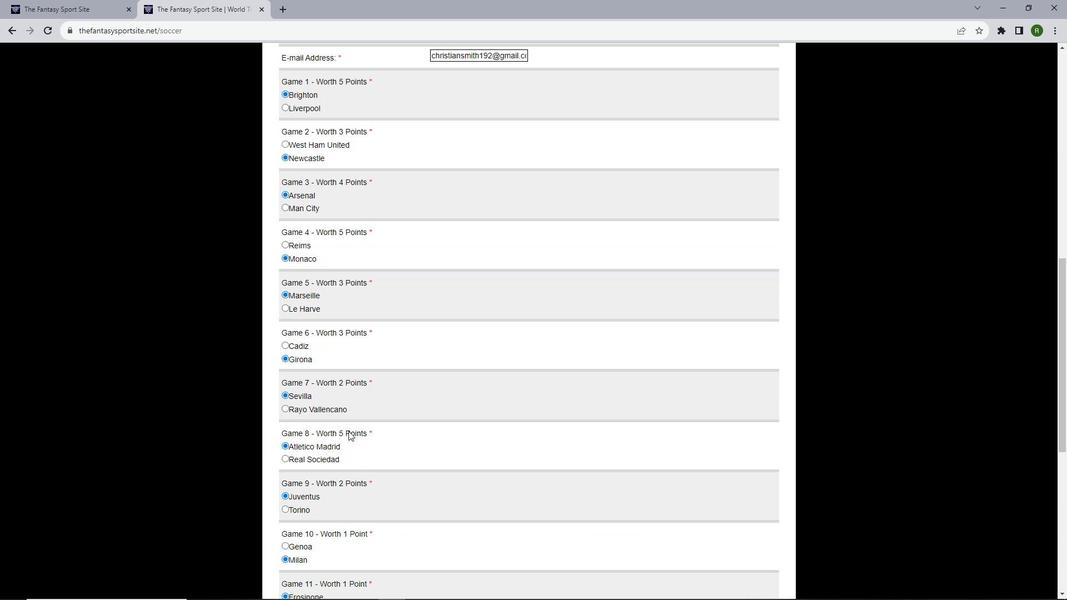 
Action: Mouse scrolled (348, 431) with delta (0, 0)
Screenshot: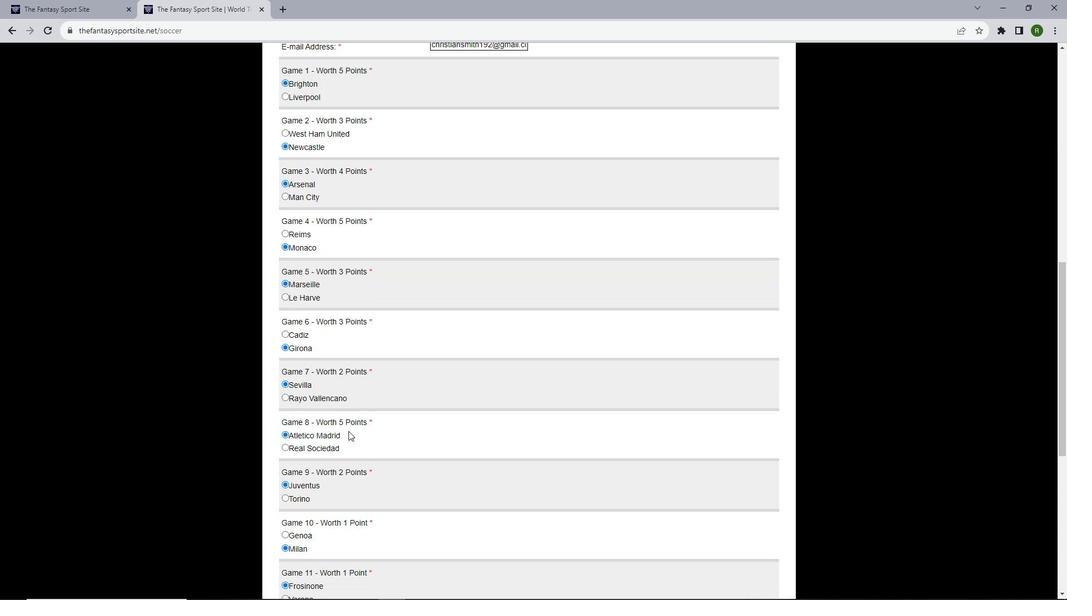 
Action: Mouse scrolled (348, 431) with delta (0, 0)
Screenshot: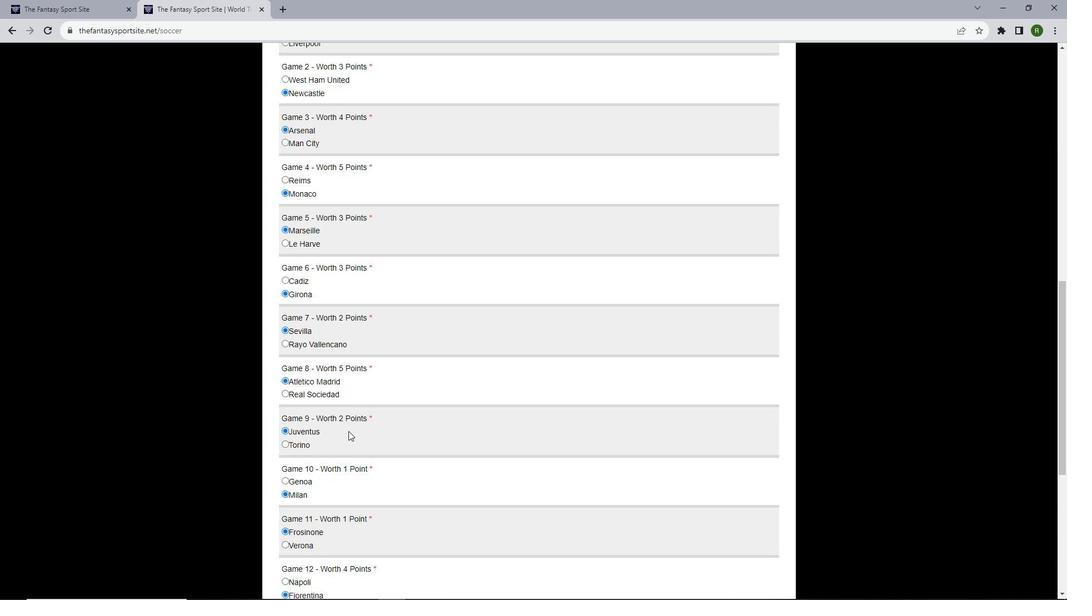 
Action: Mouse scrolled (348, 431) with delta (0, 0)
Screenshot: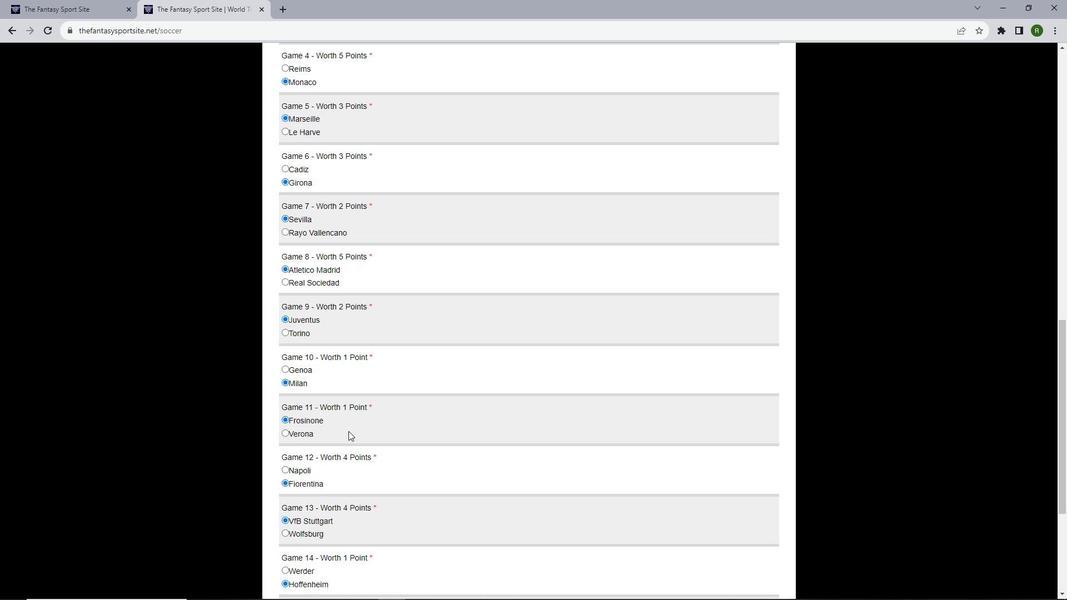 
Action: Mouse scrolled (348, 431) with delta (0, 0)
Screenshot: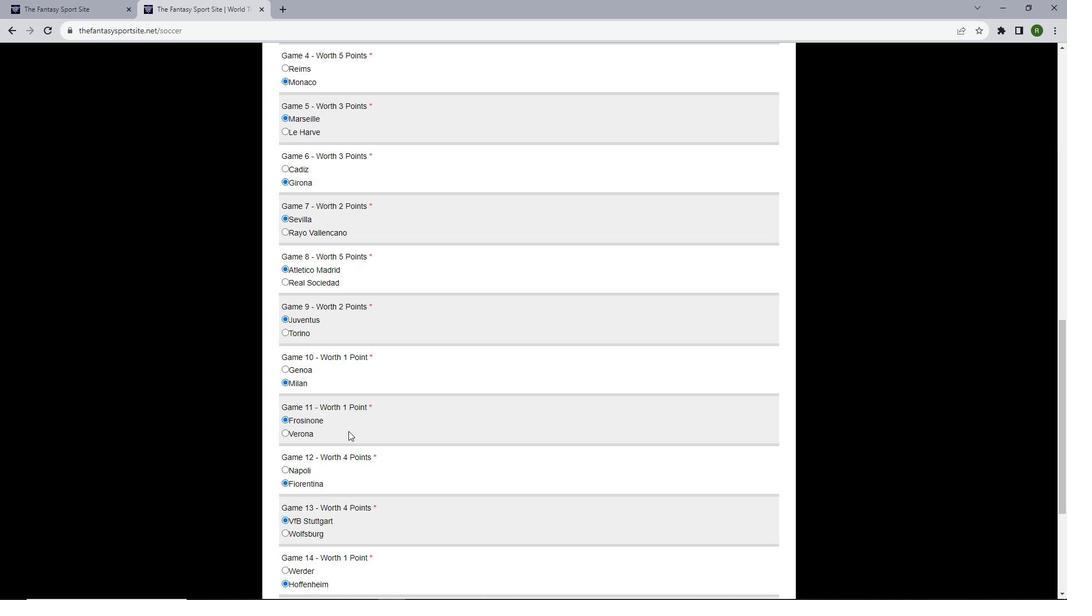 
Action: Mouse scrolled (348, 431) with delta (0, 0)
Screenshot: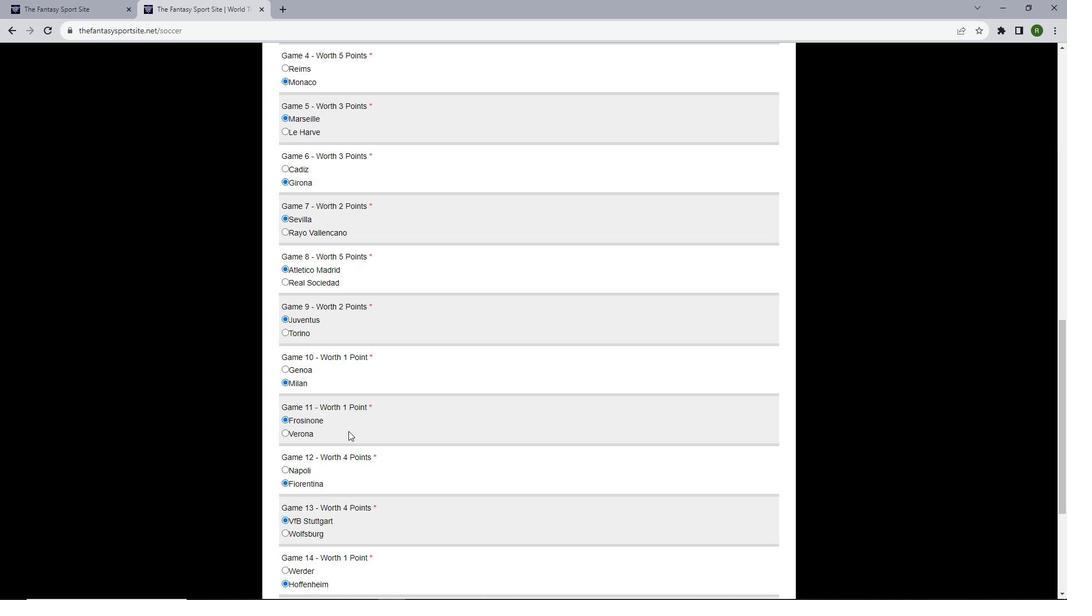 
Action: Mouse scrolled (348, 431) with delta (0, 0)
Screenshot: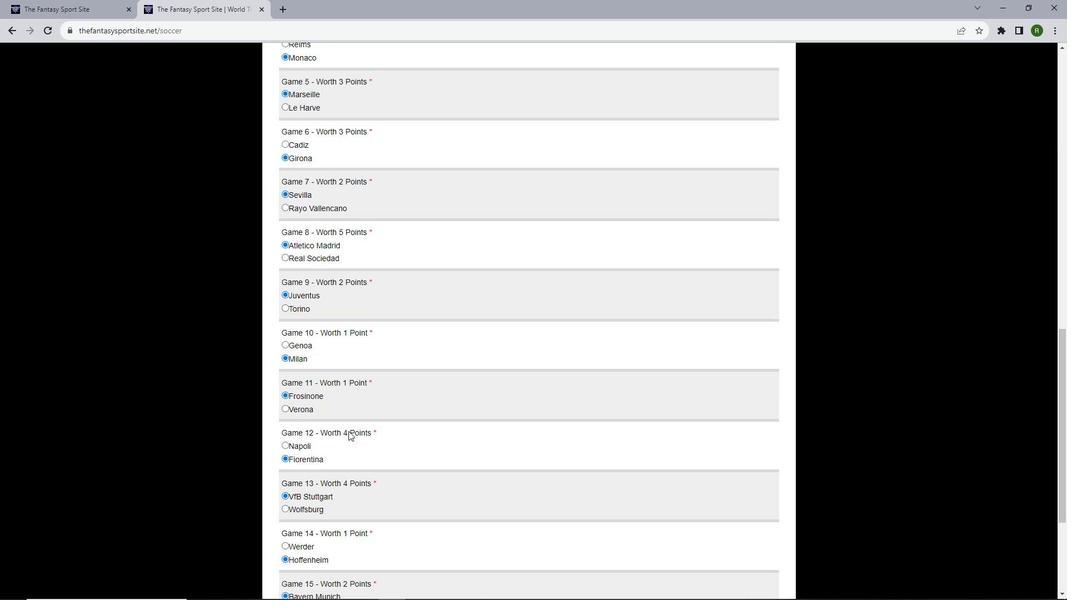 
Action: Mouse scrolled (348, 431) with delta (0, 0)
Screenshot: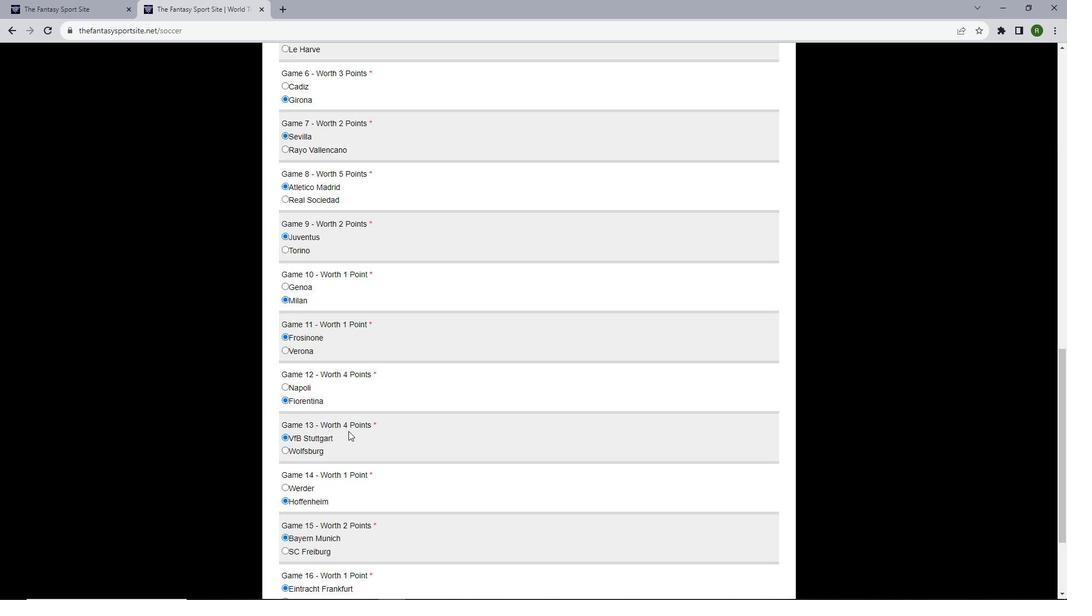 
Action: Mouse moved to (294, 487)
Screenshot: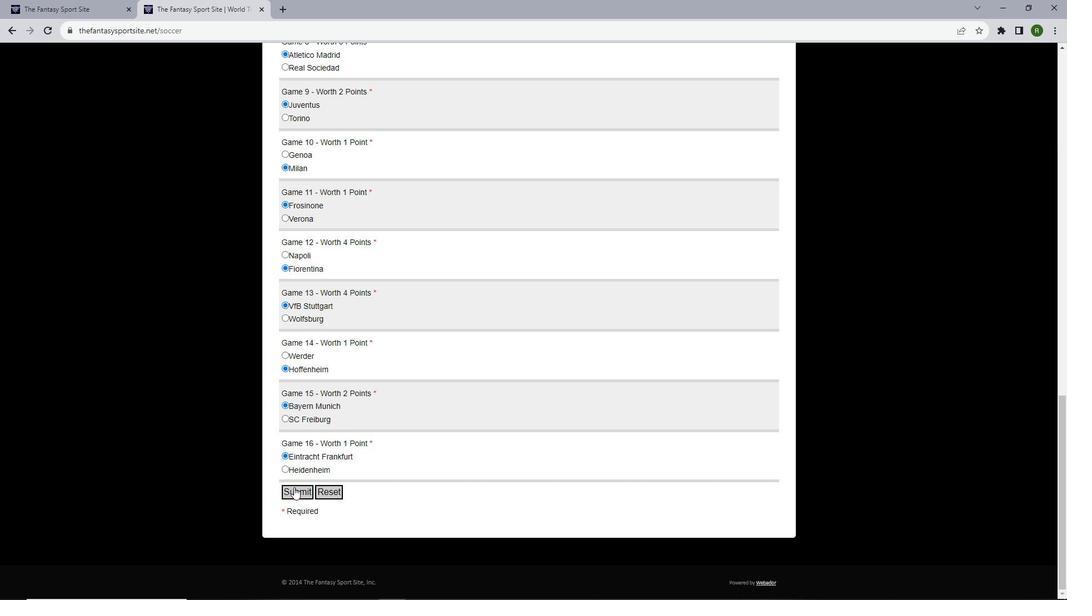 
Action: Mouse pressed left at (294, 487)
Screenshot: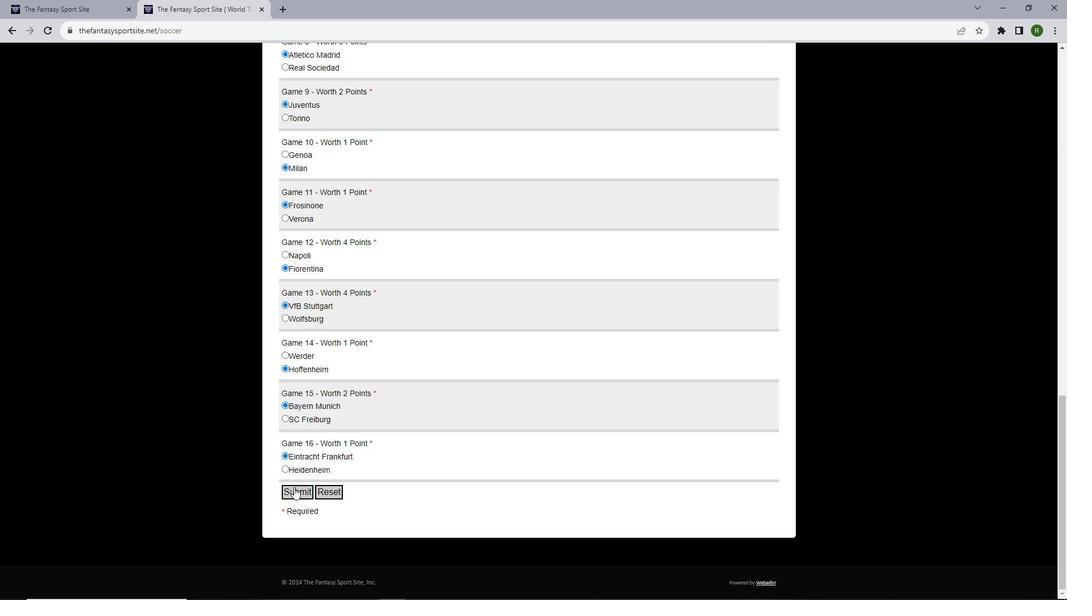 
Action: Mouse moved to (466, 260)
Screenshot: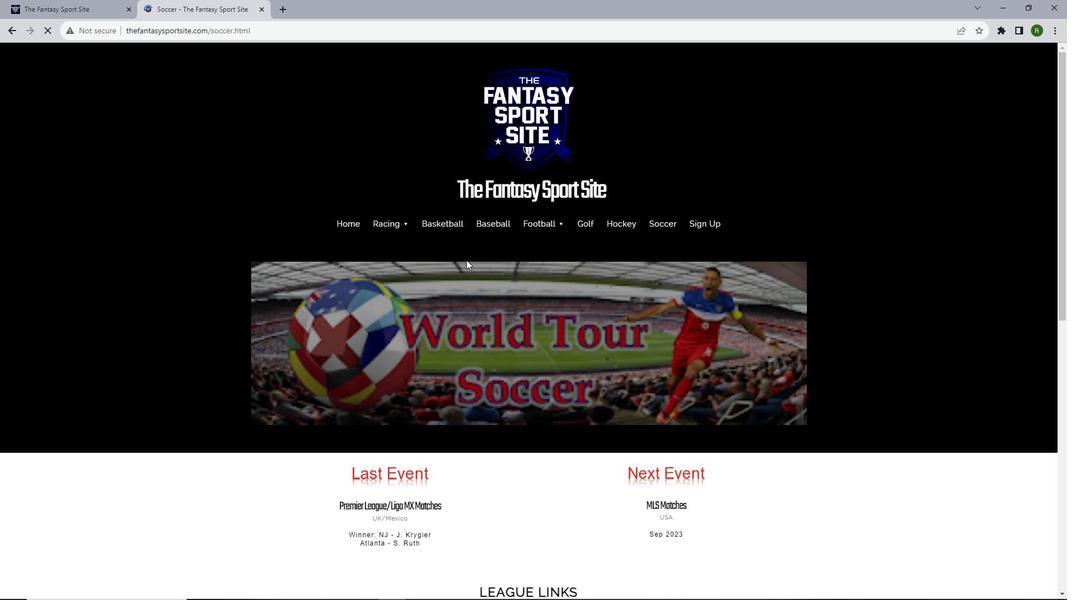 
Action: Mouse scrolled (466, 259) with delta (0, 0)
Screenshot: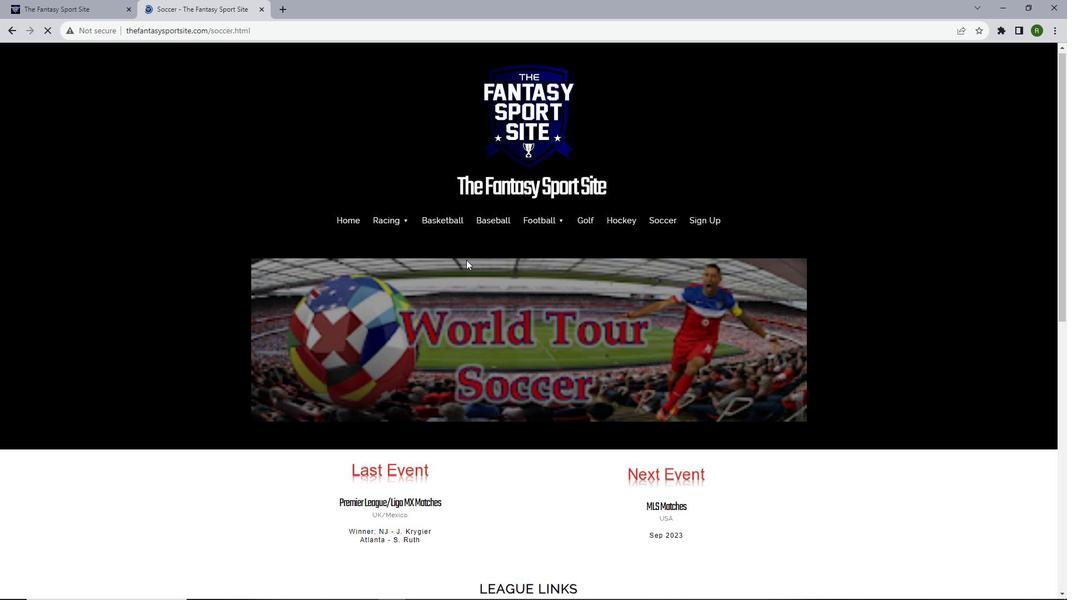 
Action: Mouse scrolled (466, 259) with delta (0, 0)
Screenshot: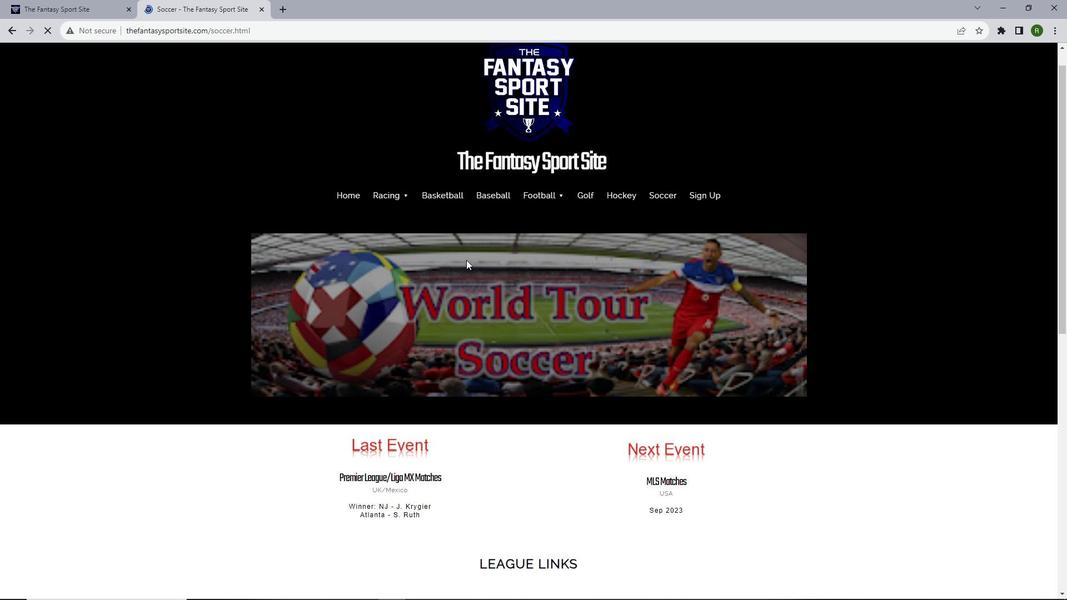 
Action: Mouse scrolled (466, 259) with delta (0, 0)
Screenshot: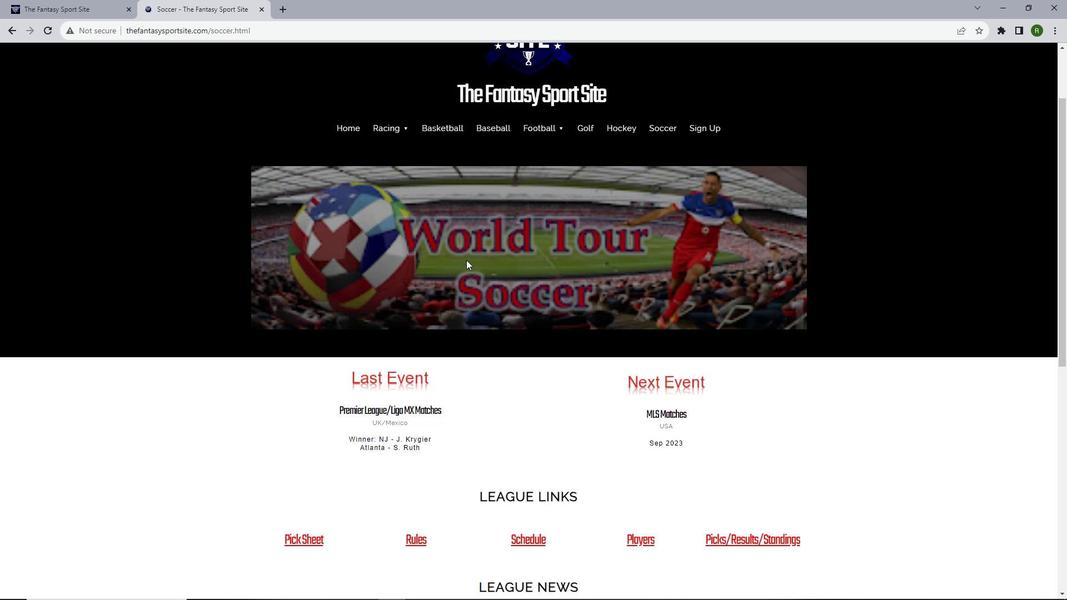 
Action: Mouse scrolled (466, 259) with delta (0, 0)
Screenshot: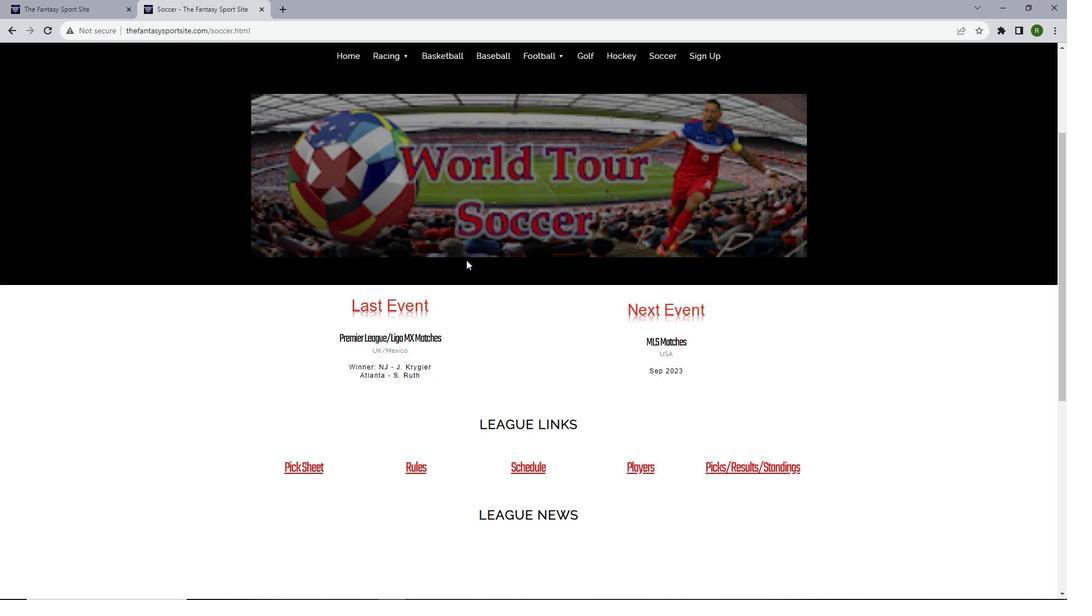 
